 Task: In Heading Arial with underline. Font size of heading  '18'Font style of data Calibri. Font size of data  9Alignment of headline & data Align center. Fill color in heading,  RedFont color of data Black Apply border in Data No BorderIn the sheet  Attendance Tracking Sheetbook
Action: Mouse moved to (174, 276)
Screenshot: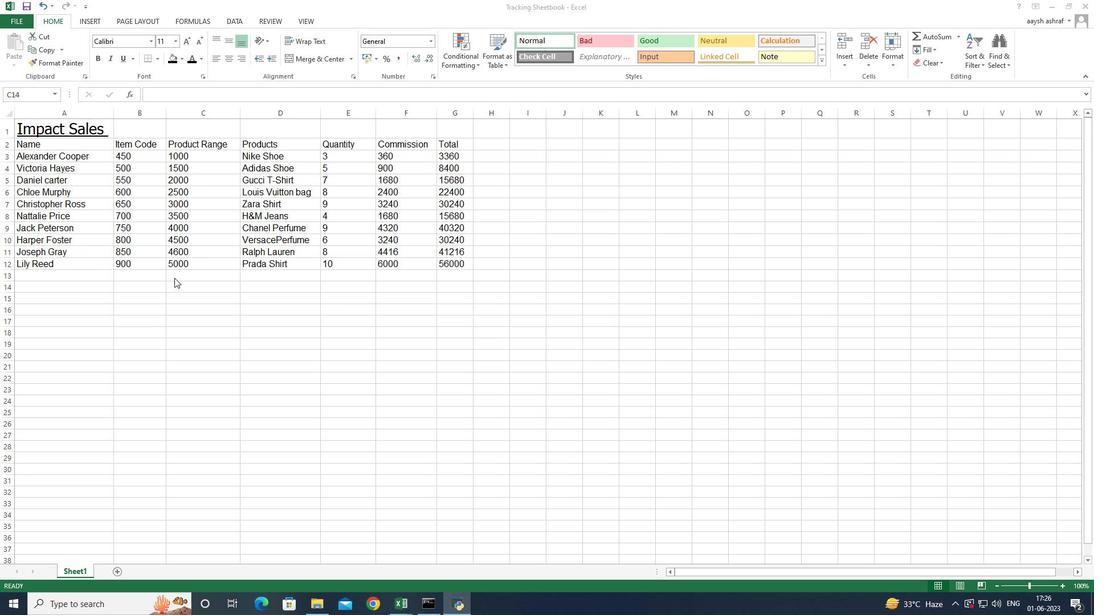 
Action: Mouse scrolled (174, 277) with delta (0, 0)
Screenshot: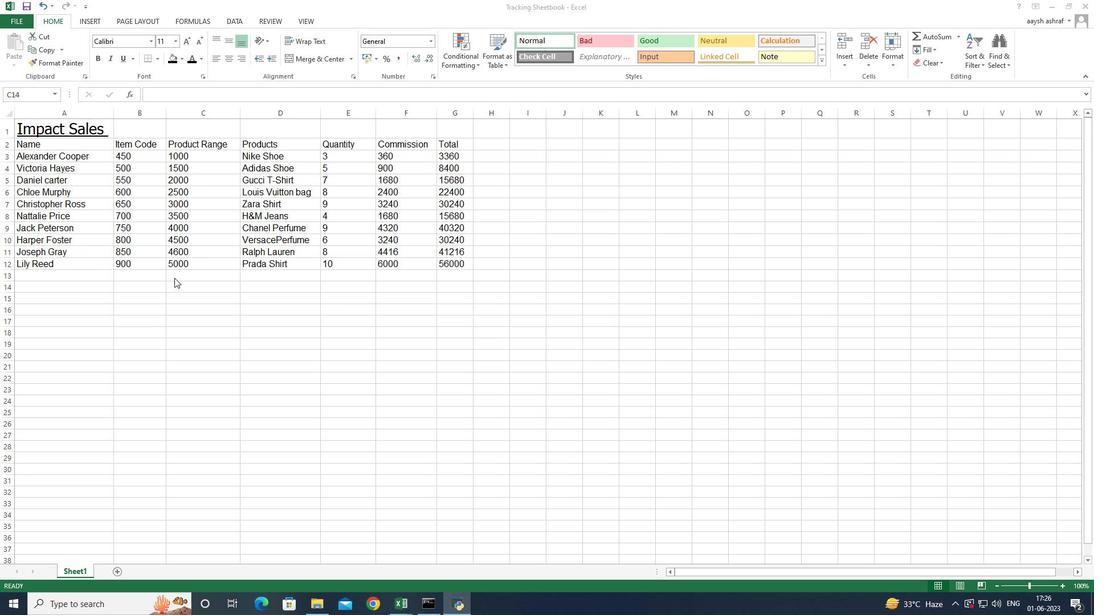 
Action: Mouse moved to (175, 274)
Screenshot: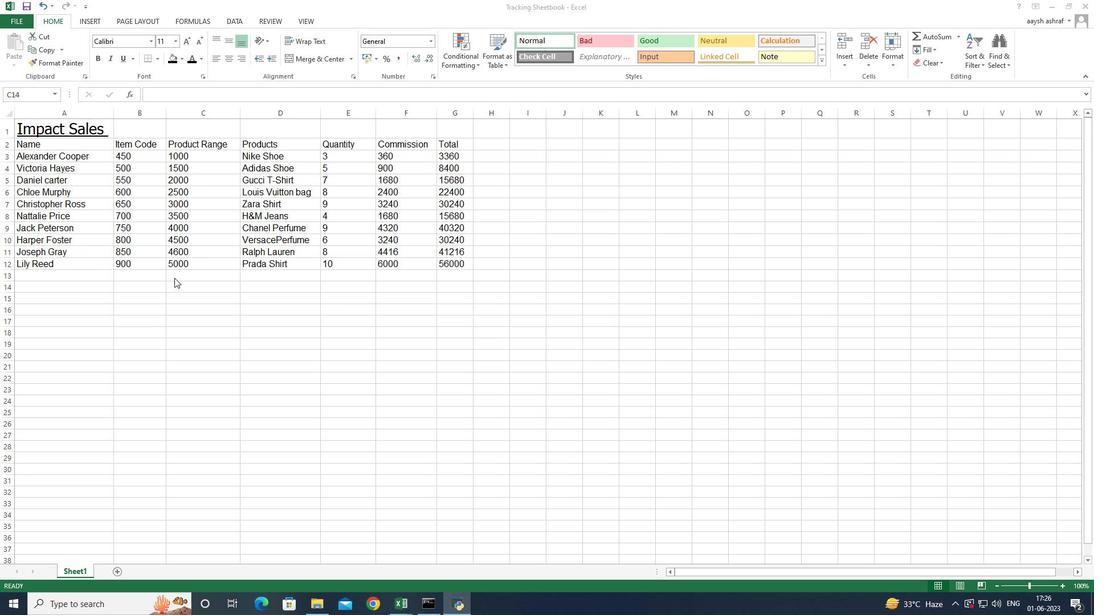 
Action: Mouse scrolled (175, 275) with delta (0, 0)
Screenshot: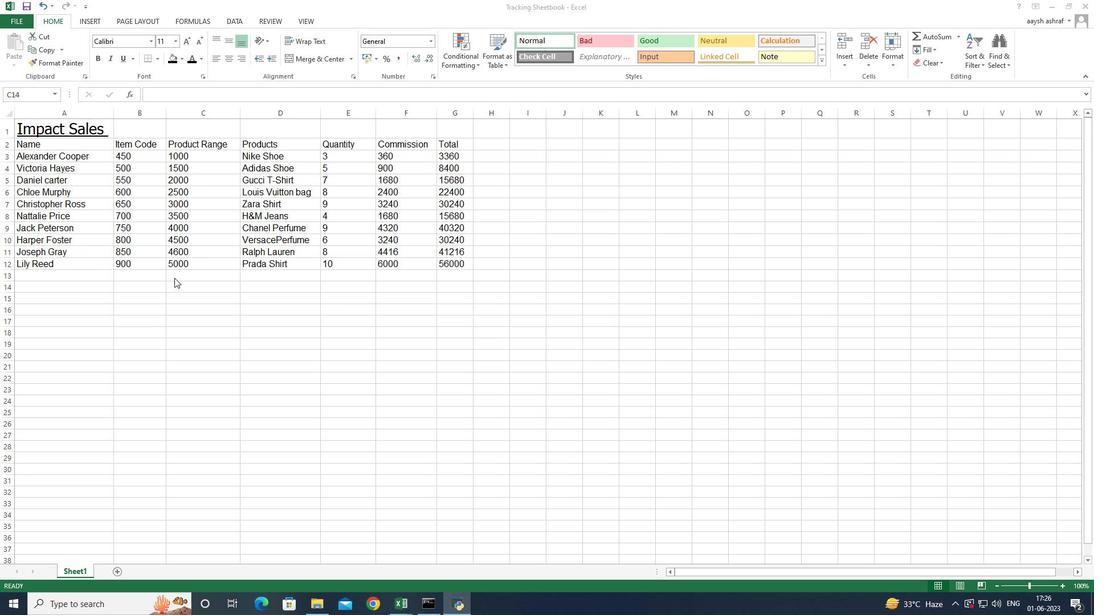 
Action: Mouse moved to (68, 130)
Screenshot: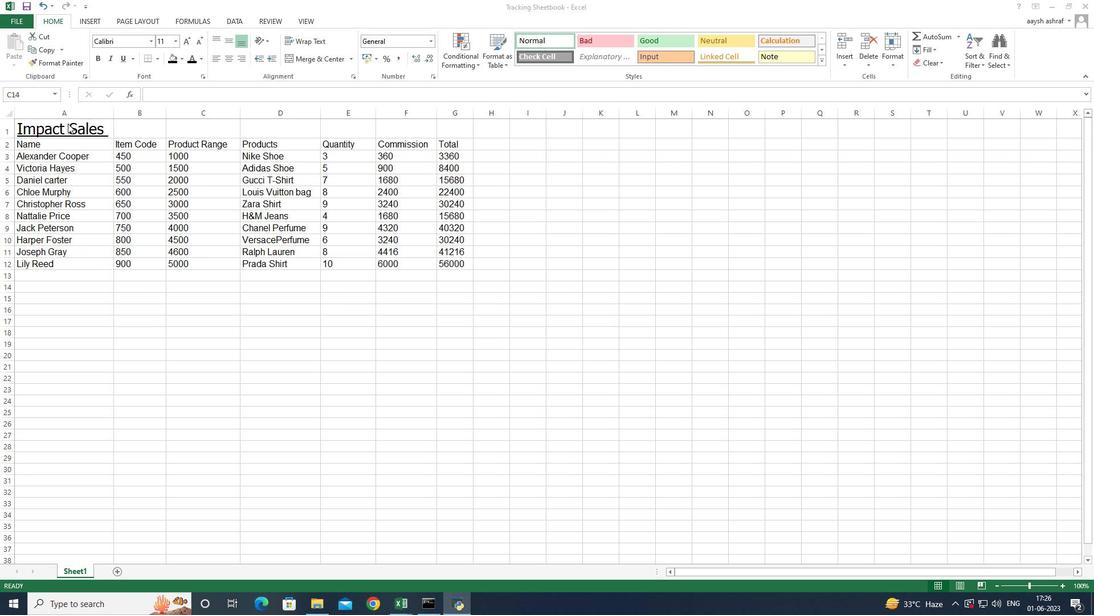 
Action: Mouse pressed left at (68, 130)
Screenshot: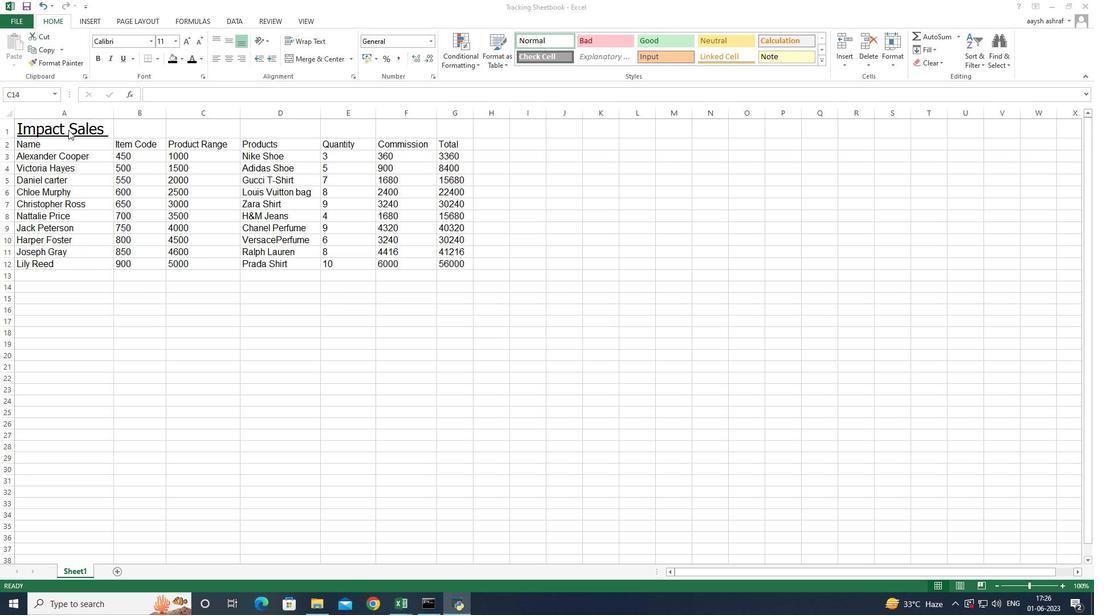 
Action: Mouse moved to (69, 130)
Screenshot: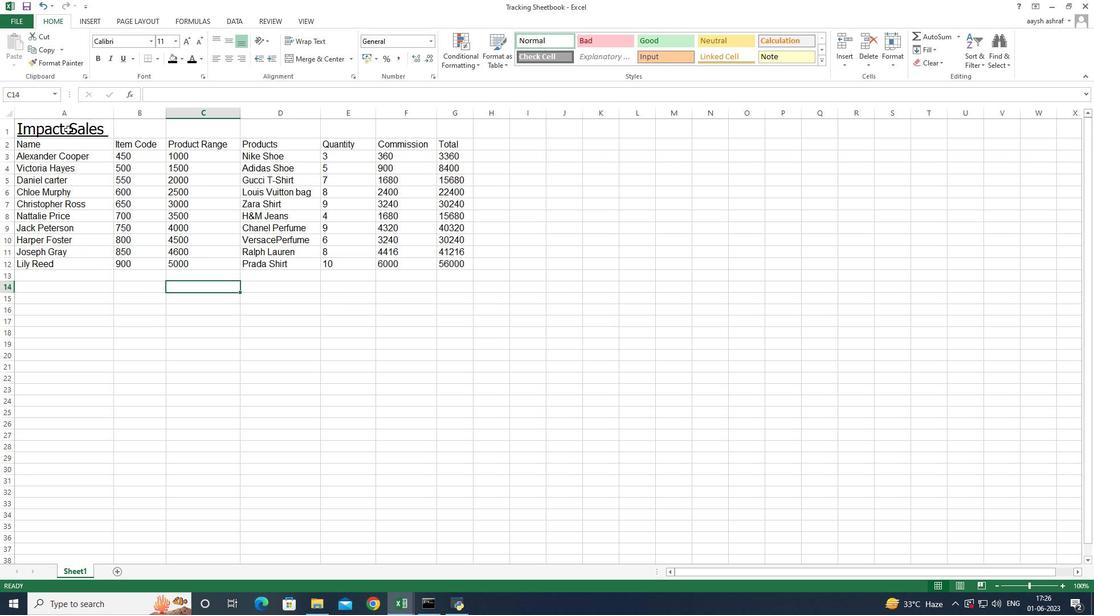 
Action: Mouse pressed left at (69, 130)
Screenshot: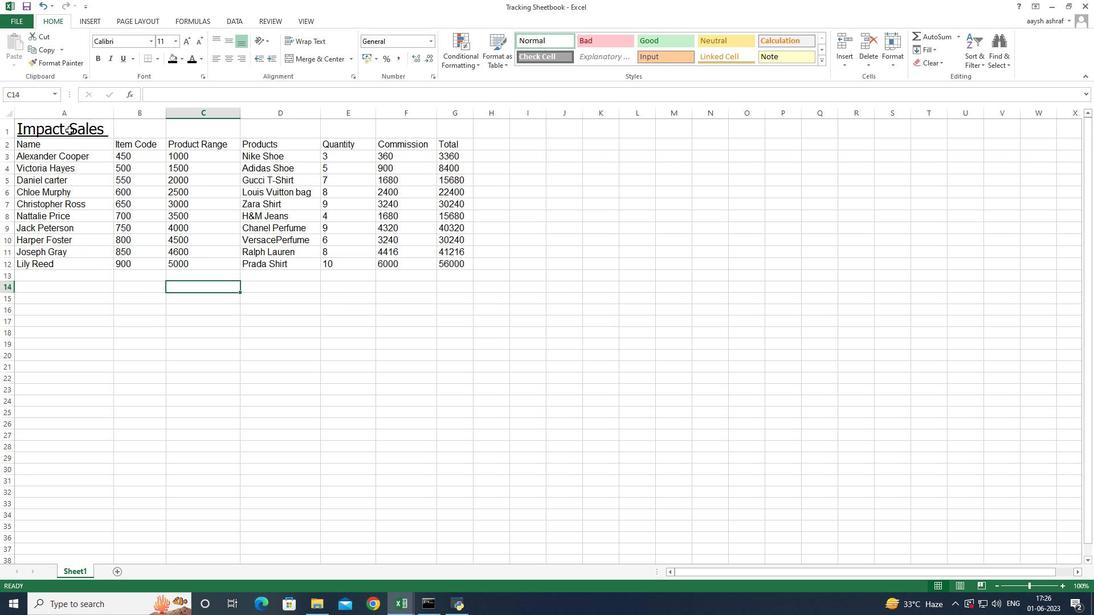 
Action: Mouse moved to (153, 41)
Screenshot: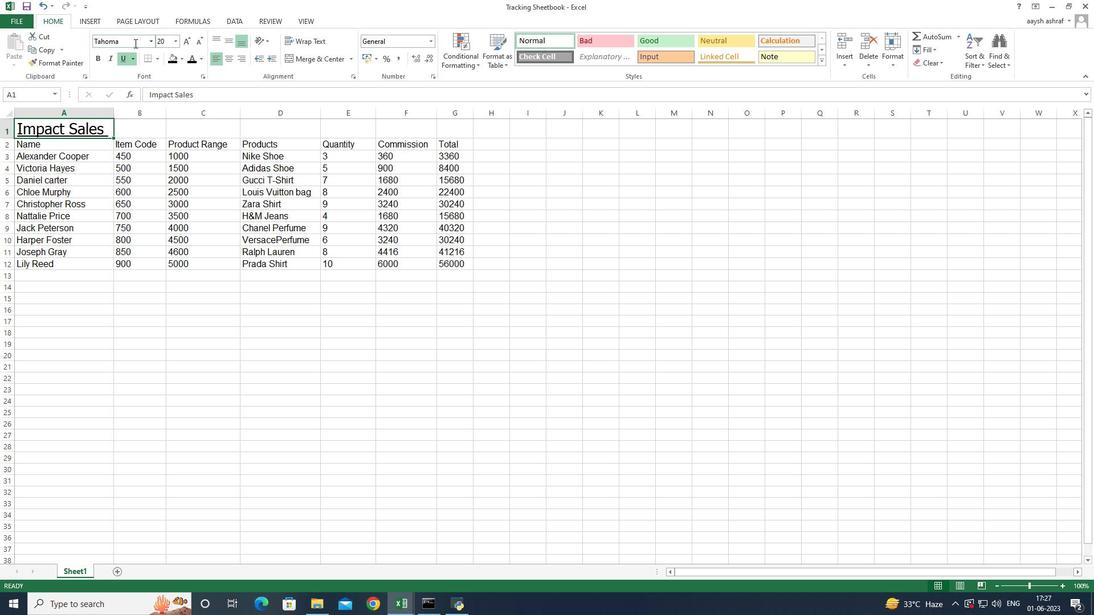 
Action: Mouse pressed left at (153, 41)
Screenshot: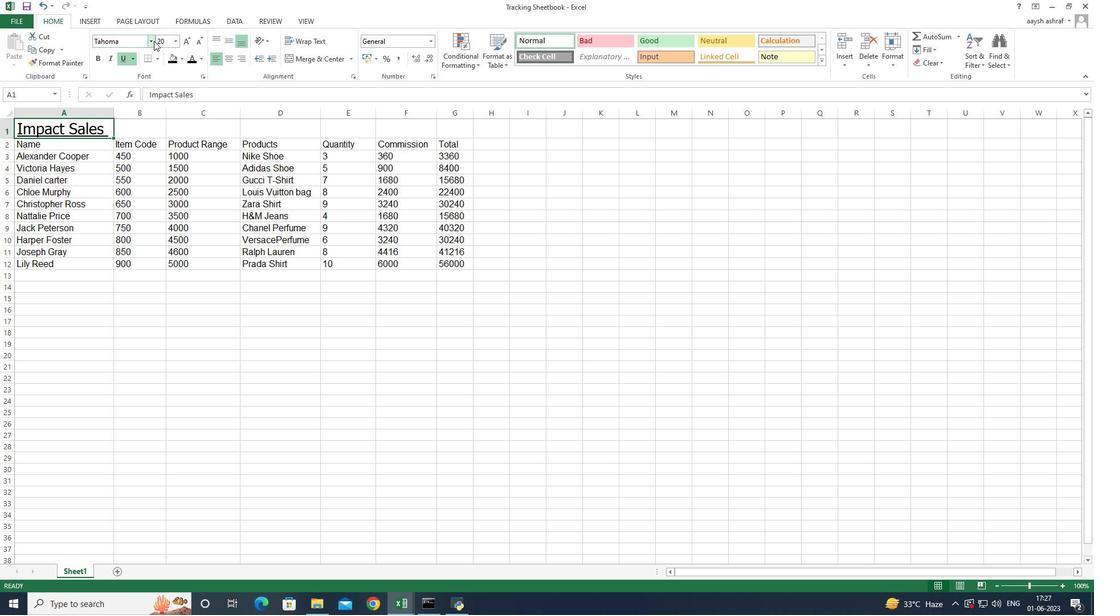
Action: Mouse moved to (135, 181)
Screenshot: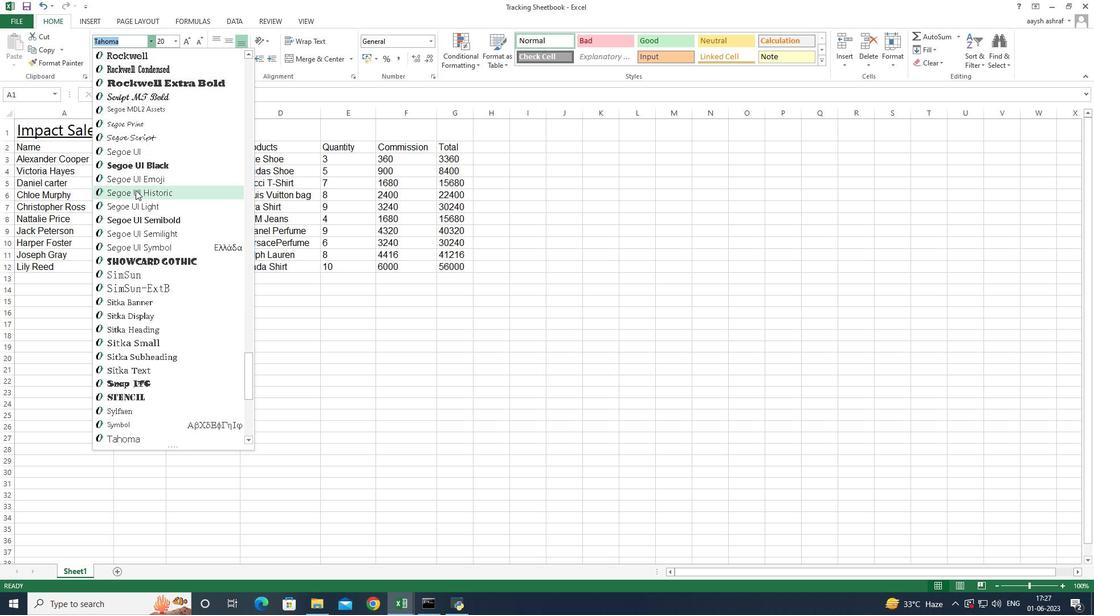 
Action: Mouse scrolled (135, 181) with delta (0, 0)
Screenshot: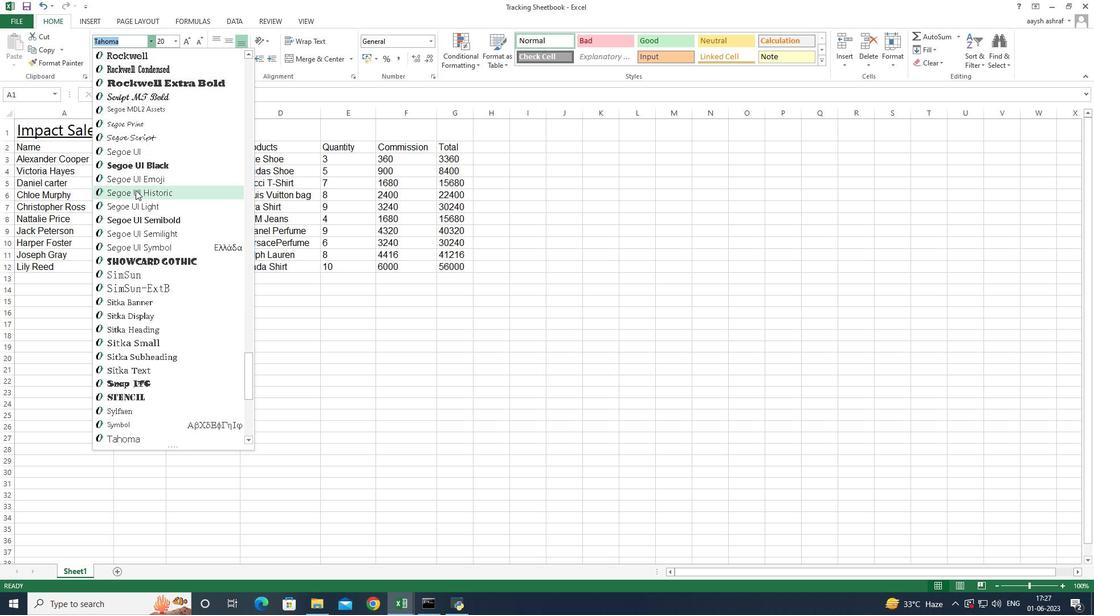 
Action: Mouse scrolled (135, 181) with delta (0, 0)
Screenshot: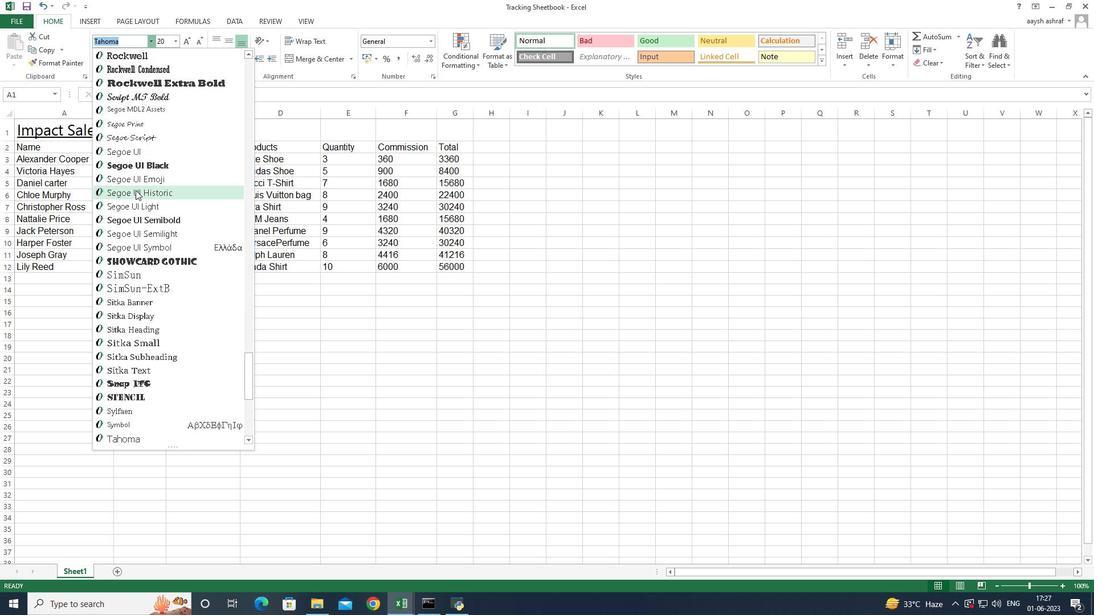 
Action: Mouse moved to (135, 180)
Screenshot: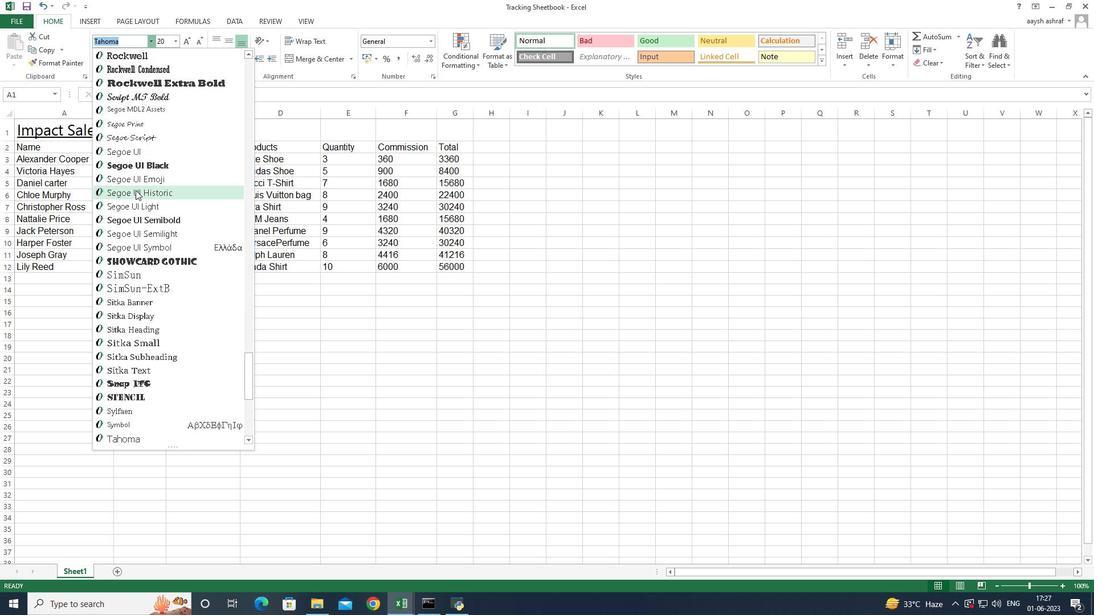
Action: Mouse scrolled (135, 181) with delta (0, 0)
Screenshot: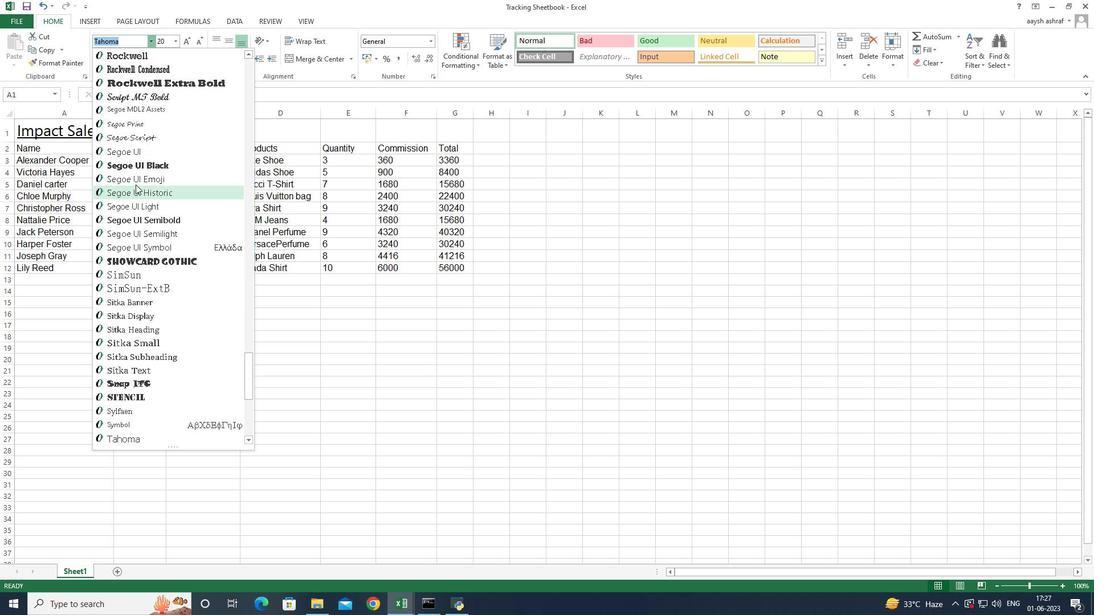 
Action: Mouse scrolled (135, 181) with delta (0, 0)
Screenshot: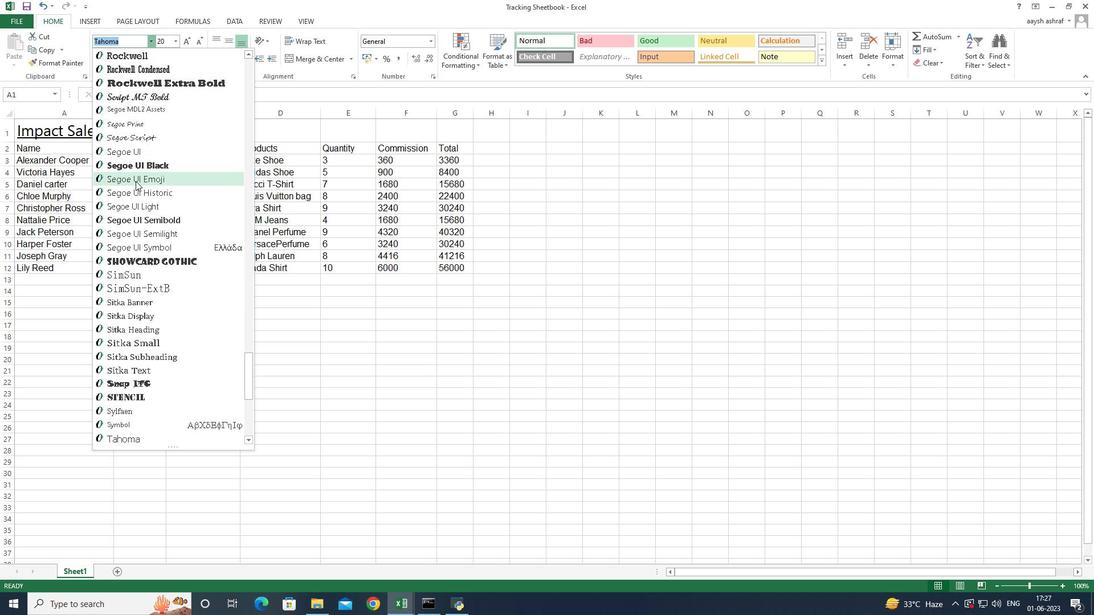 
Action: Mouse moved to (136, 178)
Screenshot: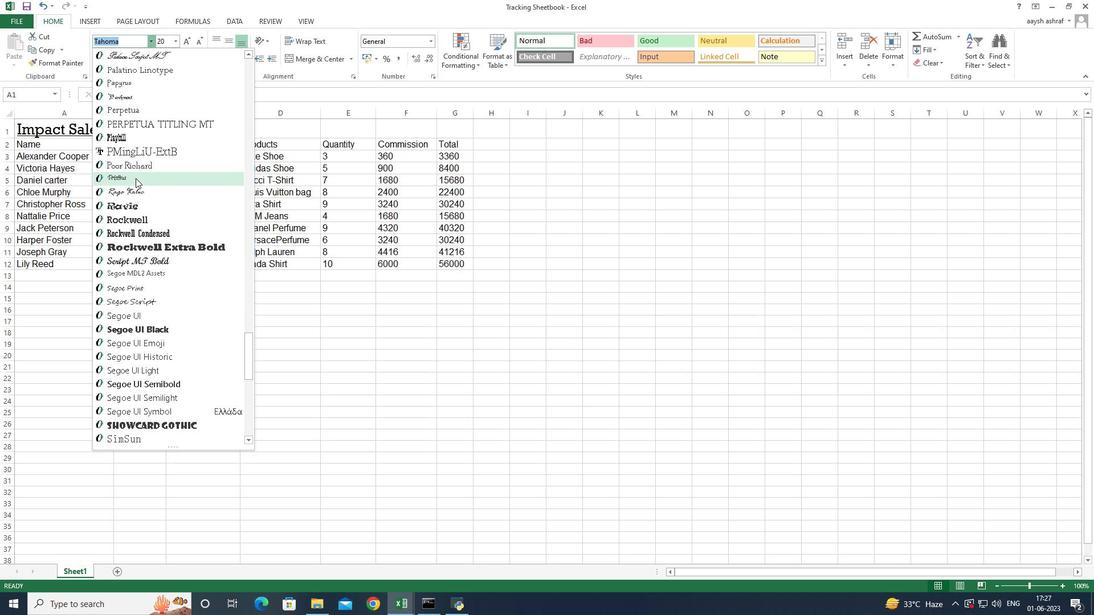 
Action: Mouse scrolled (136, 179) with delta (0, 0)
Screenshot: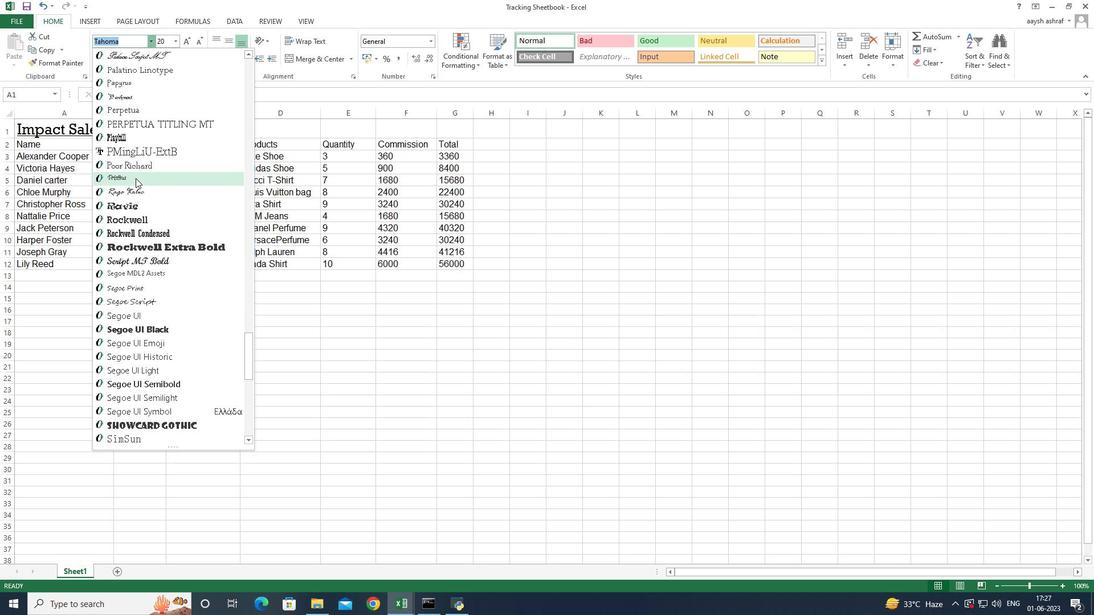 
Action: Mouse scrolled (136, 179) with delta (0, 0)
Screenshot: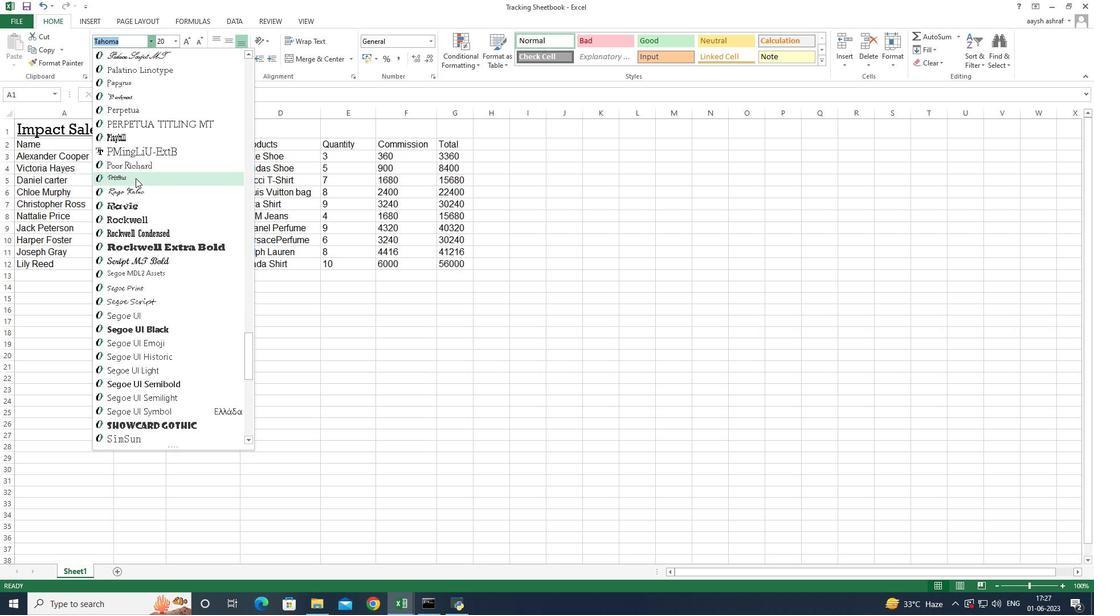 
Action: Mouse scrolled (136, 179) with delta (0, 0)
Screenshot: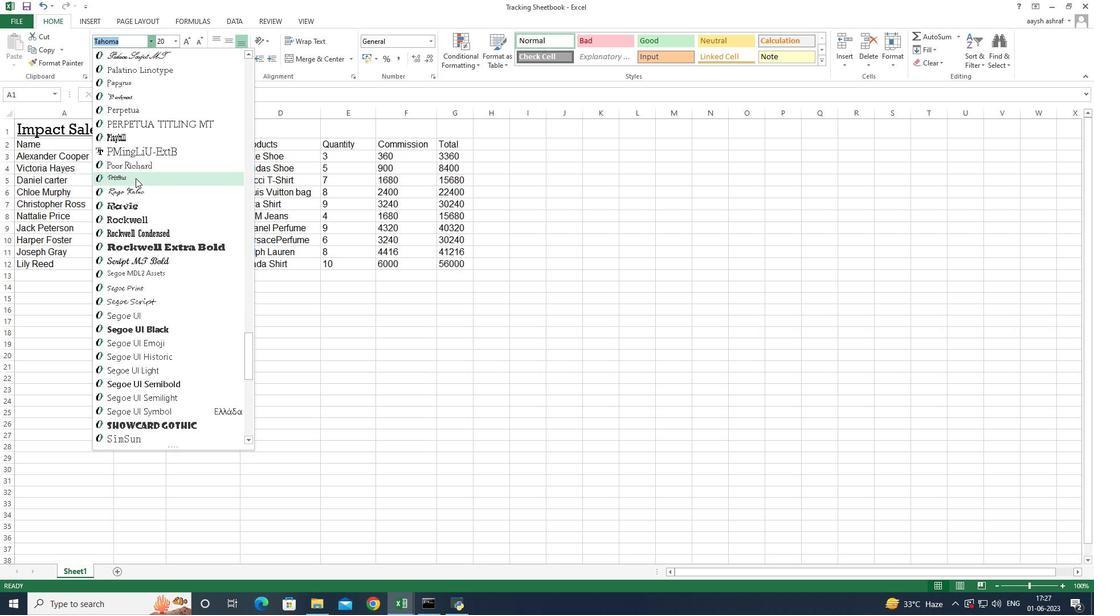 
Action: Mouse scrolled (136, 179) with delta (0, 0)
Screenshot: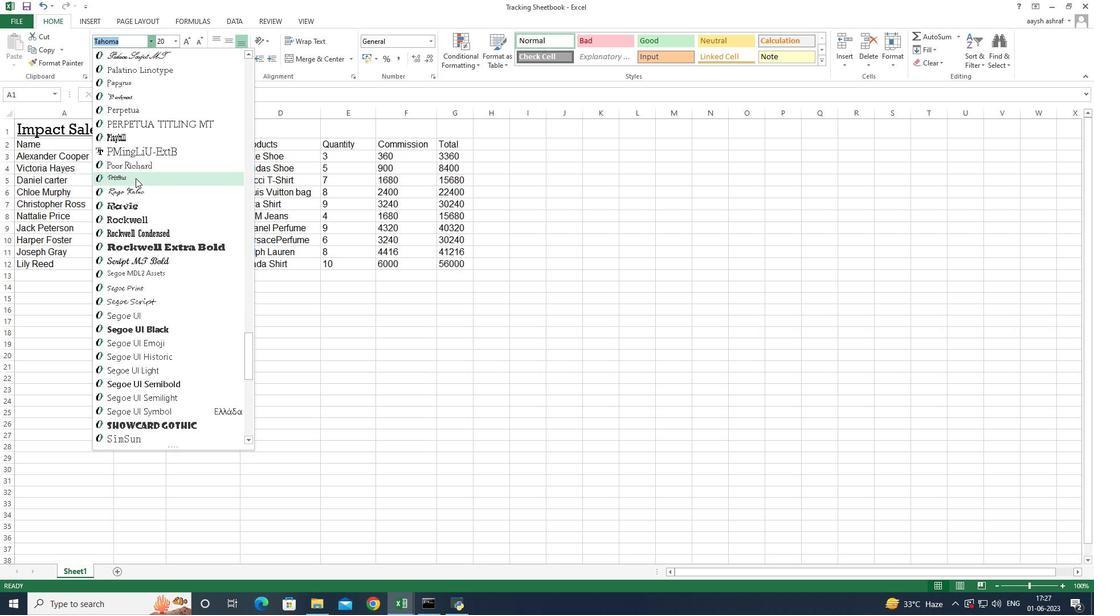 
Action: Mouse scrolled (136, 179) with delta (0, 0)
Screenshot: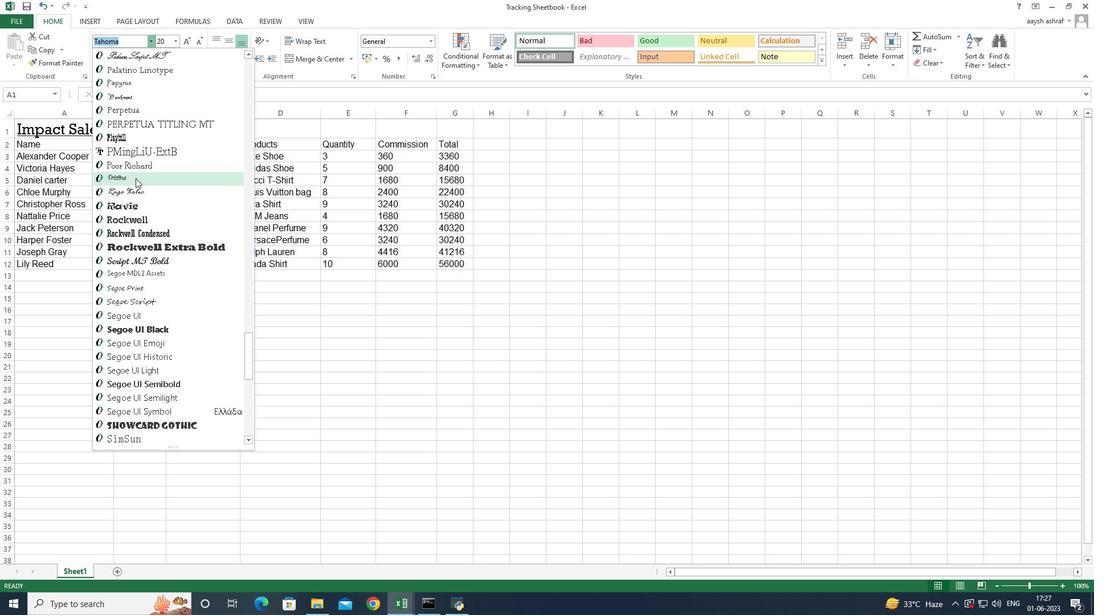 
Action: Mouse moved to (139, 187)
Screenshot: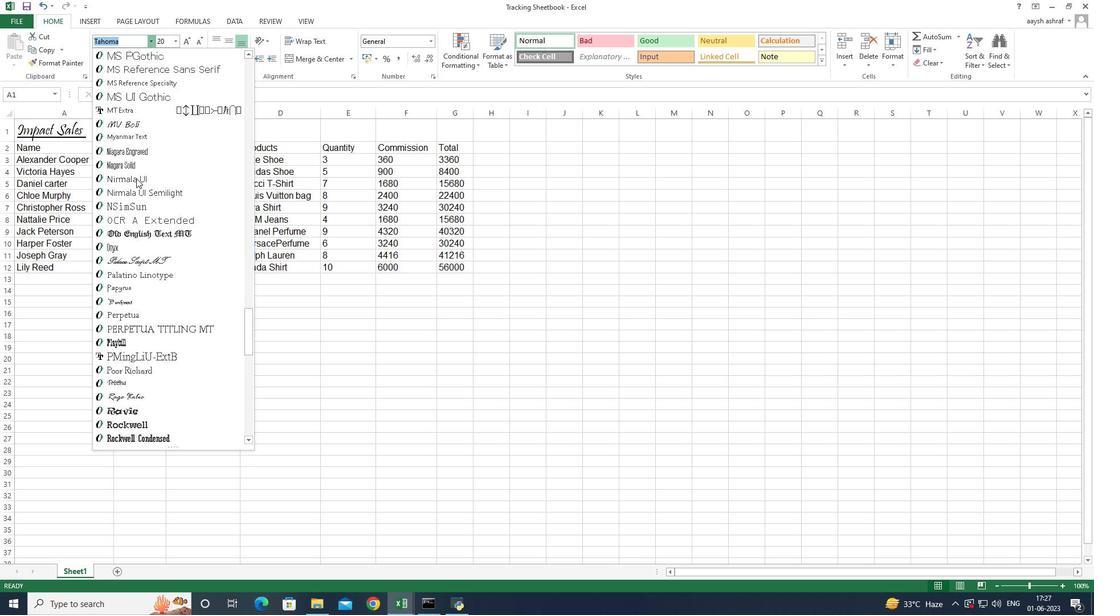 
Action: Mouse scrolled (139, 187) with delta (0, 0)
Screenshot: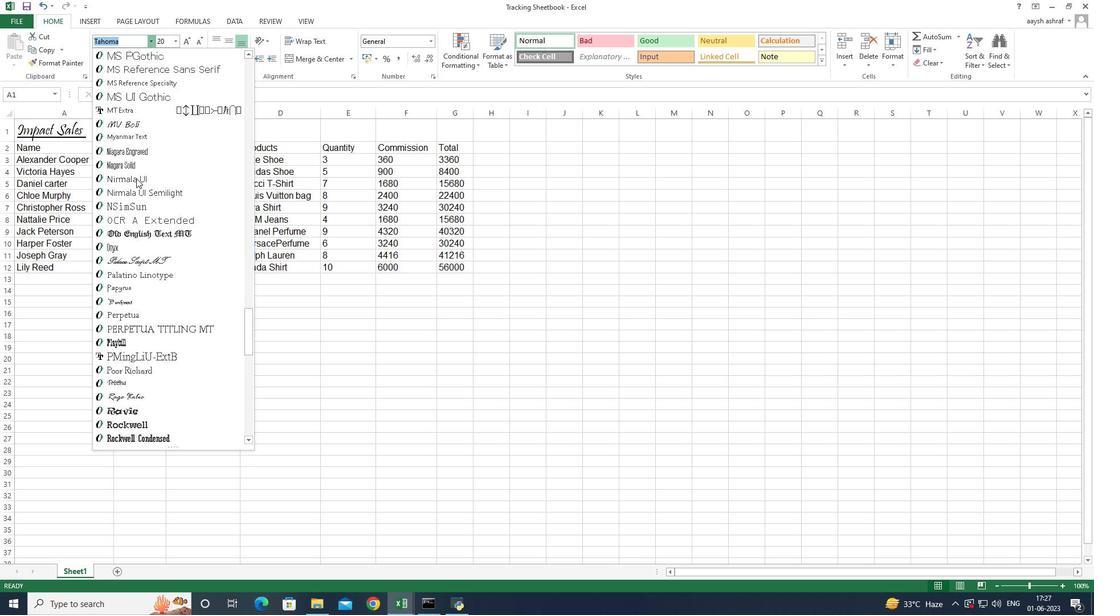 
Action: Mouse scrolled (139, 187) with delta (0, 0)
Screenshot: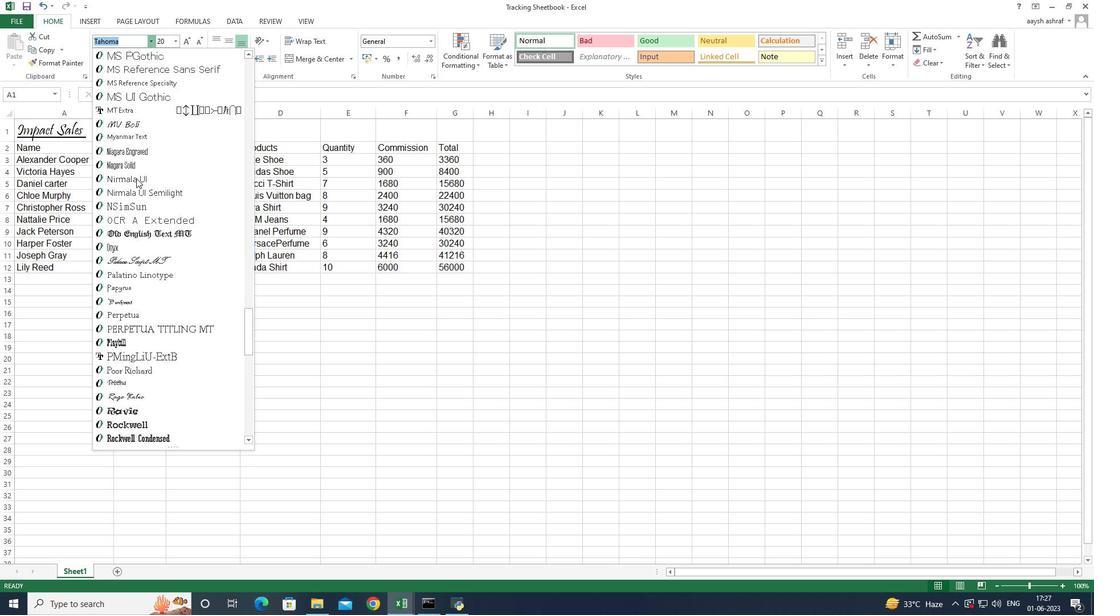 
Action: Mouse moved to (139, 187)
Screenshot: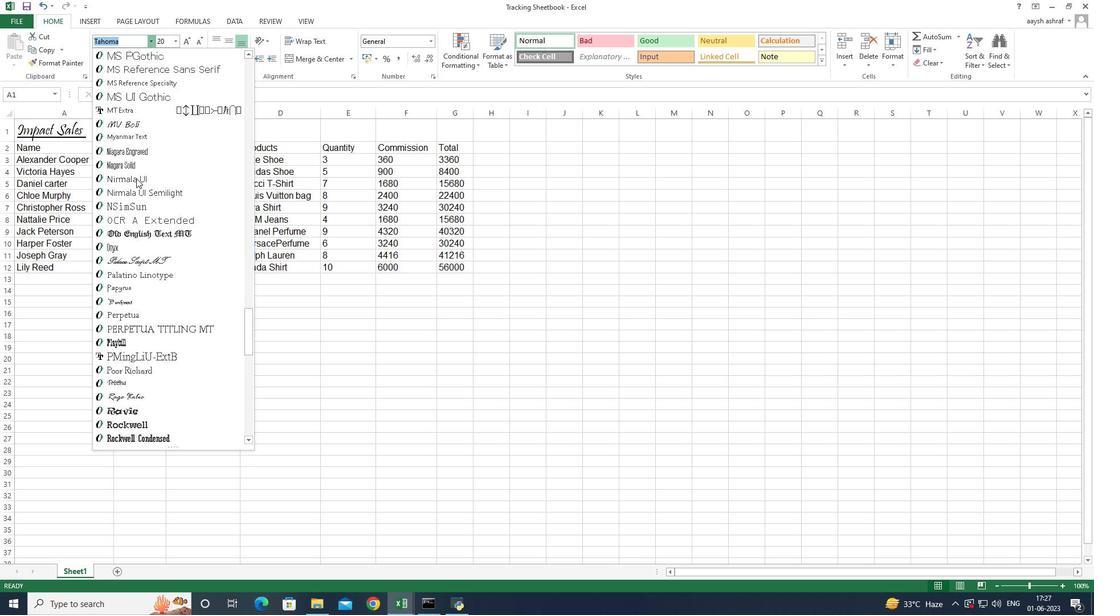 
Action: Mouse scrolled (139, 187) with delta (0, 0)
Screenshot: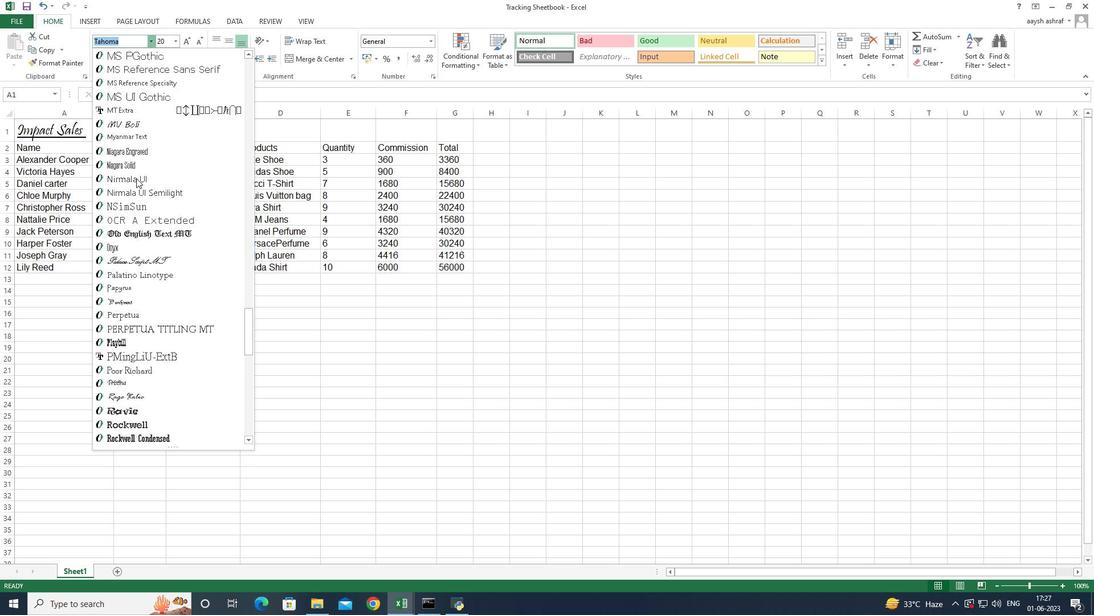 
Action: Mouse scrolled (139, 187) with delta (0, 0)
Screenshot: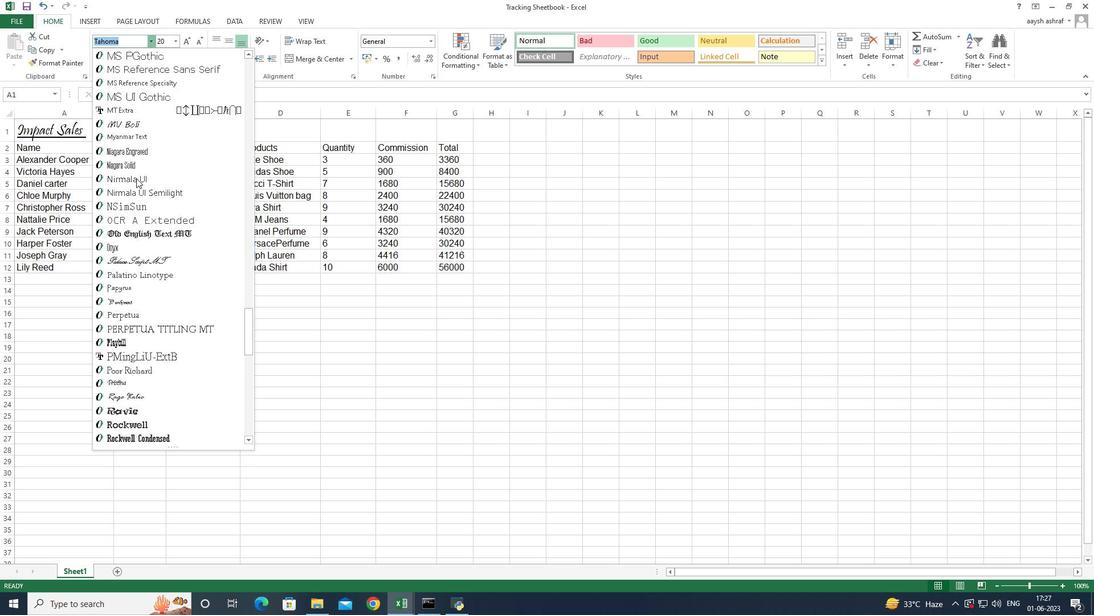 
Action: Mouse scrolled (139, 187) with delta (0, 0)
Screenshot: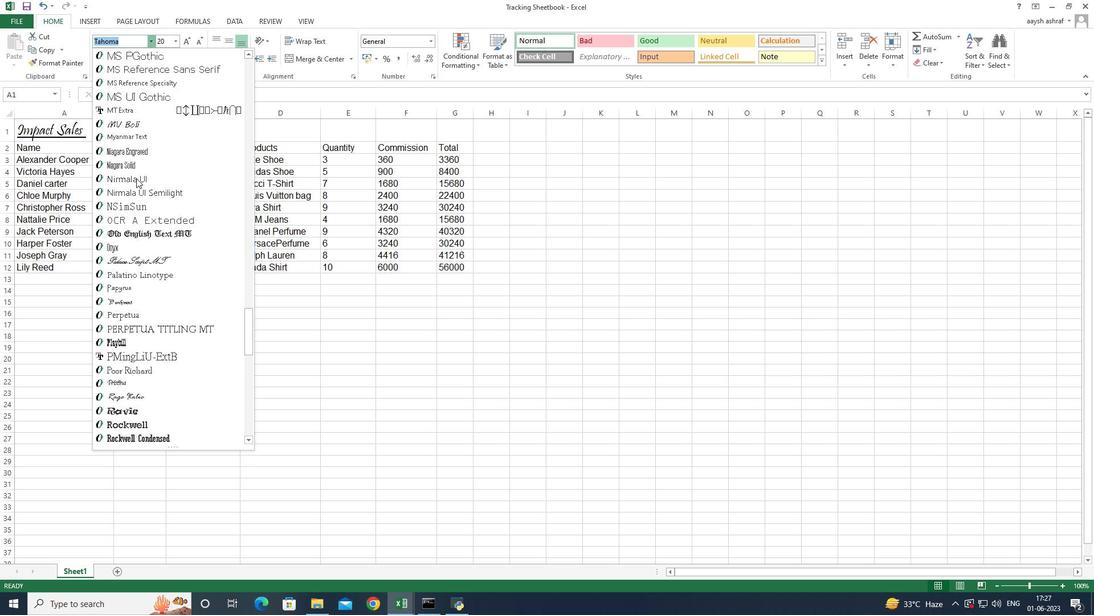 
Action: Mouse scrolled (139, 187) with delta (0, 0)
Screenshot: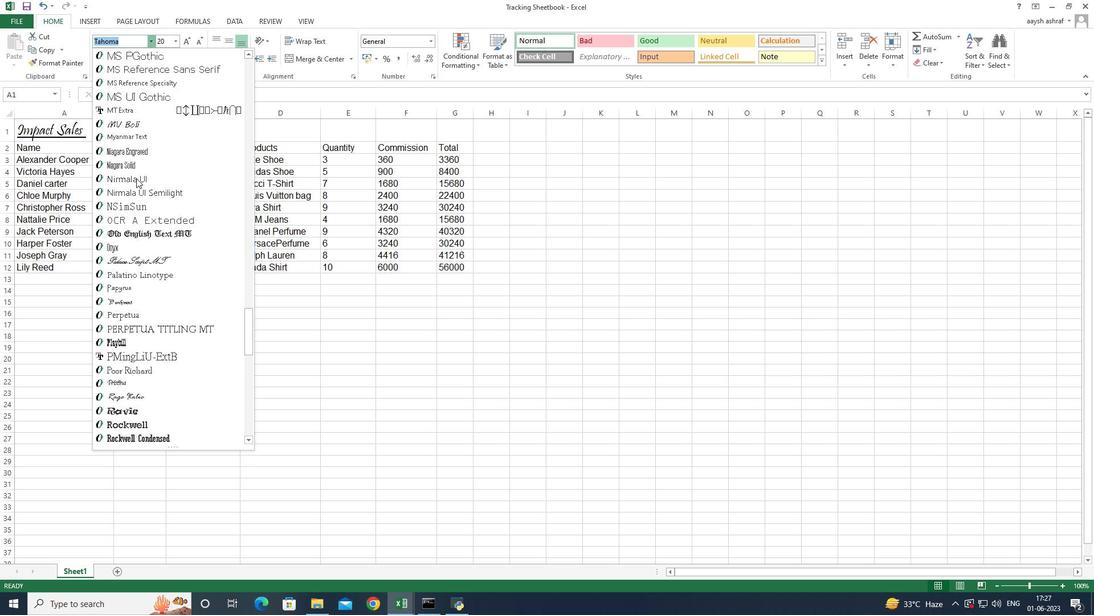 
Action: Mouse moved to (143, 189)
Screenshot: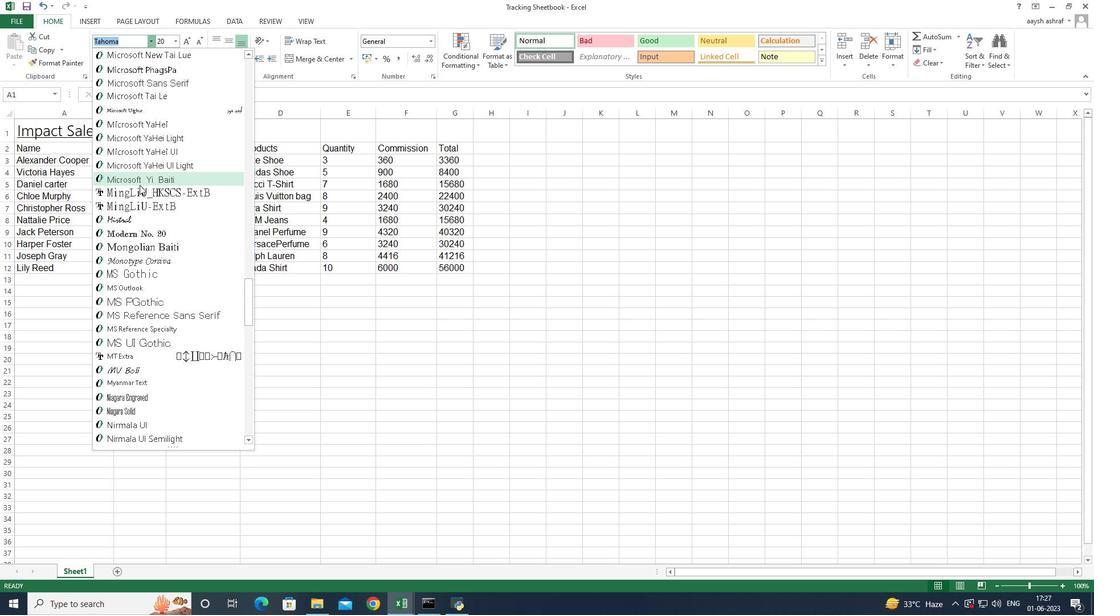 
Action: Mouse scrolled (143, 190) with delta (0, 0)
Screenshot: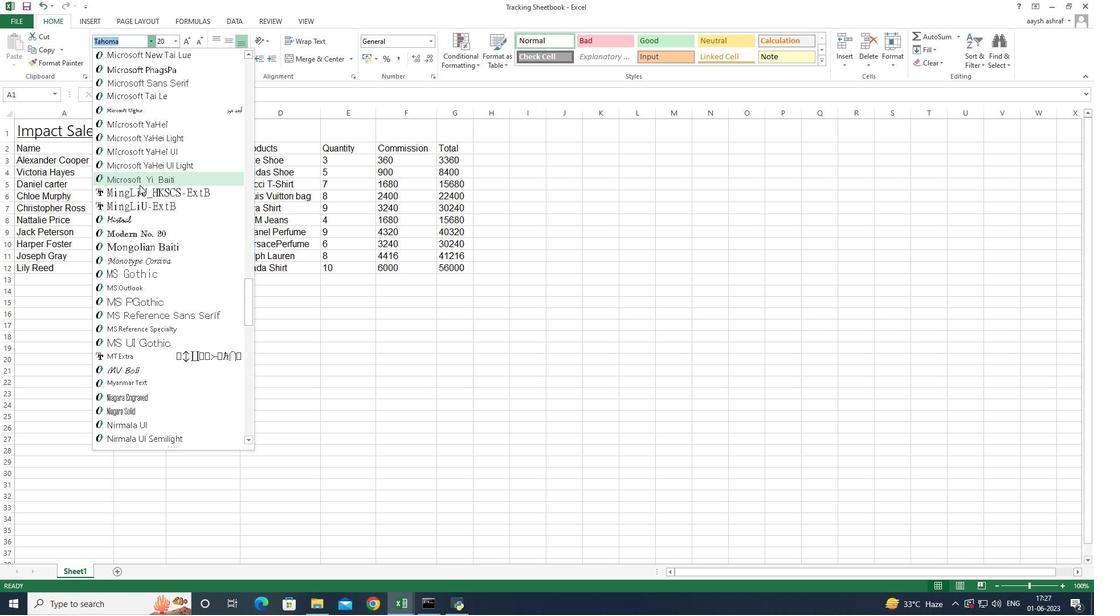 
Action: Mouse scrolled (143, 190) with delta (0, 0)
Screenshot: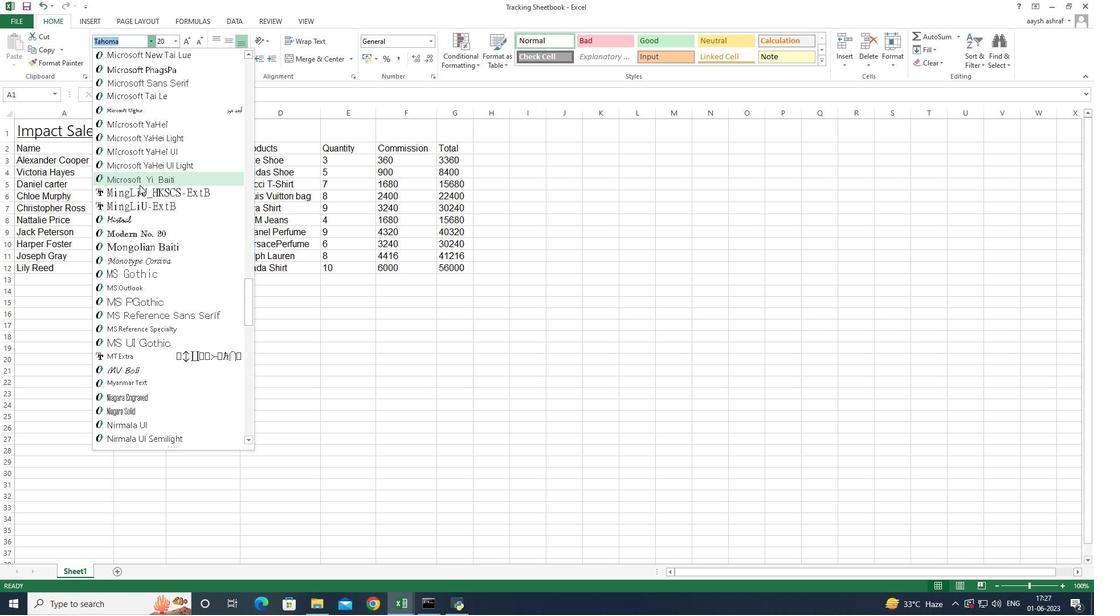 
Action: Mouse scrolled (143, 190) with delta (0, 0)
Screenshot: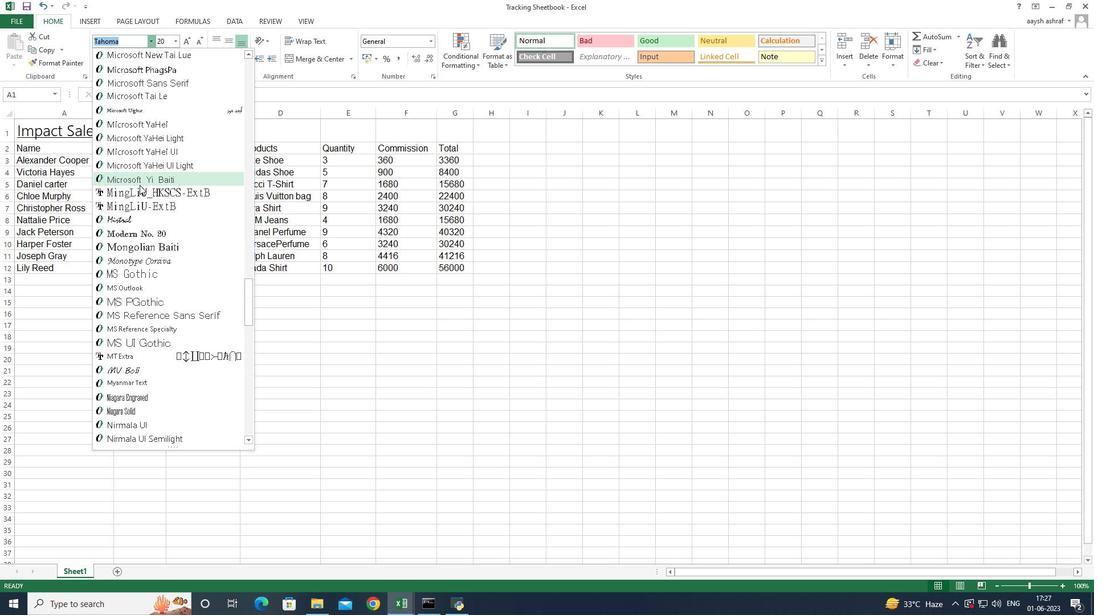 
Action: Mouse scrolled (143, 190) with delta (0, 0)
Screenshot: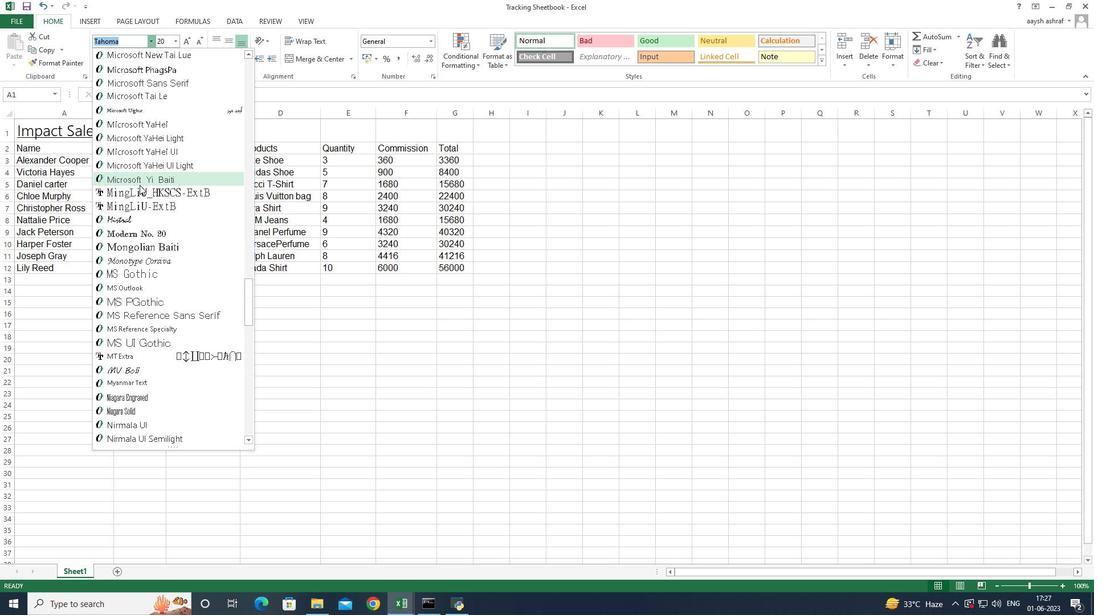 
Action: Mouse scrolled (143, 190) with delta (0, 0)
Screenshot: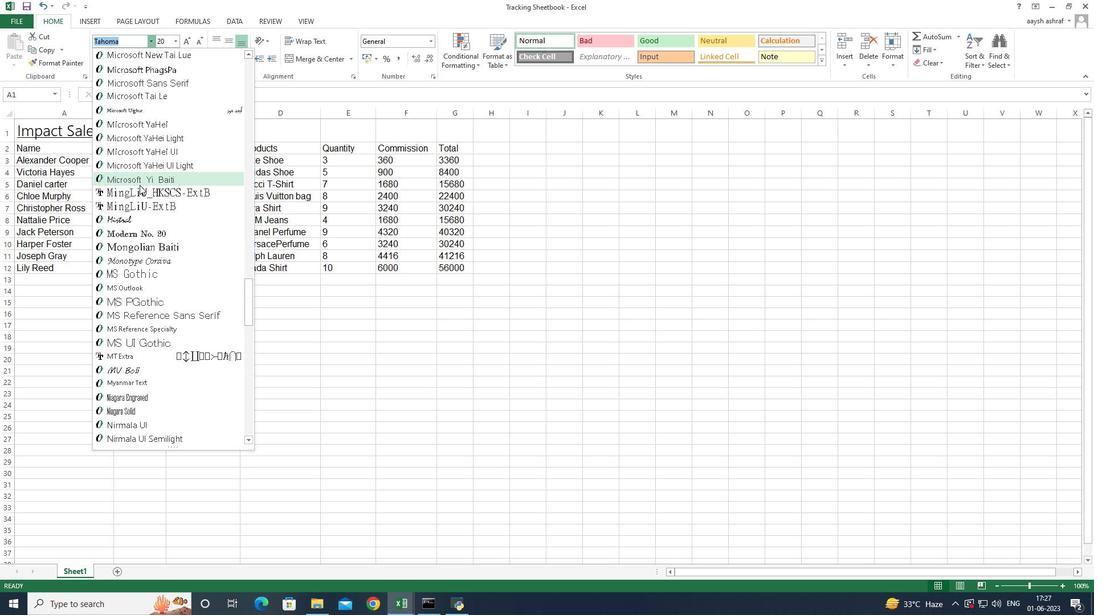 
Action: Mouse moved to (143, 188)
Screenshot: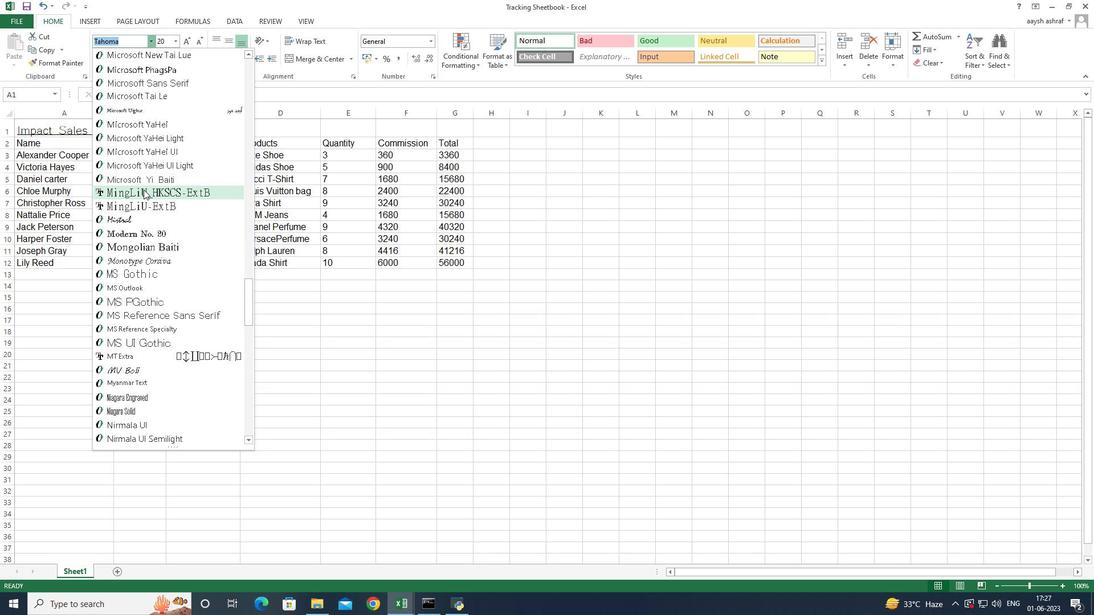 
Action: Mouse scrolled (143, 188) with delta (0, 0)
Screenshot: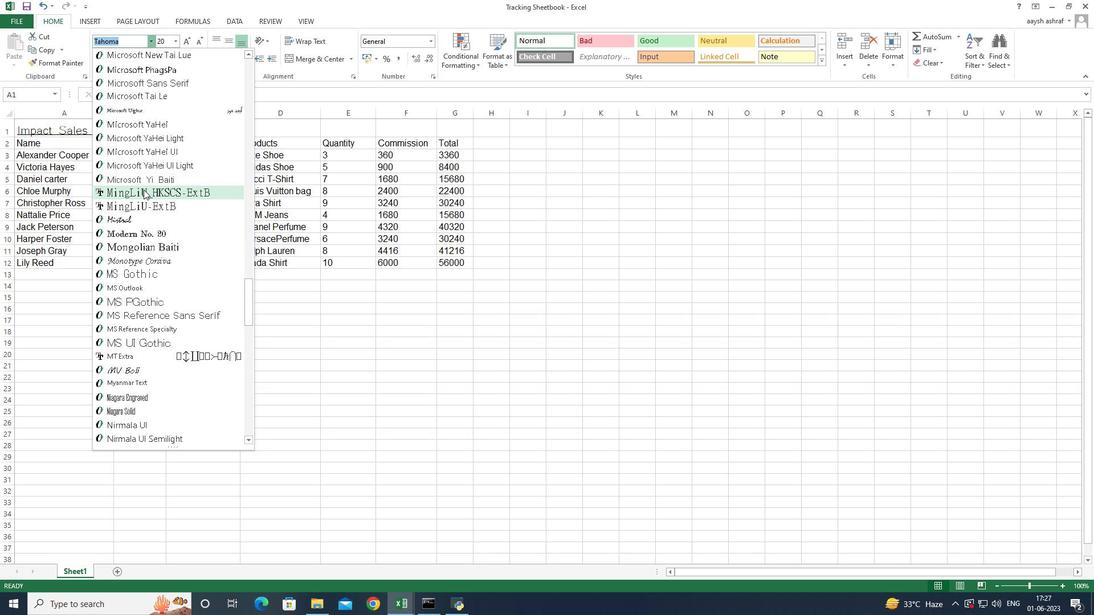 
Action: Mouse moved to (142, 187)
Screenshot: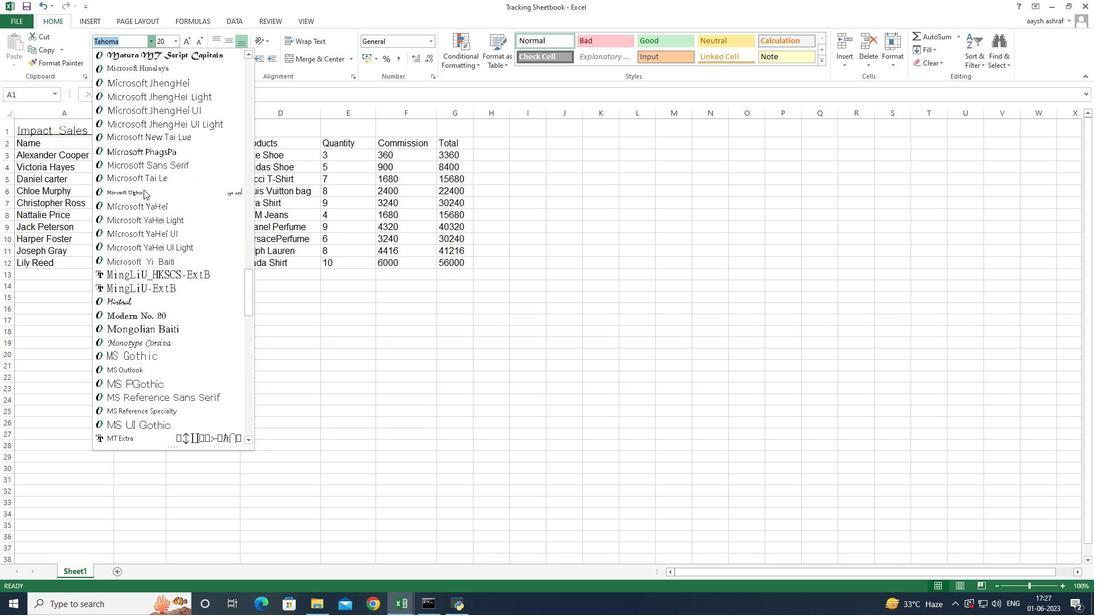 
Action: Mouse scrolled (142, 188) with delta (0, 0)
Screenshot: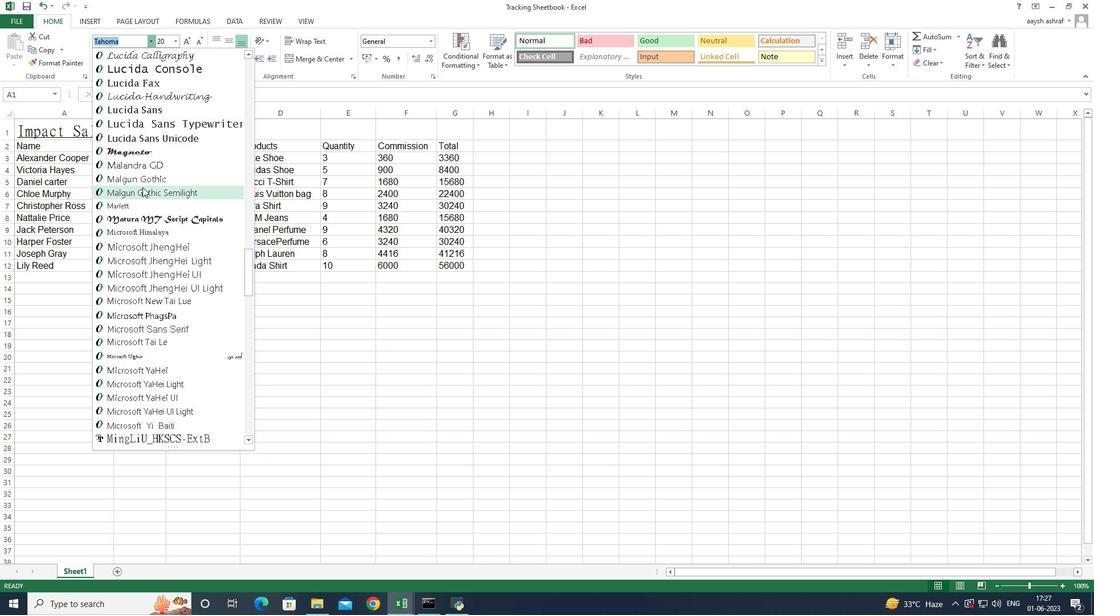 
Action: Mouse scrolled (142, 188) with delta (0, 0)
Screenshot: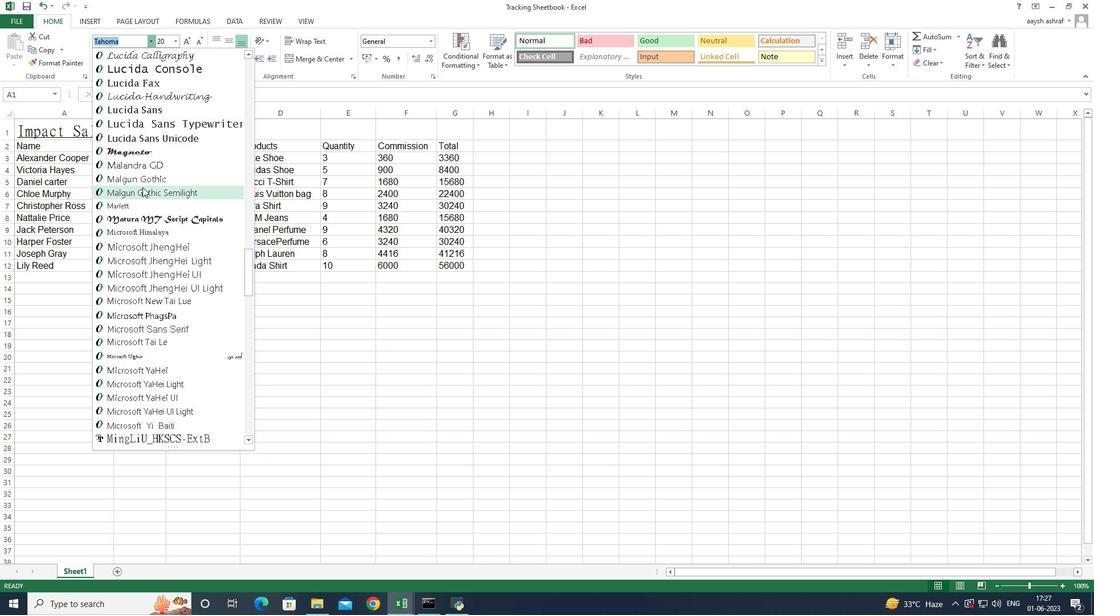 
Action: Mouse scrolled (142, 188) with delta (0, 0)
Screenshot: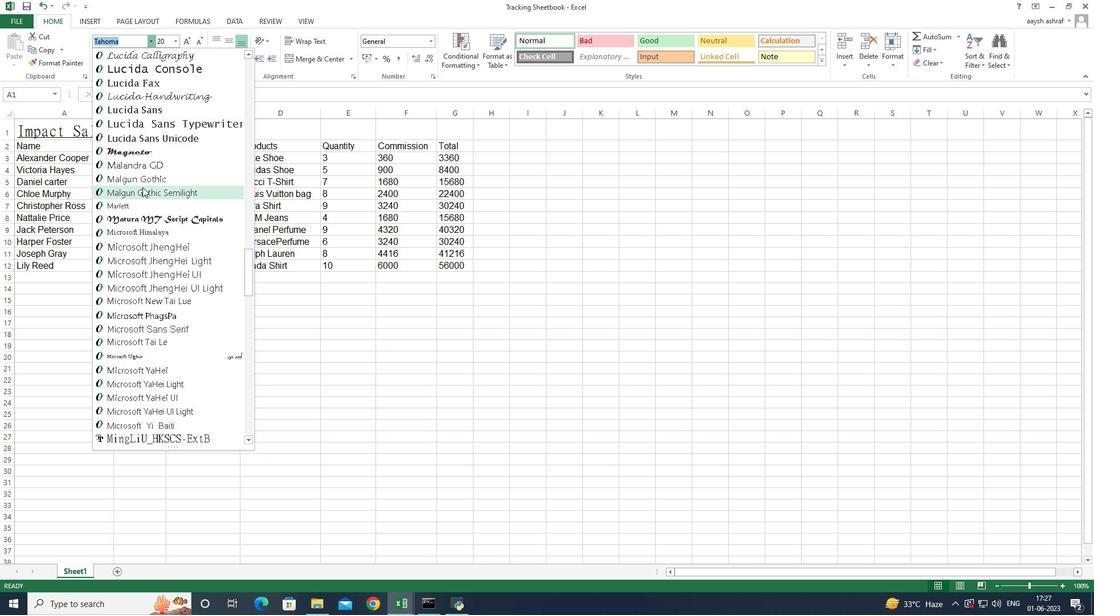 
Action: Mouse scrolled (142, 188) with delta (0, 0)
Screenshot: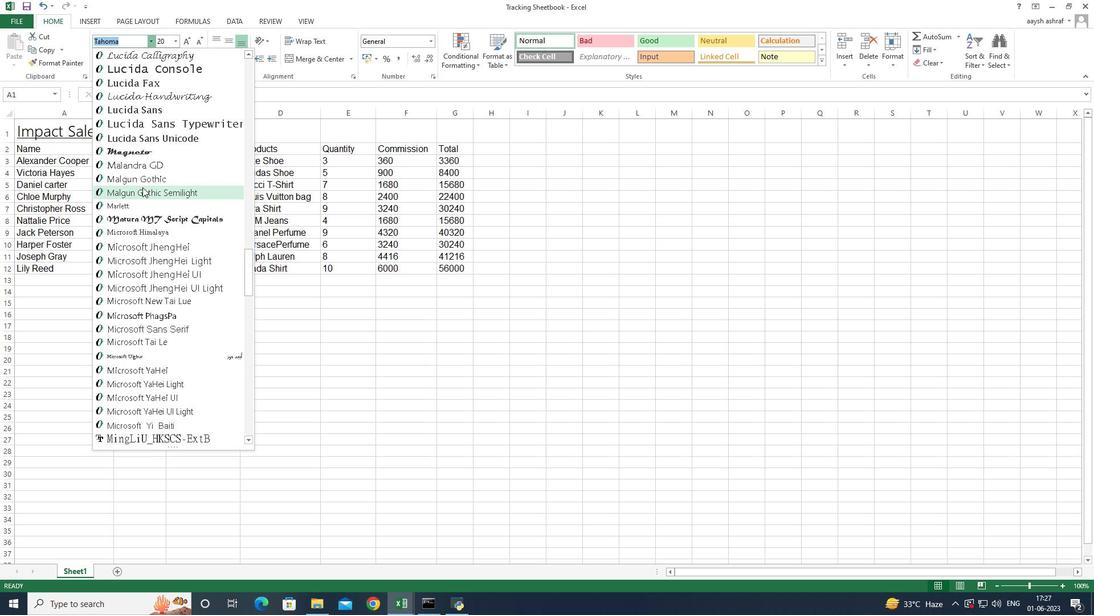 
Action: Mouse scrolled (142, 188) with delta (0, 0)
Screenshot: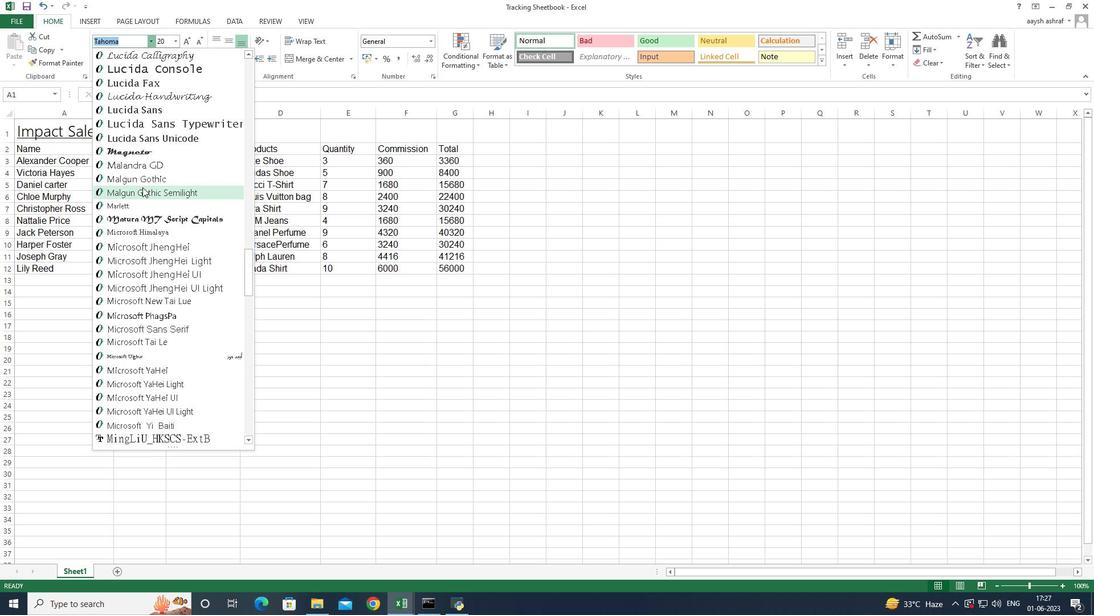 
Action: Mouse moved to (142, 187)
Screenshot: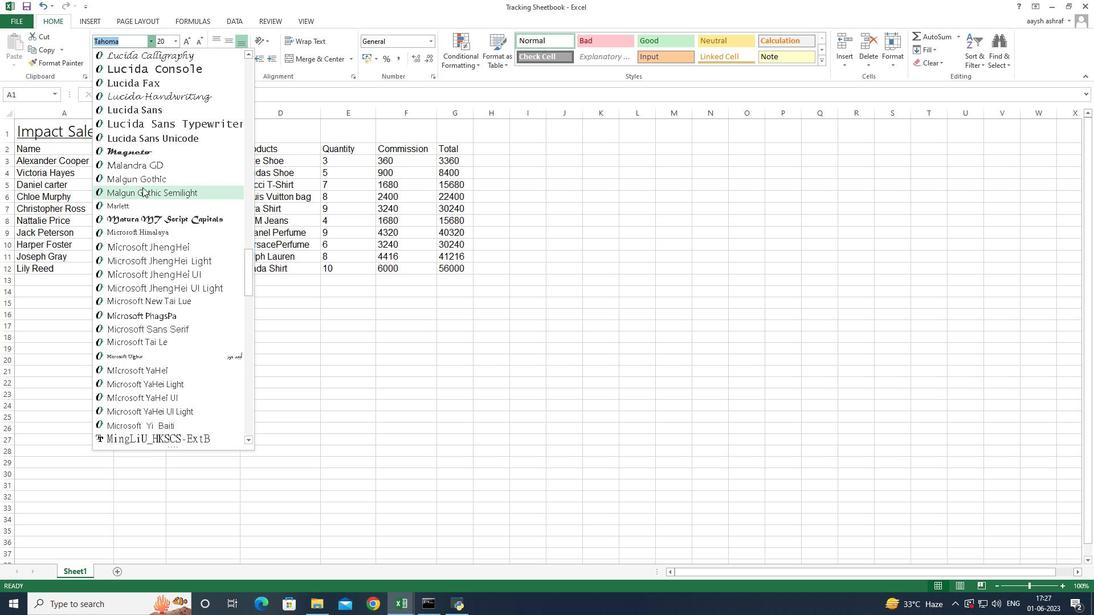 
Action: Mouse scrolled (142, 188) with delta (0, 0)
Screenshot: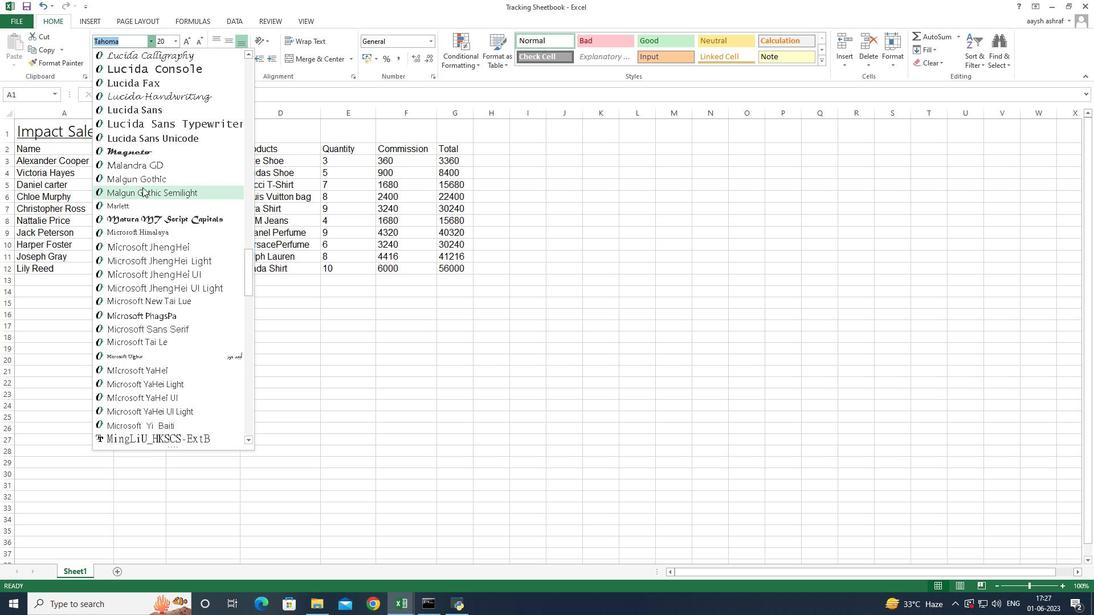 
Action: Mouse scrolled (142, 188) with delta (0, 0)
Screenshot: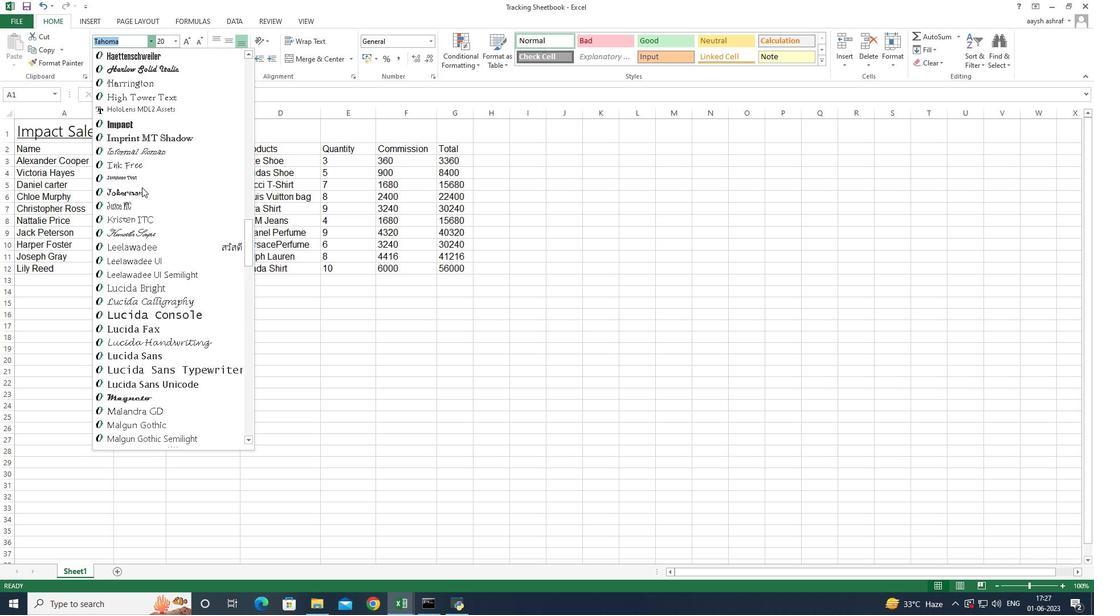 
Action: Mouse scrolled (142, 188) with delta (0, 0)
Screenshot: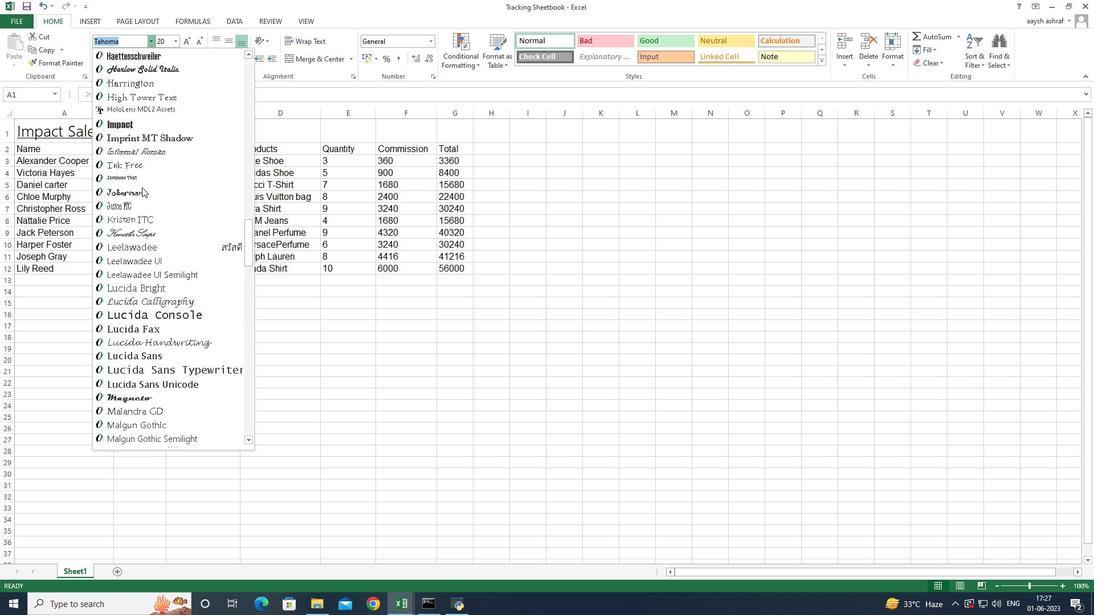 
Action: Mouse scrolled (142, 188) with delta (0, 0)
Screenshot: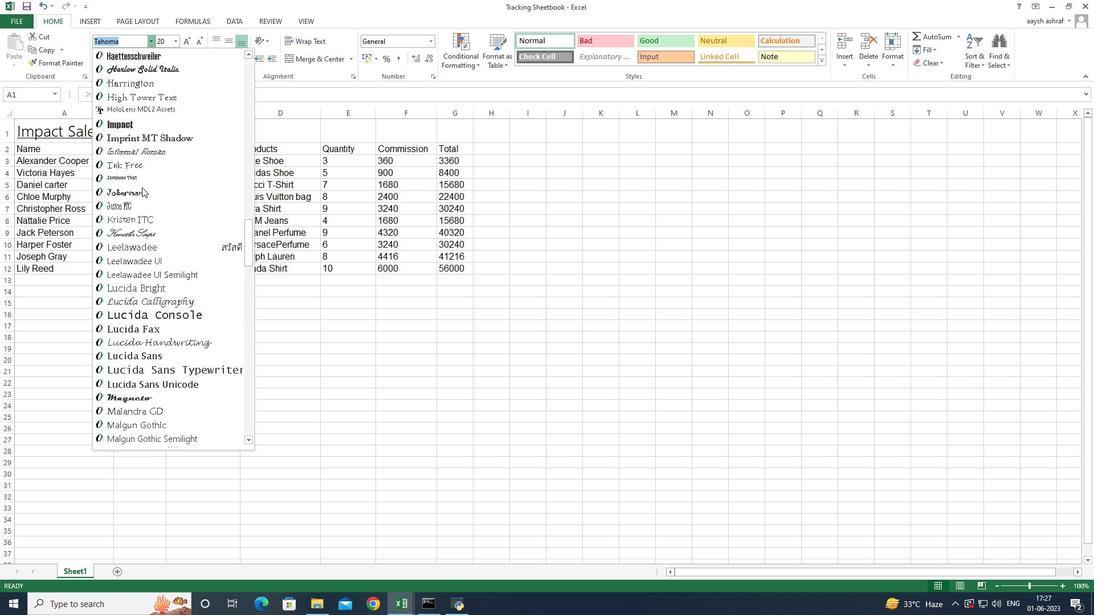 
Action: Mouse scrolled (142, 188) with delta (0, 0)
Screenshot: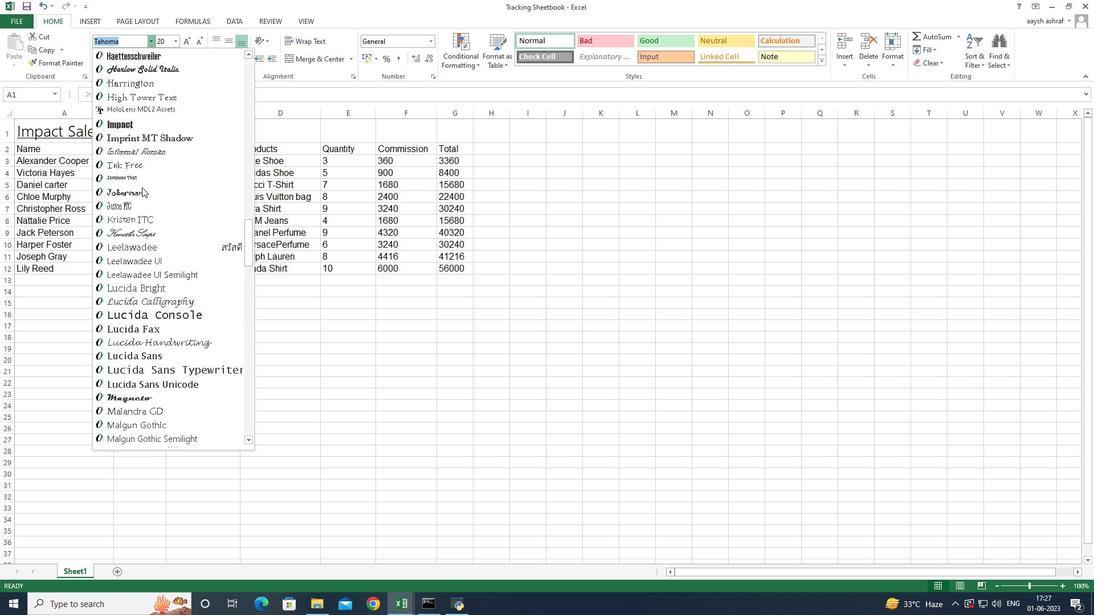
Action: Mouse scrolled (142, 188) with delta (0, 0)
Screenshot: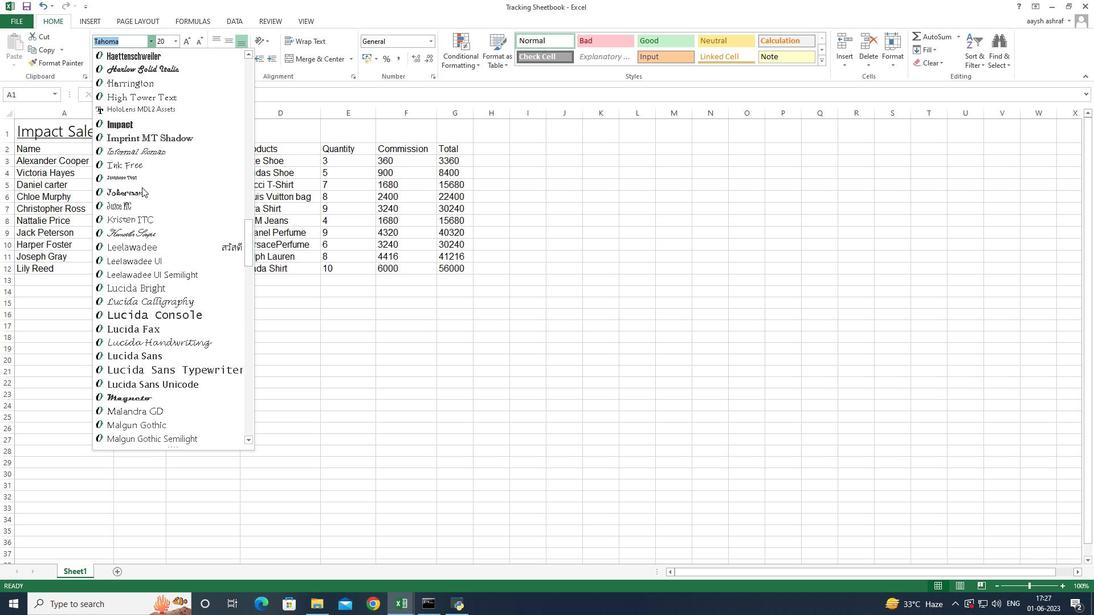 
Action: Mouse moved to (140, 185)
Screenshot: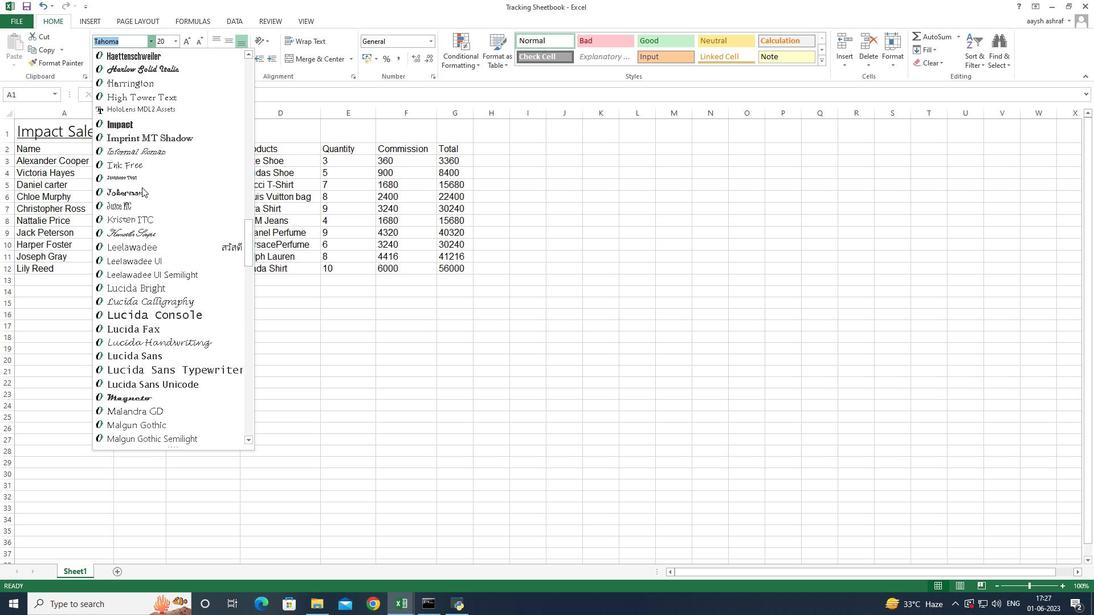 
Action: Mouse scrolled (140, 185) with delta (0, 0)
Screenshot: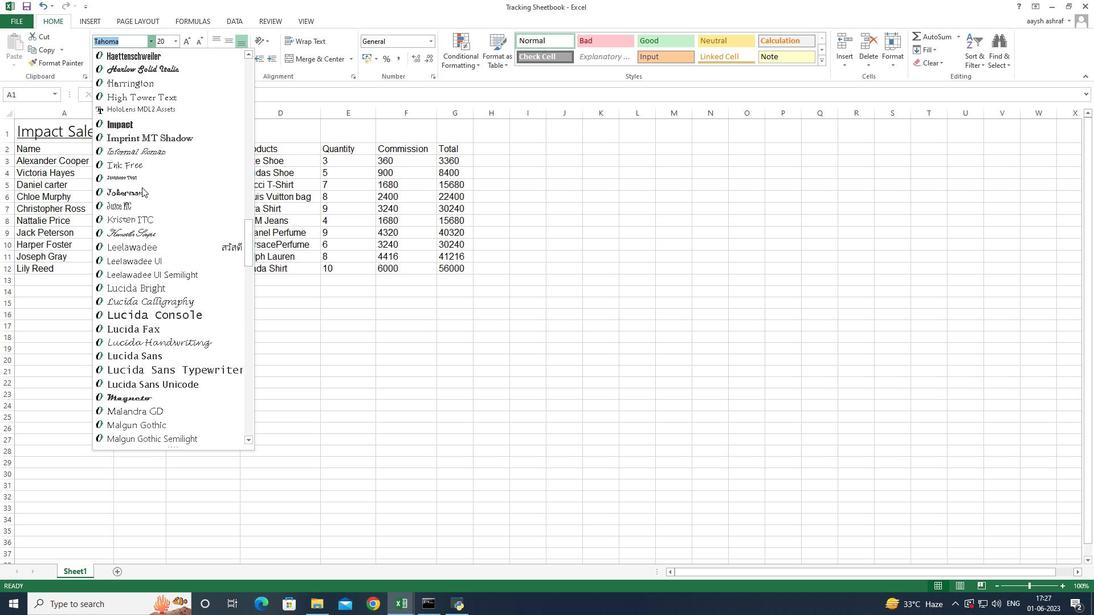 
Action: Mouse moved to (140, 186)
Screenshot: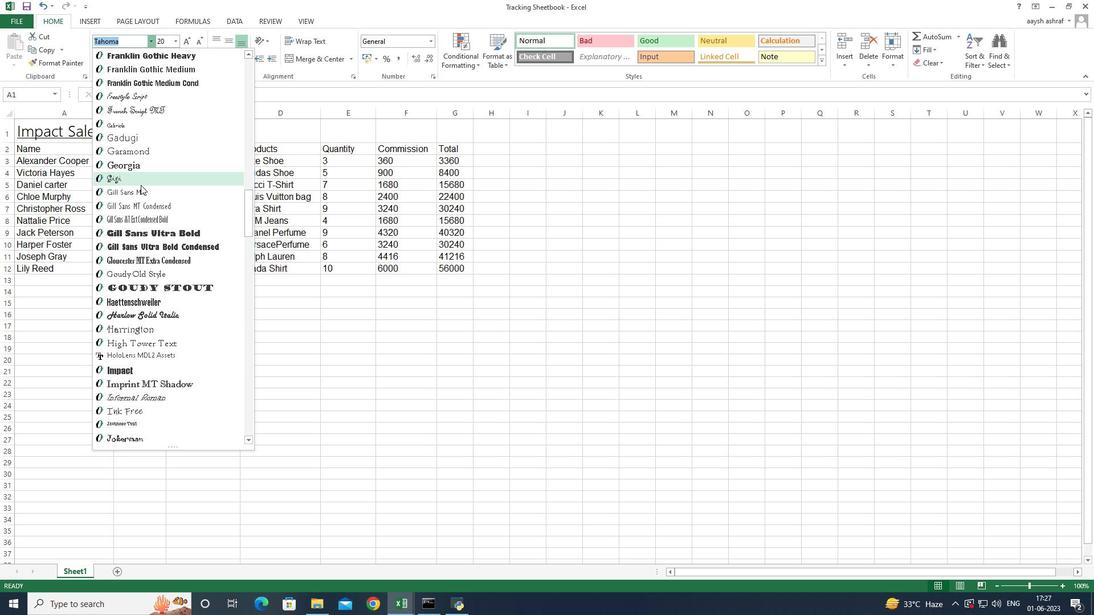
Action: Mouse scrolled (140, 187) with delta (0, 0)
Screenshot: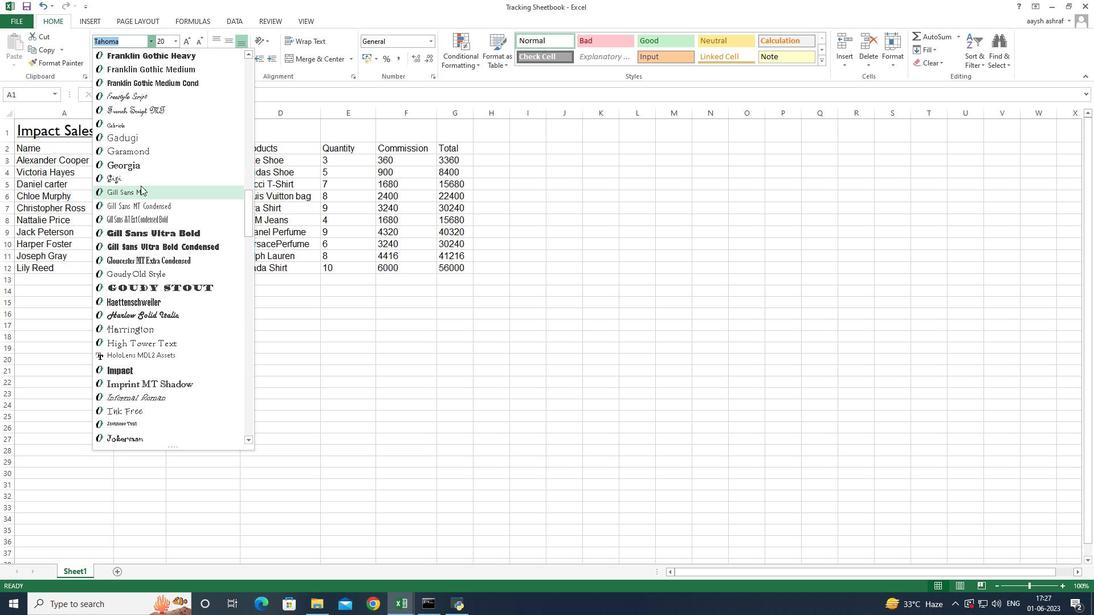 
Action: Mouse moved to (140, 186)
Screenshot: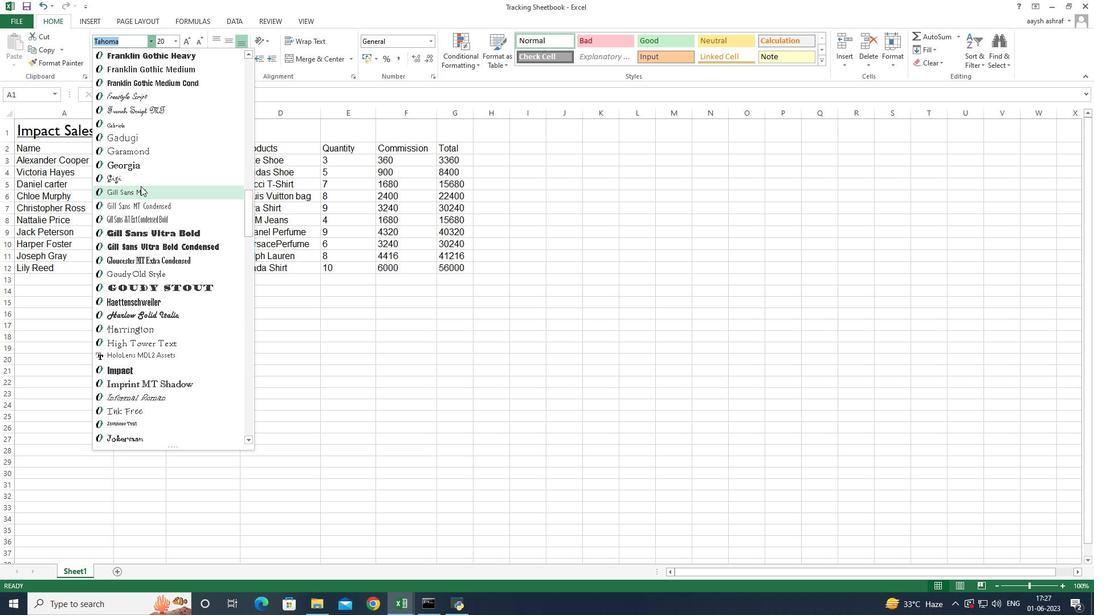 
Action: Mouse scrolled (140, 187) with delta (0, 0)
Screenshot: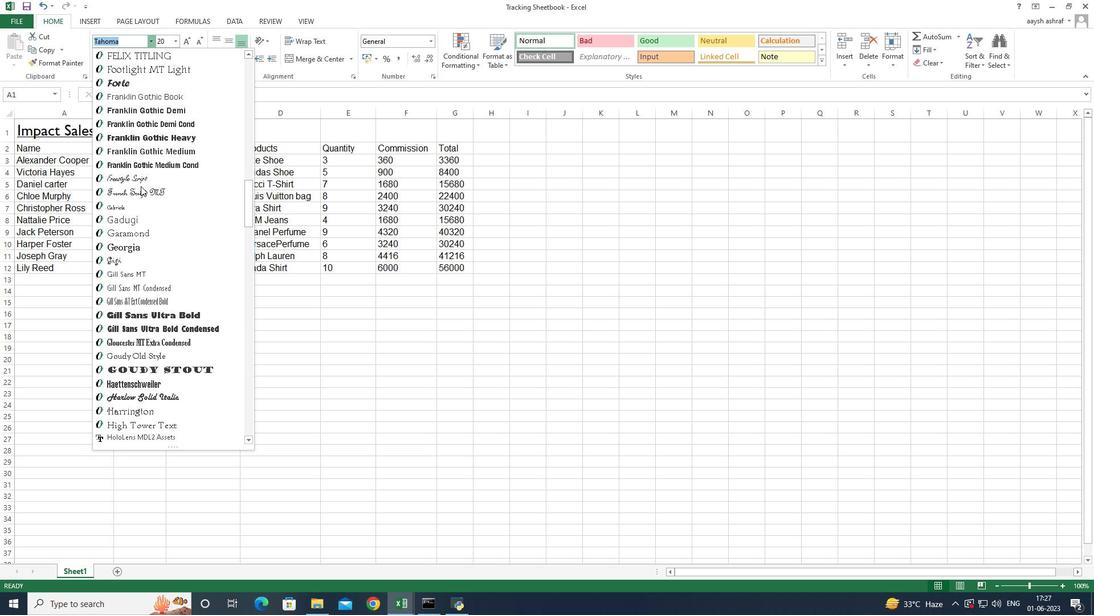 
Action: Mouse moved to (139, 192)
Screenshot: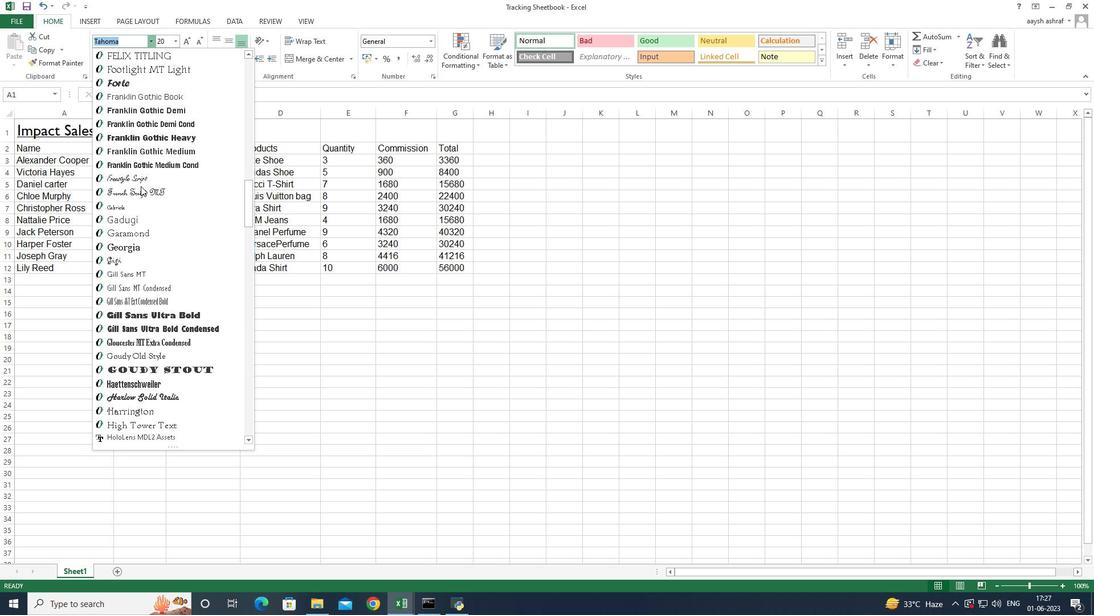 
Action: Mouse scrolled (140, 187) with delta (0, 0)
Screenshot: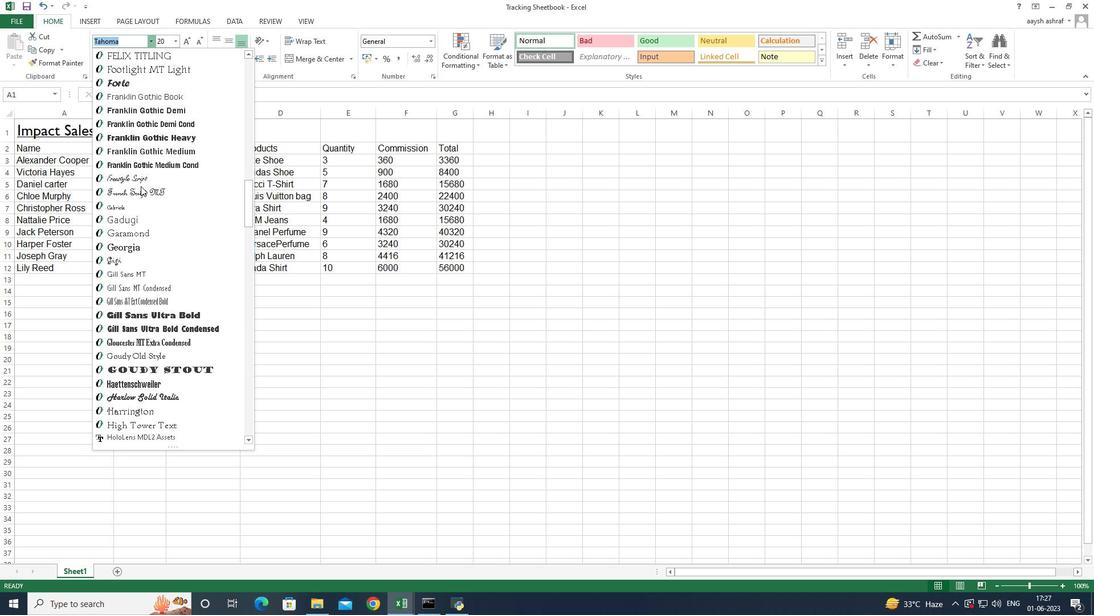 
Action: Mouse scrolled (140, 187) with delta (0, 0)
Screenshot: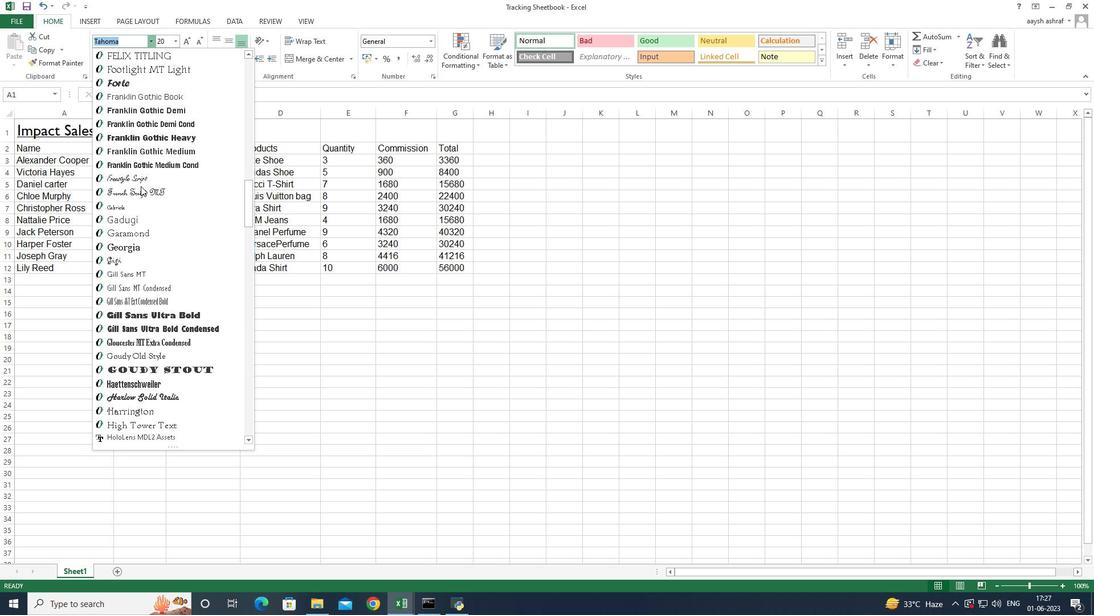 
Action: Mouse scrolled (140, 187) with delta (0, 0)
Screenshot: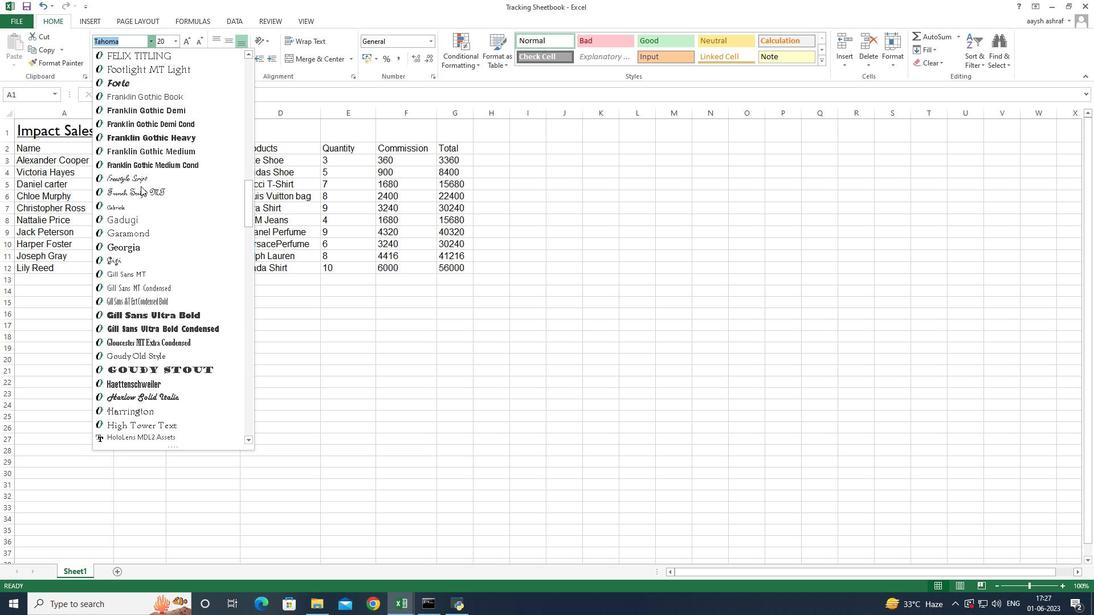 
Action: Mouse scrolled (140, 187) with delta (0, 0)
Screenshot: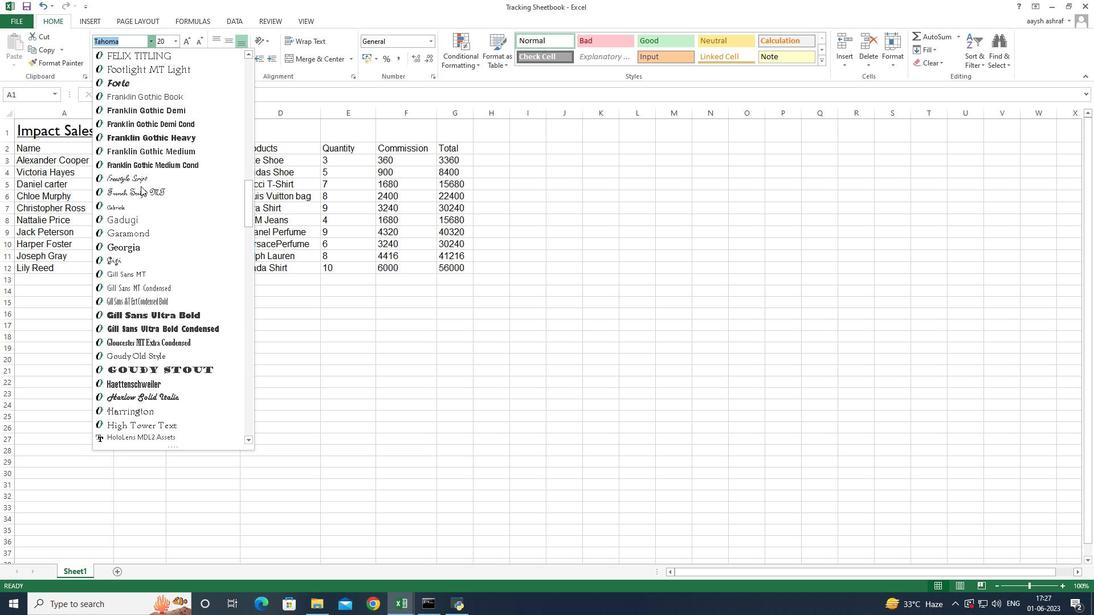 
Action: Mouse scrolled (140, 187) with delta (0, 0)
Screenshot: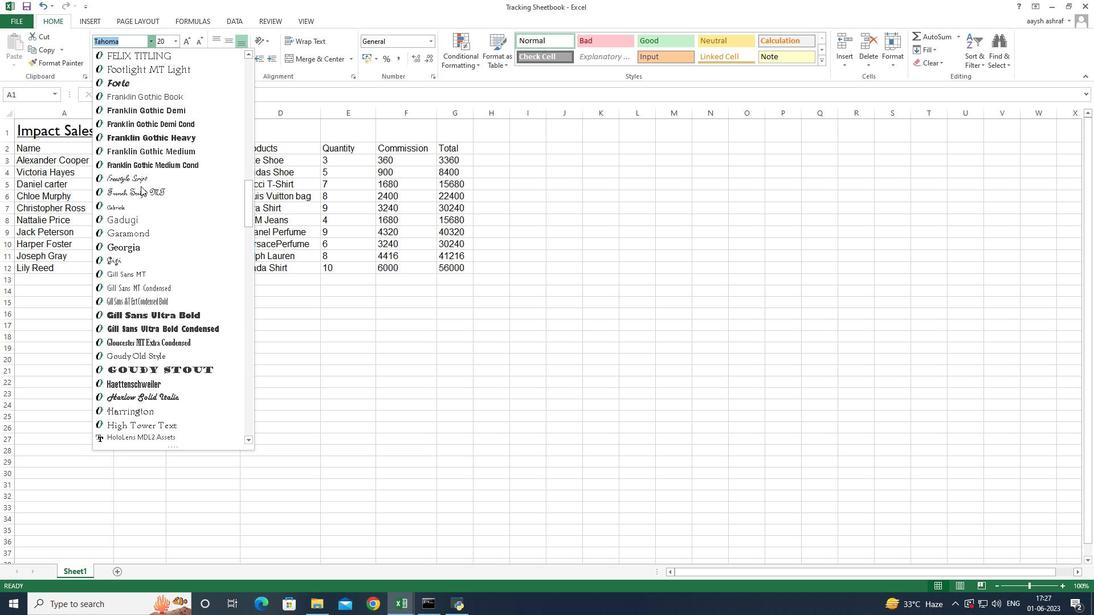 
Action: Mouse scrolled (140, 187) with delta (0, 0)
Screenshot: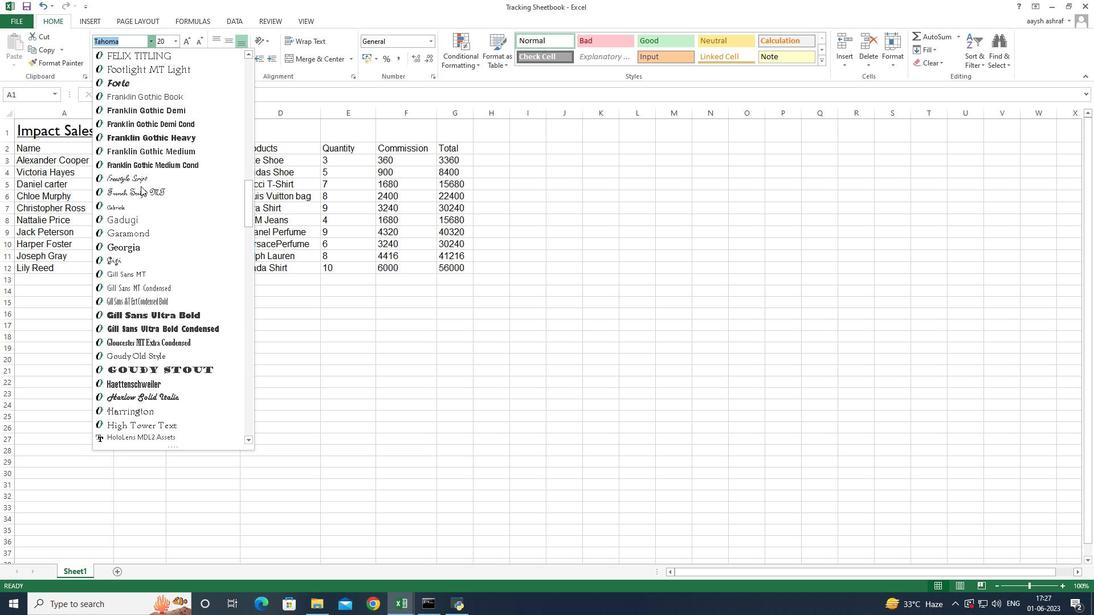 
Action: Mouse scrolled (140, 187) with delta (0, 0)
Screenshot: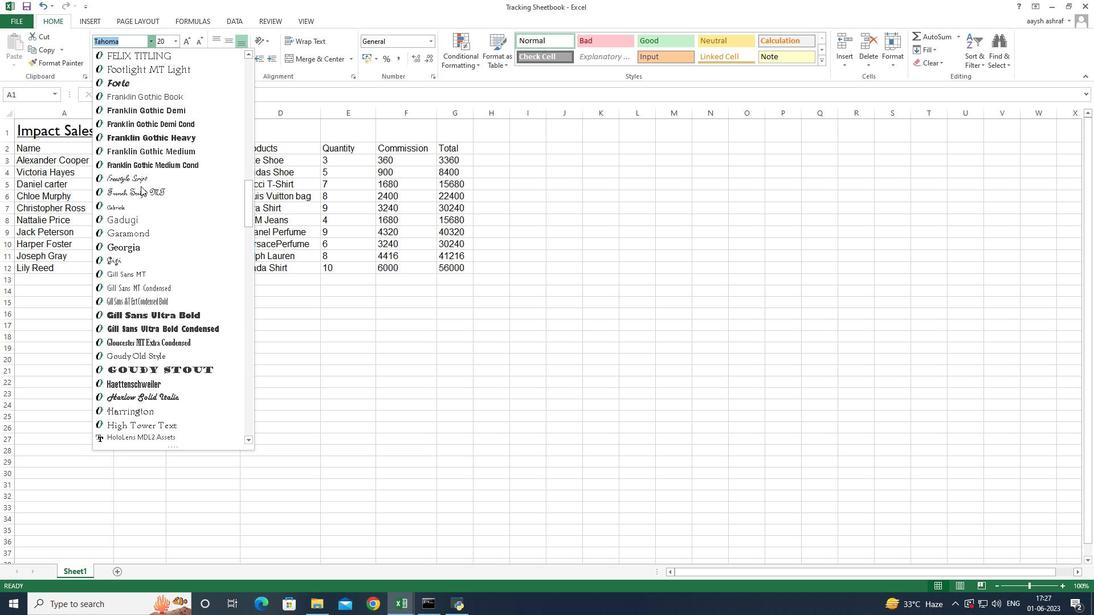 
Action: Mouse scrolled (140, 187) with delta (0, 0)
Screenshot: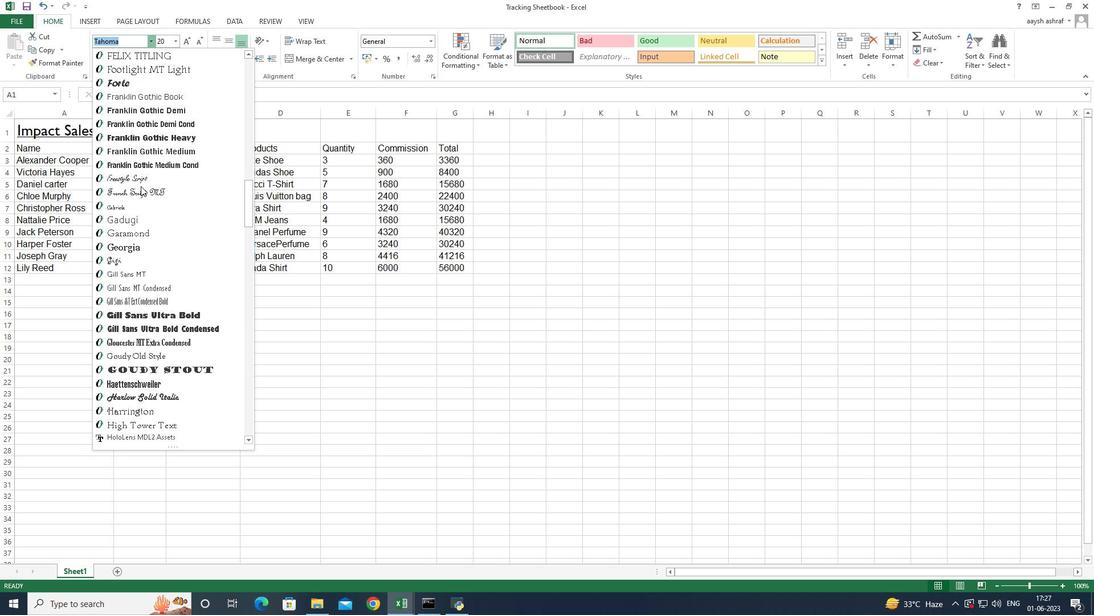 
Action: Mouse scrolled (140, 188) with delta (0, 0)
Screenshot: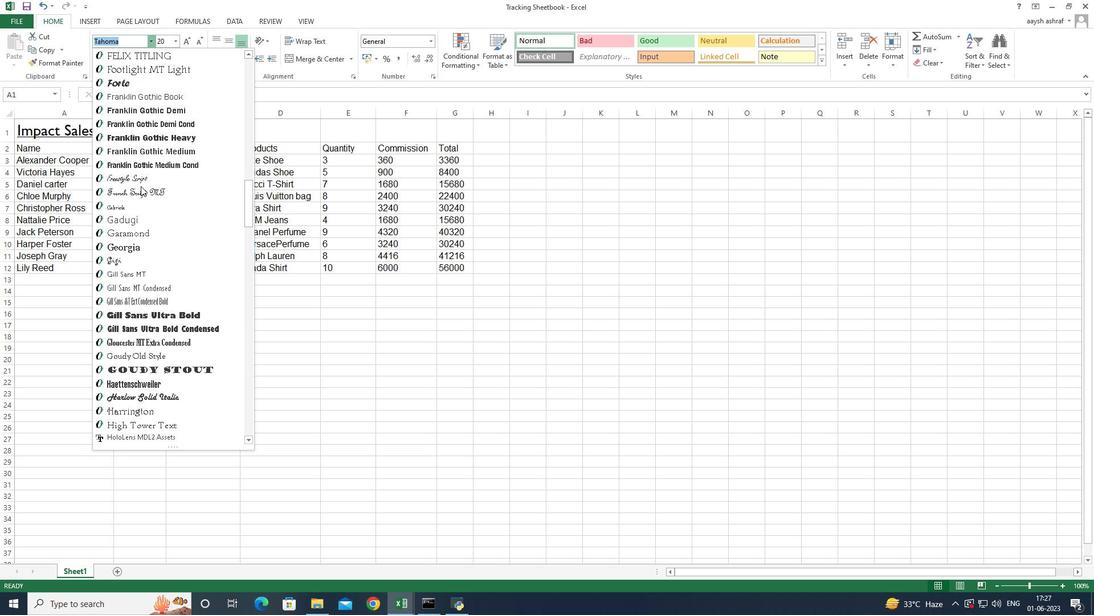 
Action: Mouse scrolled (140, 188) with delta (0, 0)
Screenshot: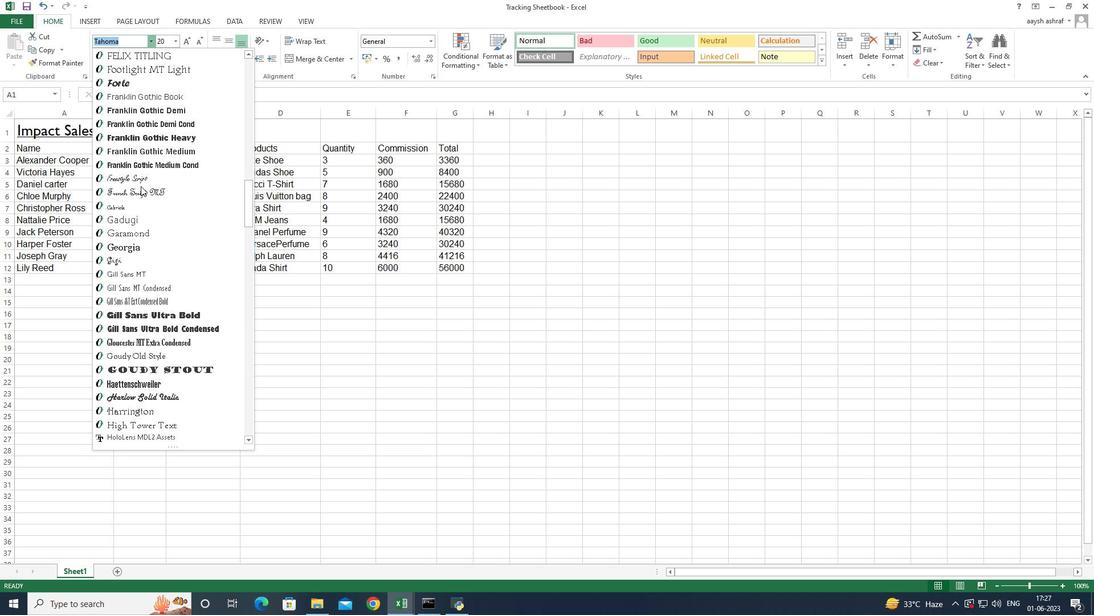 
Action: Mouse scrolled (140, 188) with delta (0, 0)
Screenshot: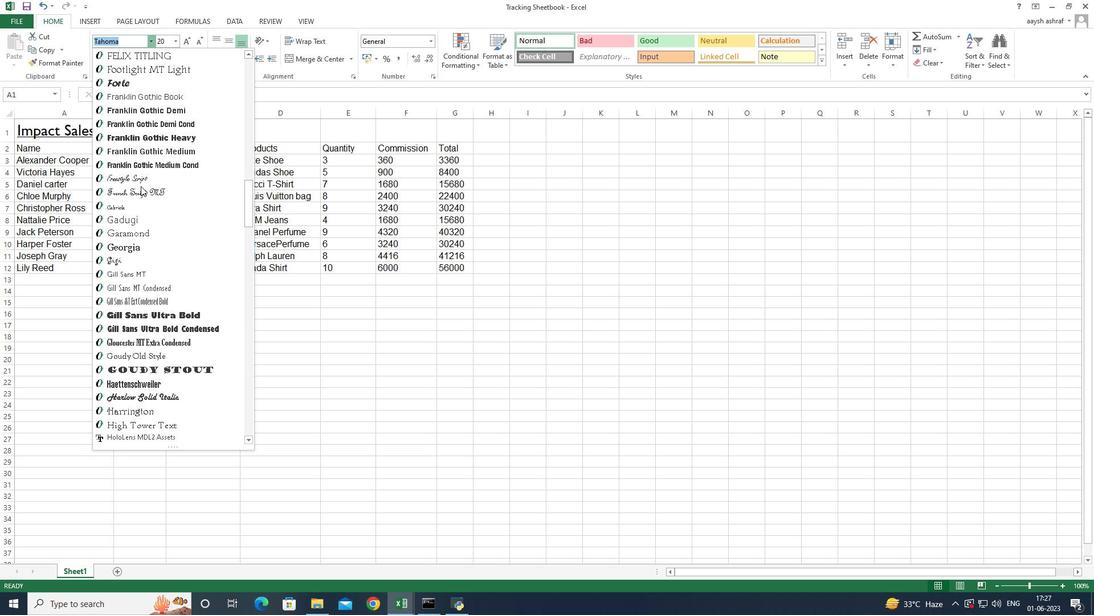 
Action: Mouse scrolled (140, 188) with delta (0, 0)
Screenshot: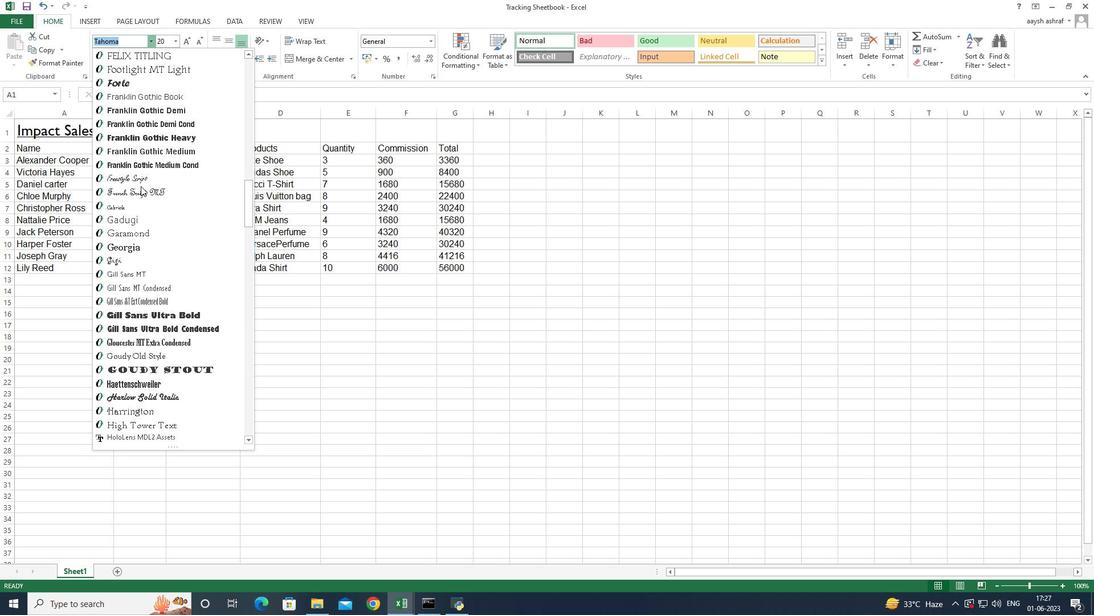 
Action: Mouse scrolled (140, 188) with delta (0, 0)
Screenshot: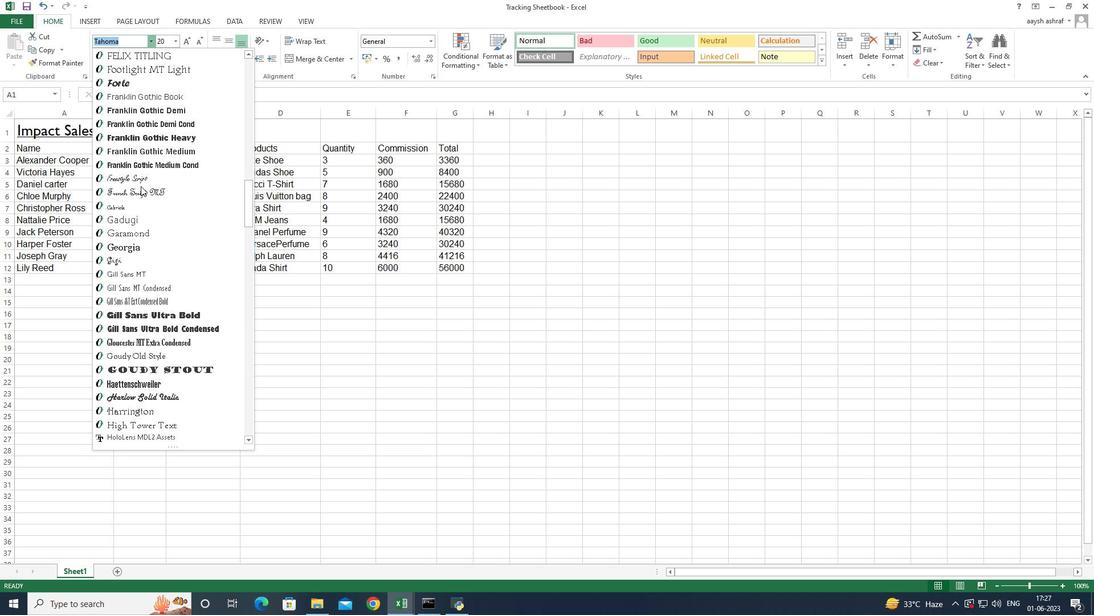 
Action: Mouse scrolled (139, 192) with delta (0, 0)
Screenshot: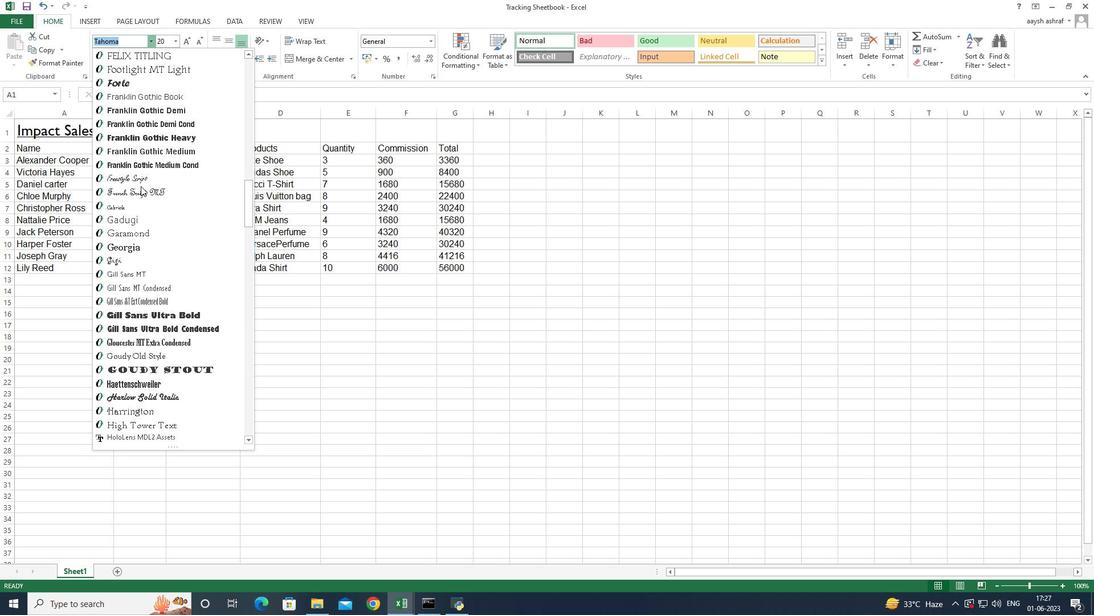 
Action: Mouse scrolled (139, 192) with delta (0, 0)
Screenshot: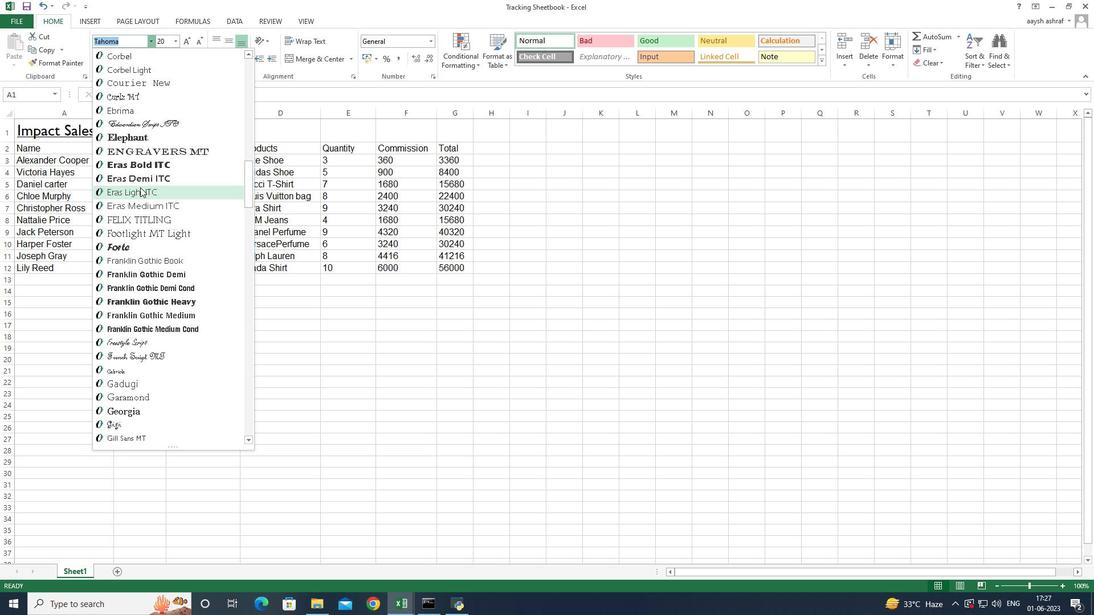 
Action: Mouse scrolled (139, 192) with delta (0, 0)
Screenshot: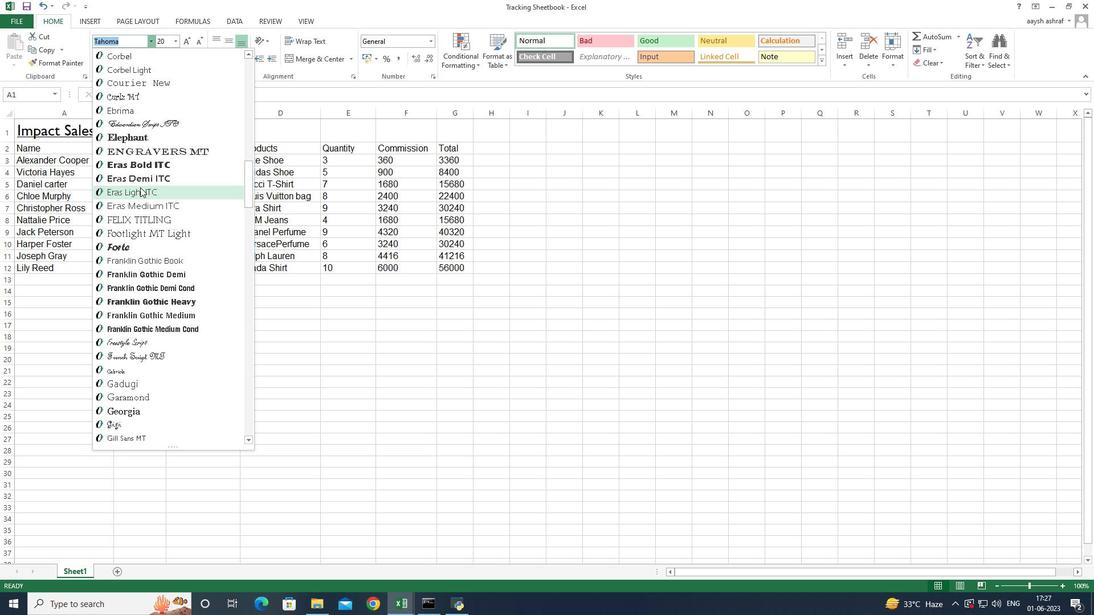 
Action: Mouse scrolled (139, 192) with delta (0, 0)
Screenshot: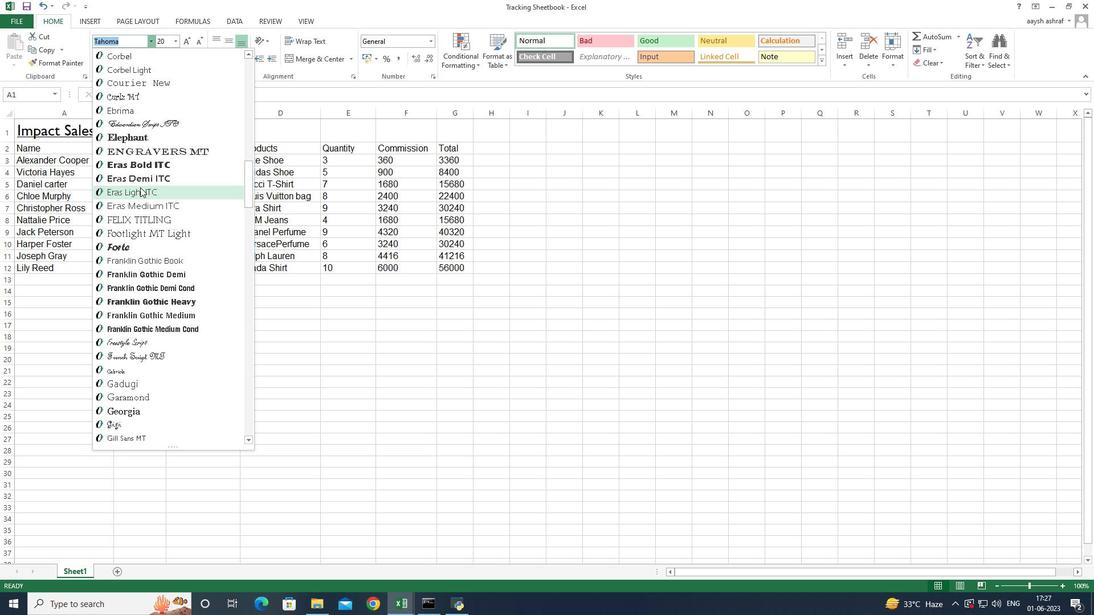 
Action: Mouse scrolled (139, 192) with delta (0, 0)
Screenshot: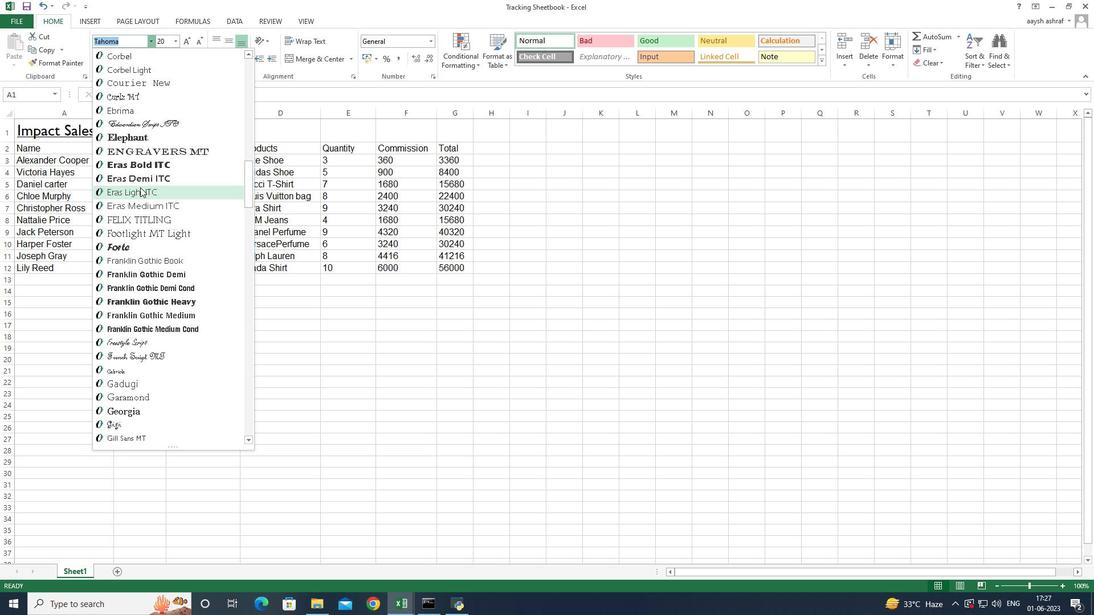 
Action: Mouse scrolled (139, 192) with delta (0, 0)
Screenshot: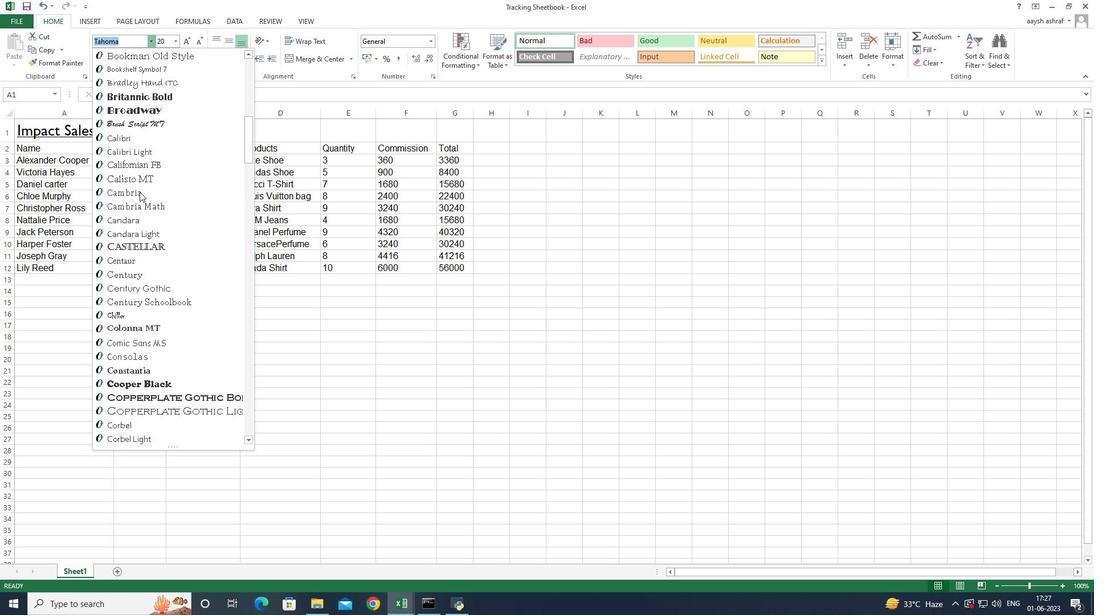 
Action: Mouse scrolled (139, 192) with delta (0, 0)
Screenshot: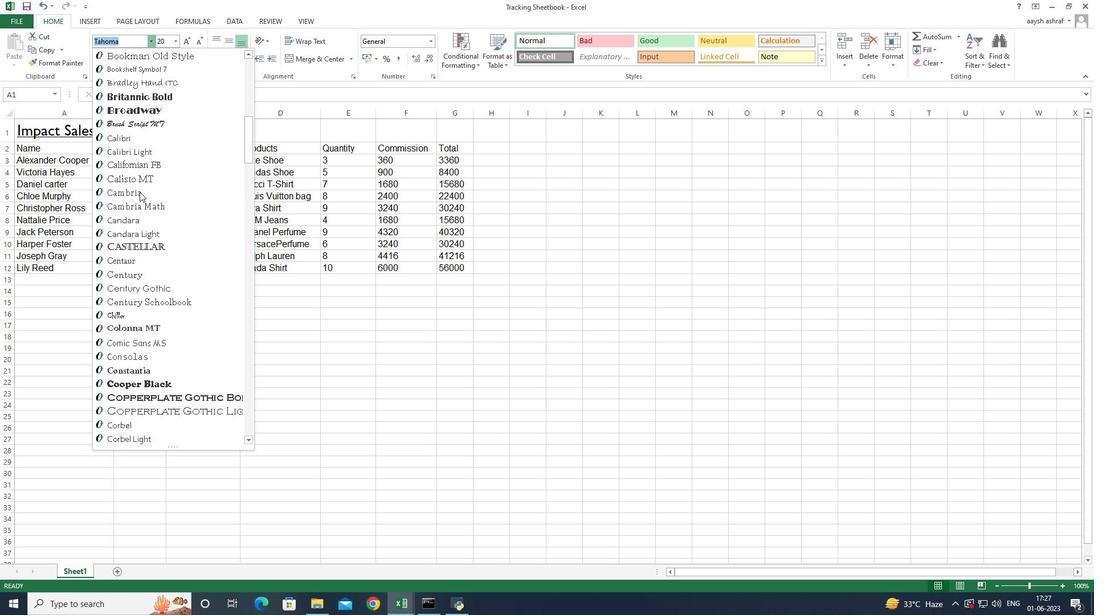 
Action: Mouse scrolled (139, 192) with delta (0, 0)
Screenshot: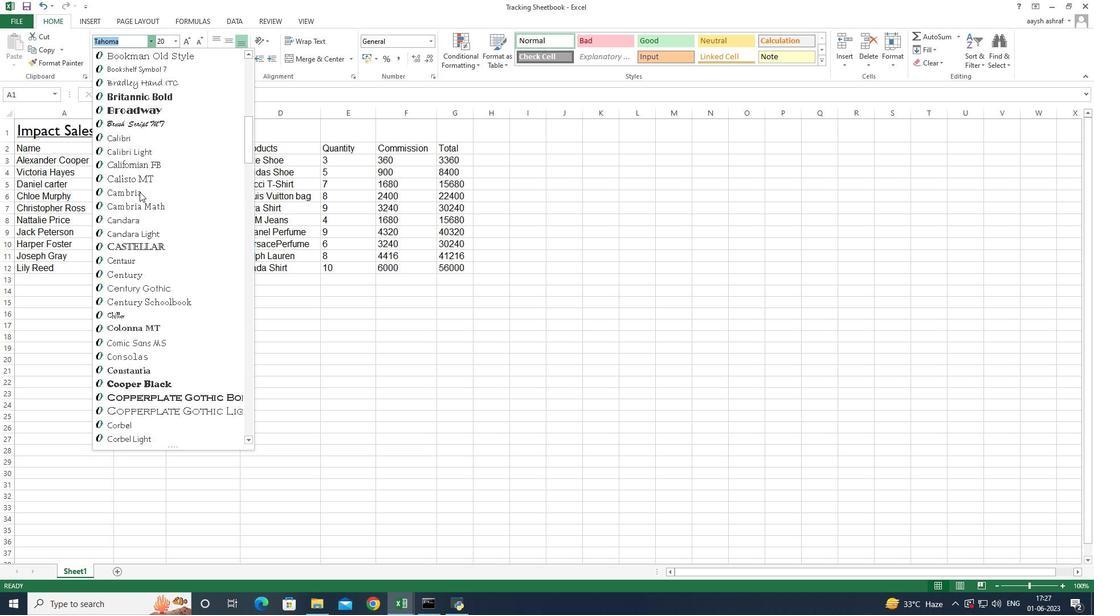 
Action: Mouse scrolled (139, 192) with delta (0, 0)
Screenshot: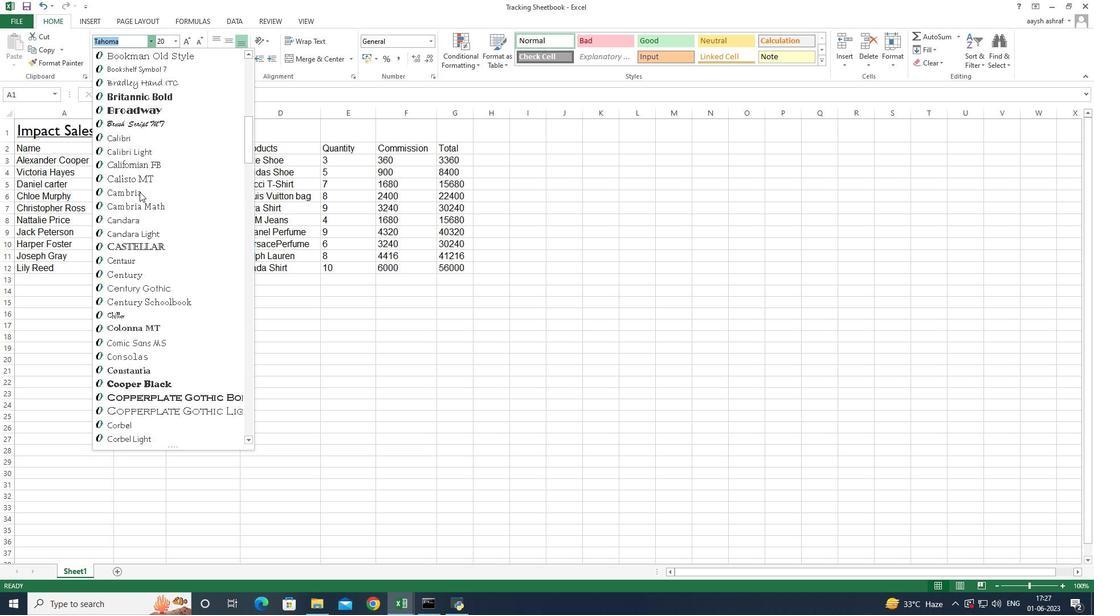 
Action: Mouse scrolled (139, 192) with delta (0, 0)
Screenshot: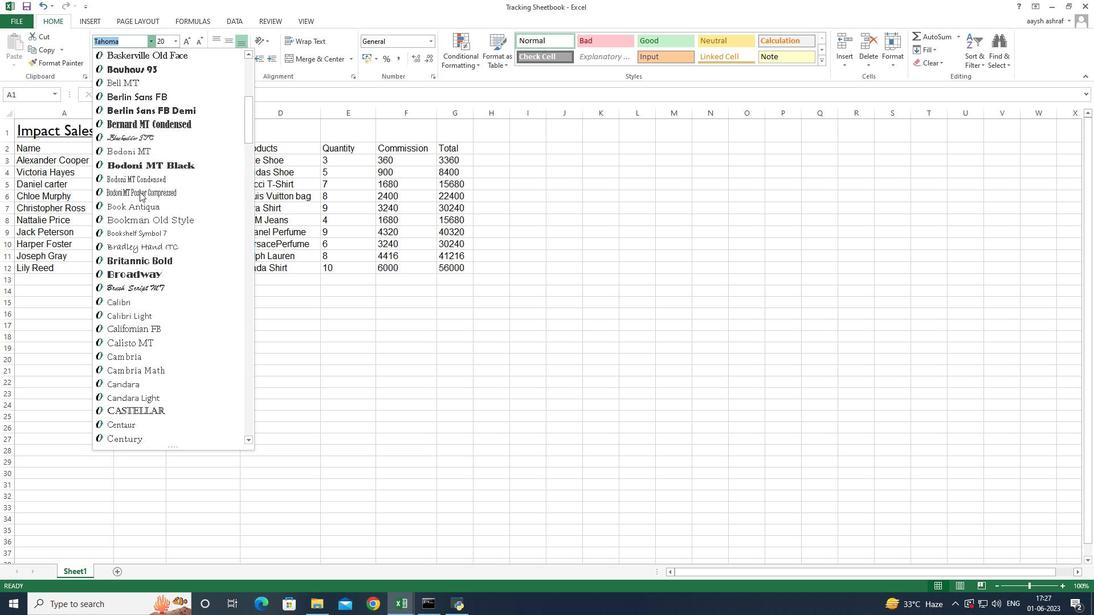 
Action: Mouse moved to (139, 192)
Screenshot: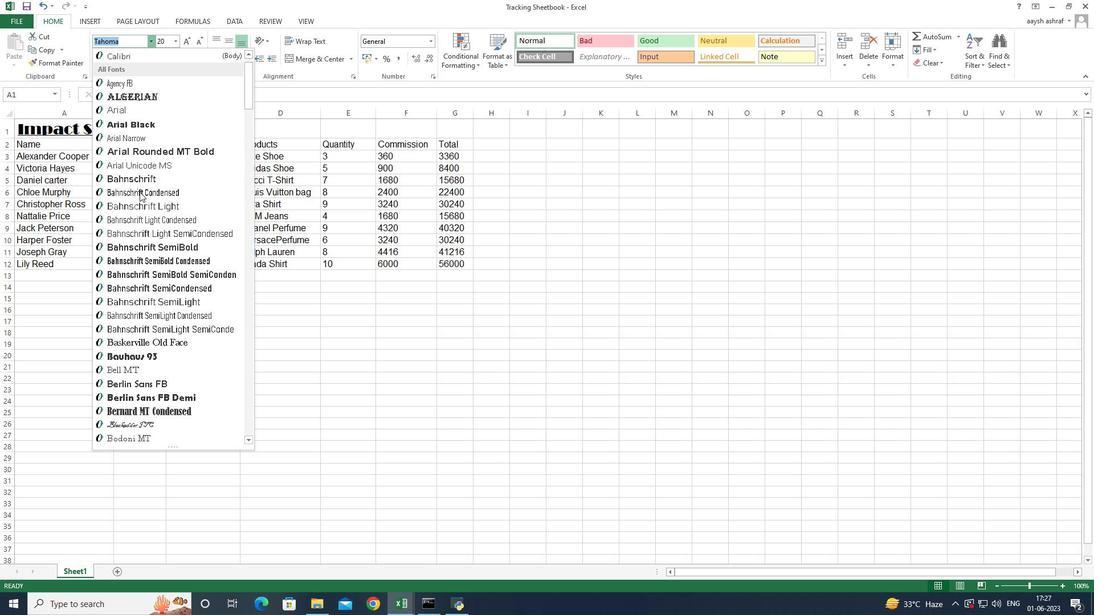 
Action: Mouse scrolled (139, 193) with delta (0, 0)
Screenshot: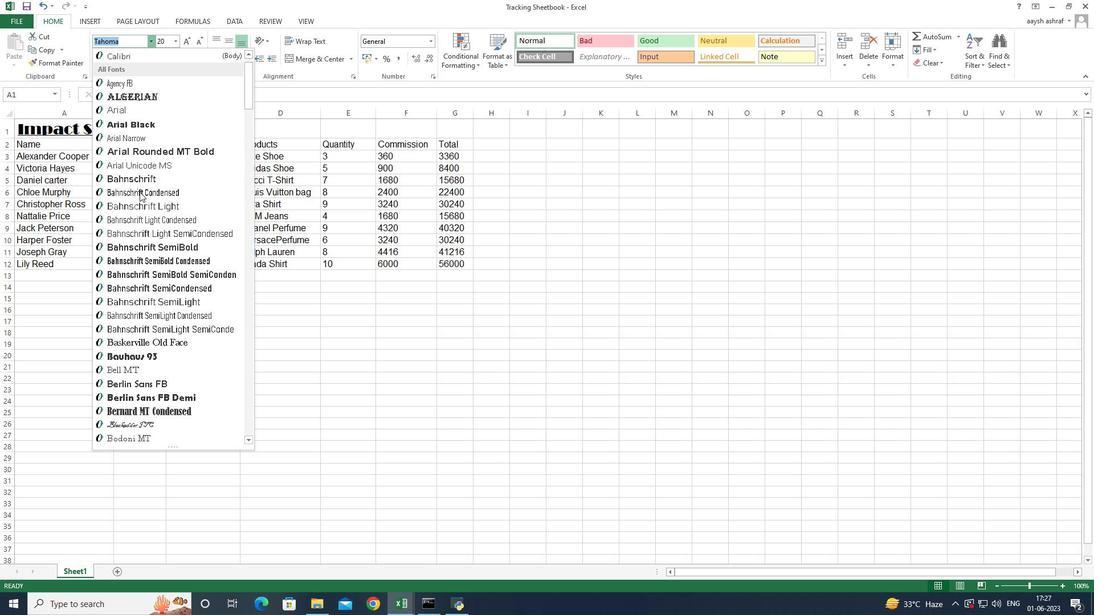 
Action: Mouse scrolled (139, 193) with delta (0, 0)
Screenshot: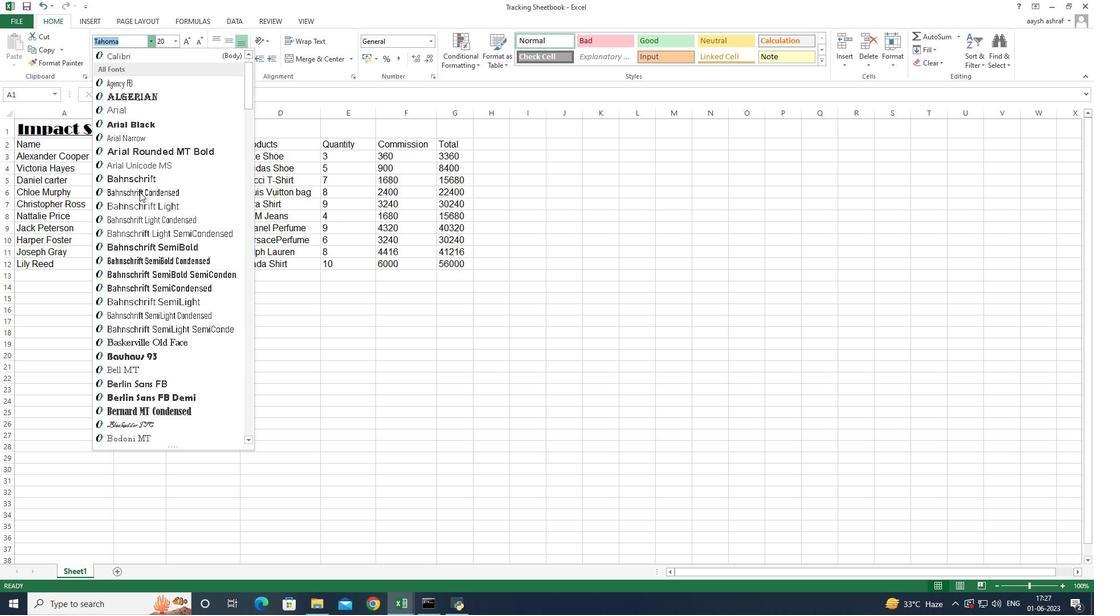 
Action: Mouse scrolled (139, 193) with delta (0, 0)
Screenshot: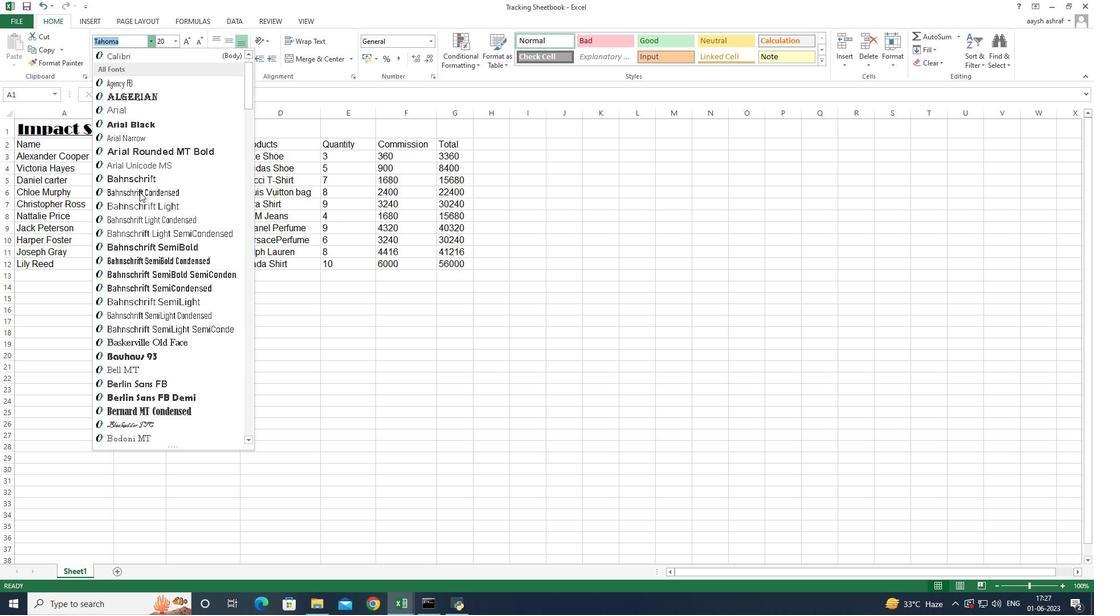 
Action: Mouse scrolled (139, 193) with delta (0, 0)
Screenshot: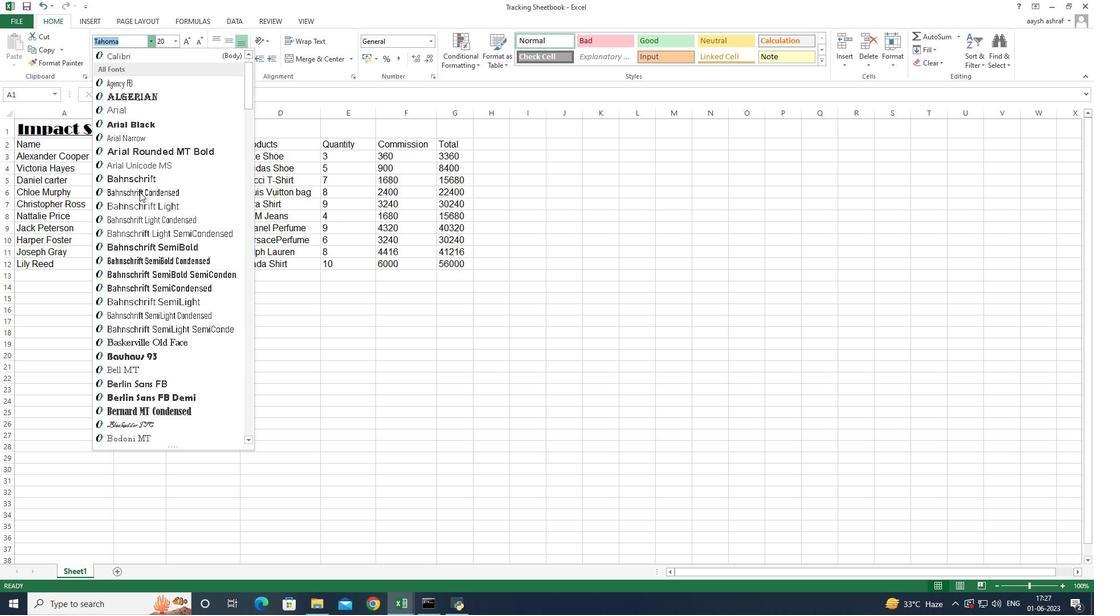 
Action: Mouse scrolled (139, 193) with delta (0, 0)
Screenshot: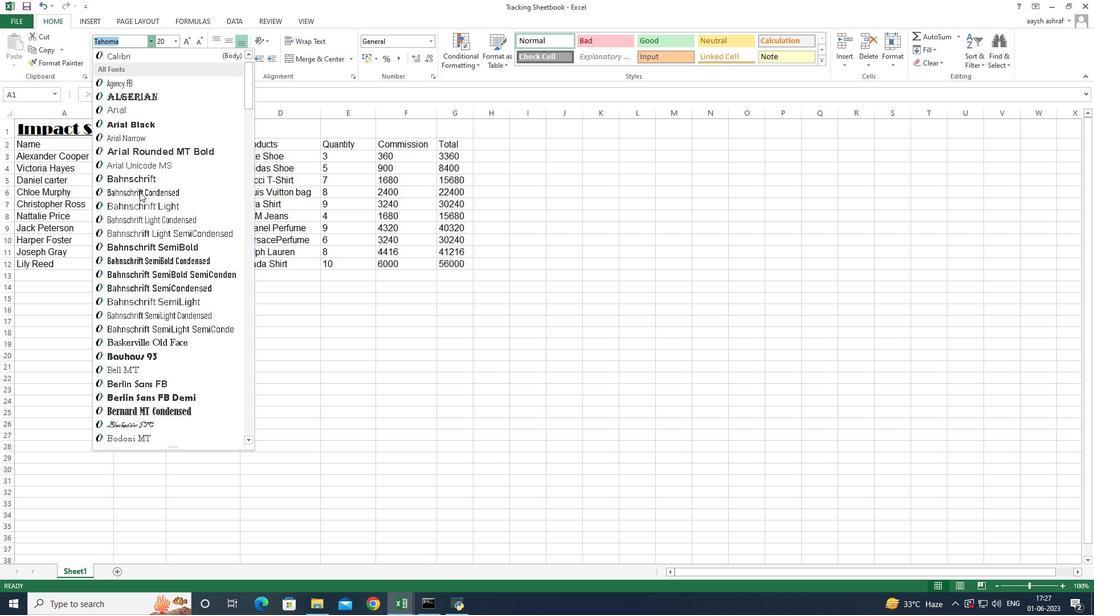 
Action: Mouse scrolled (139, 193) with delta (0, 0)
Screenshot: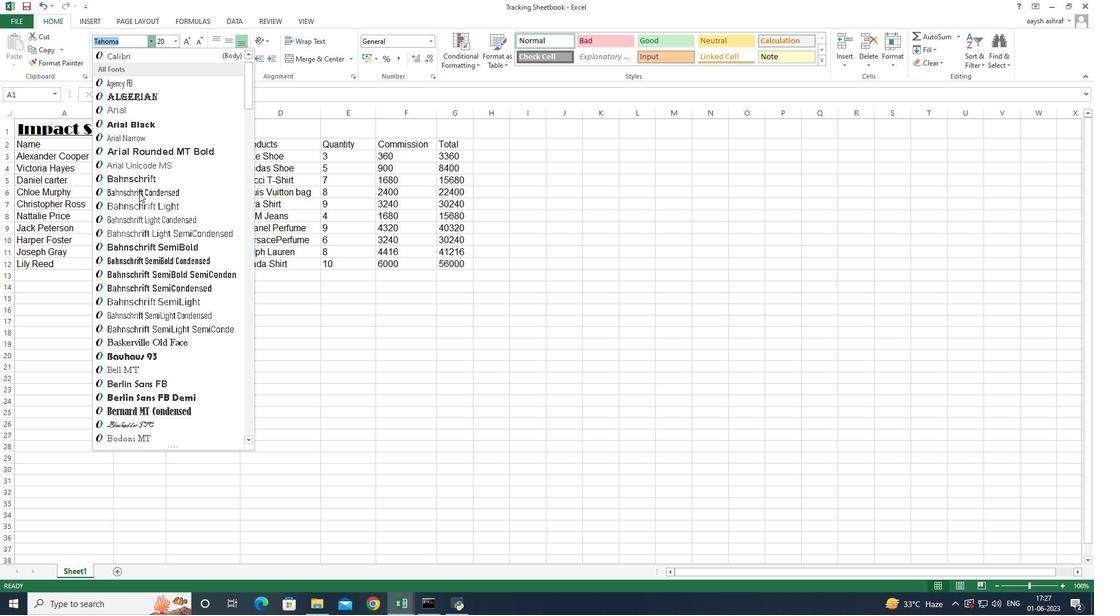 
Action: Mouse moved to (136, 195)
Screenshot: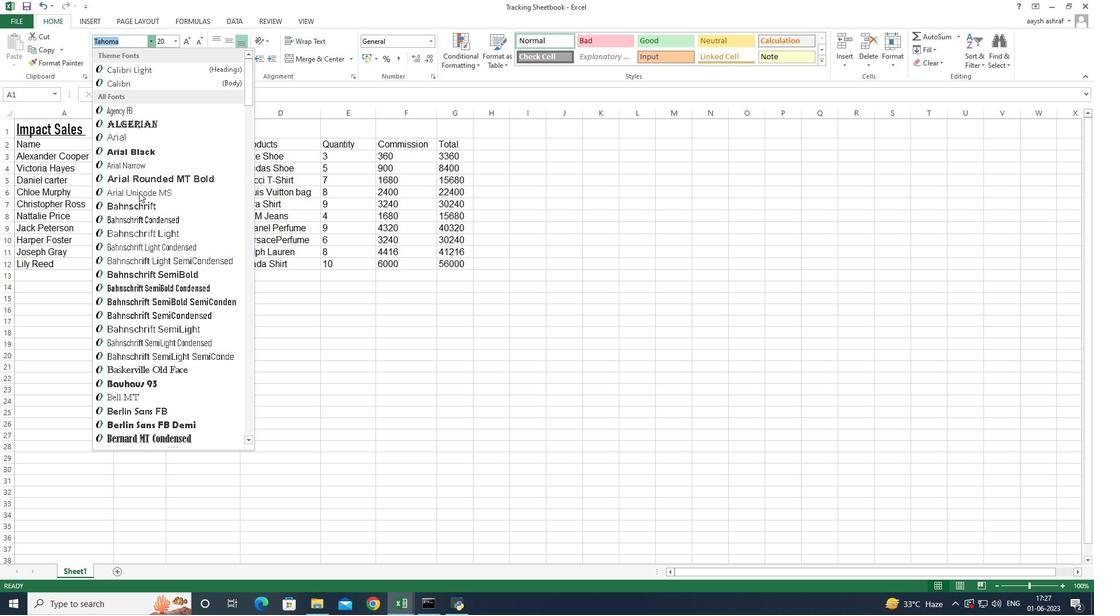 
Action: Mouse scrolled (136, 196) with delta (0, 0)
Screenshot: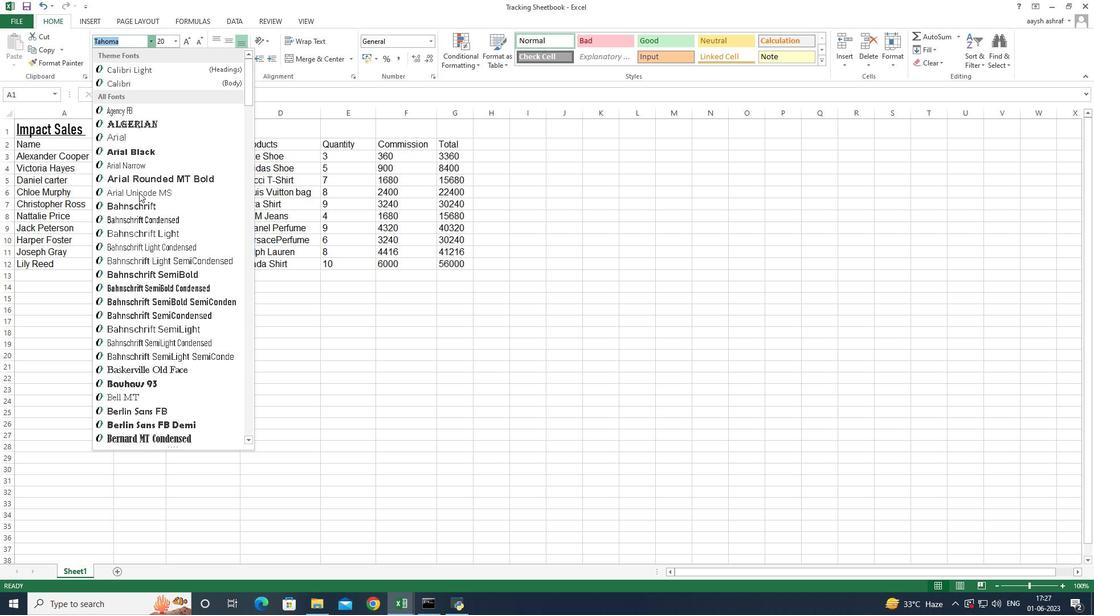 
Action: Mouse scrolled (136, 196) with delta (0, 0)
Screenshot: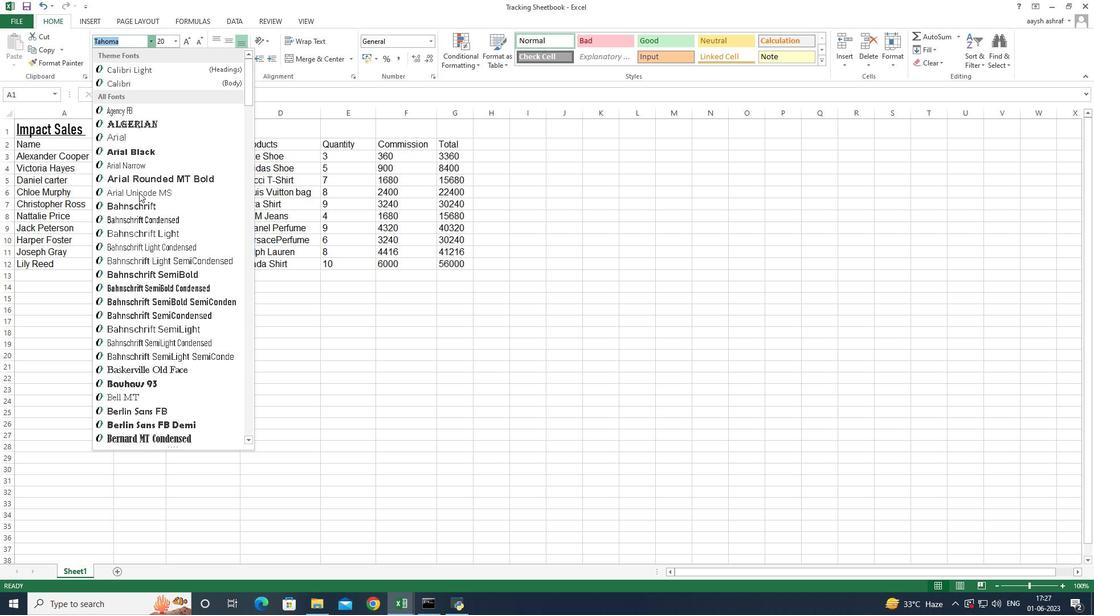
Action: Mouse scrolled (136, 196) with delta (0, 0)
Screenshot: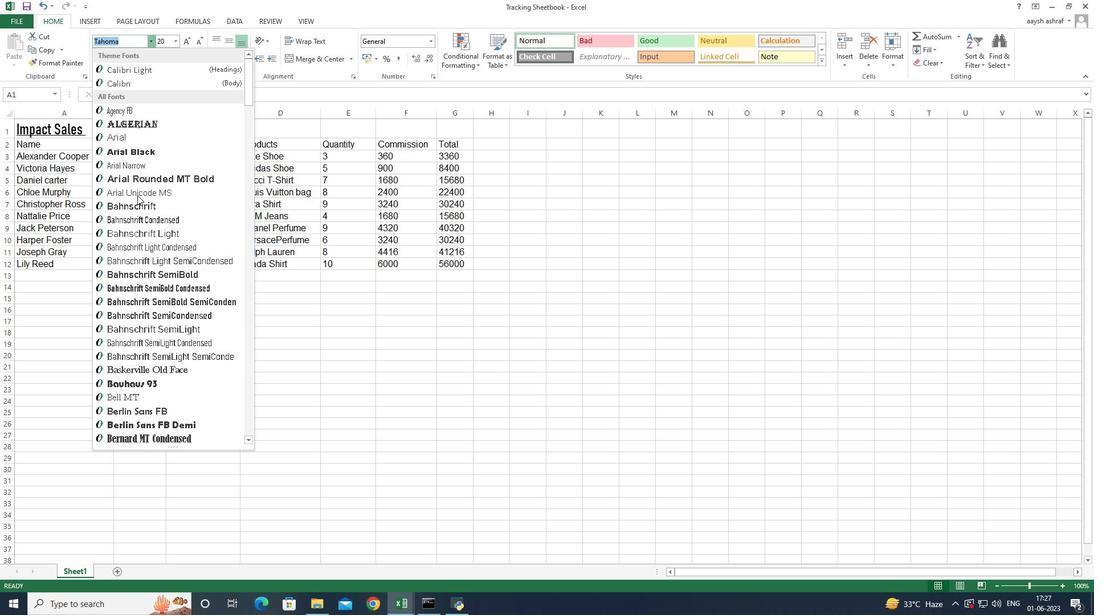 
Action: Mouse scrolled (136, 196) with delta (0, 0)
Screenshot: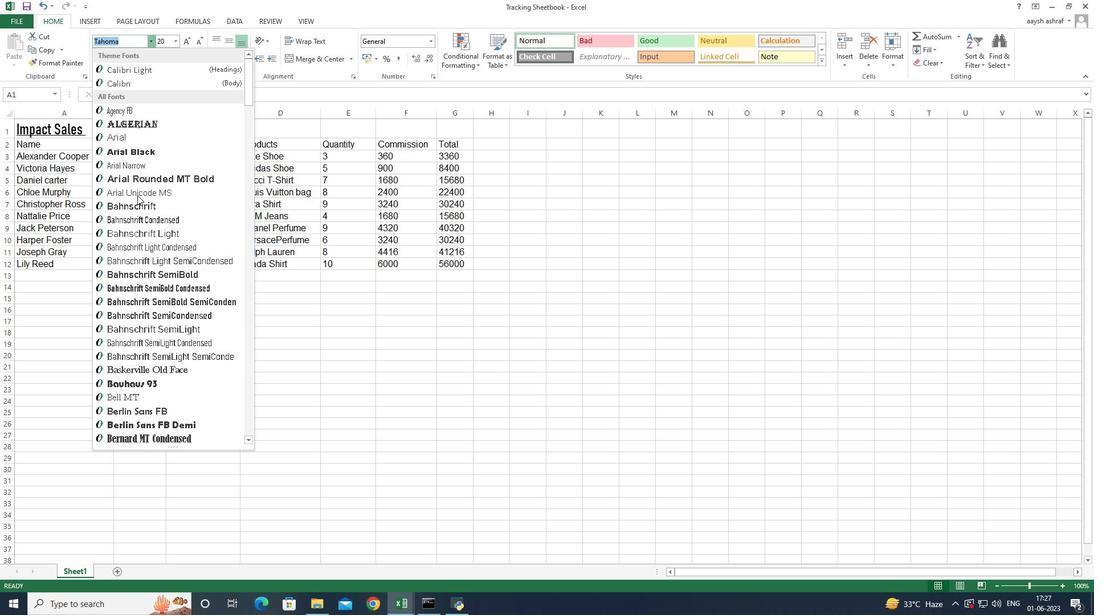 
Action: Mouse scrolled (136, 196) with delta (0, 0)
Screenshot: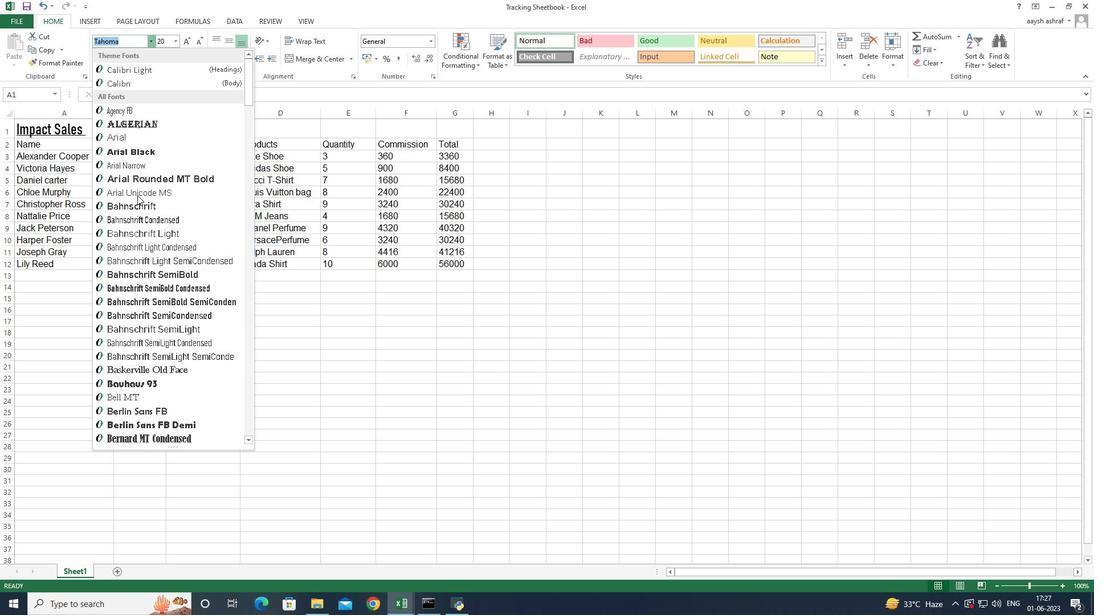 
Action: Mouse moved to (131, 141)
Screenshot: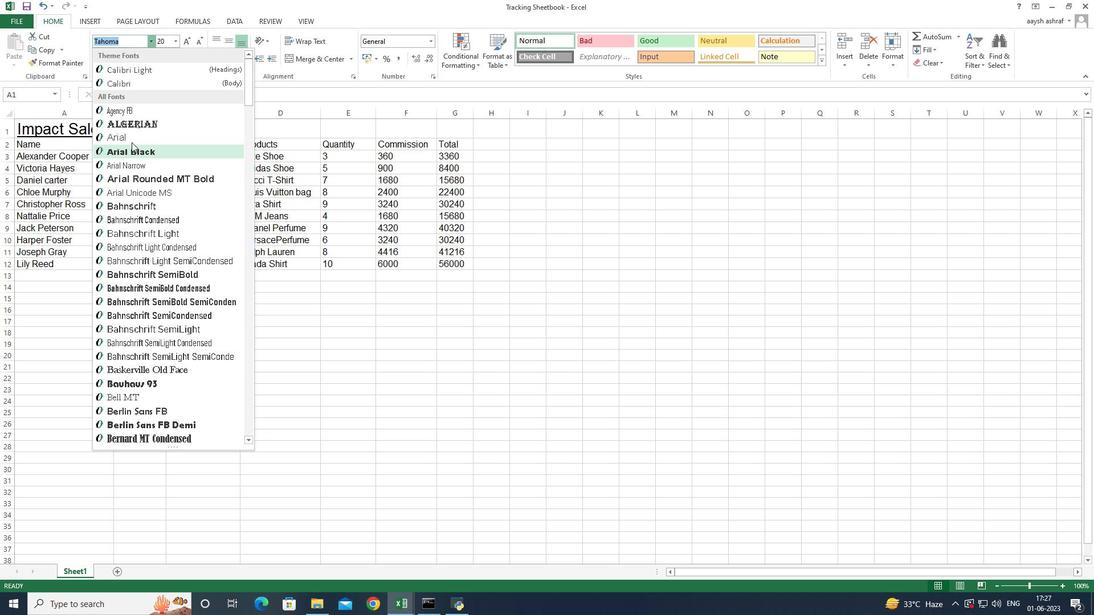 
Action: Mouse pressed left at (131, 141)
Screenshot: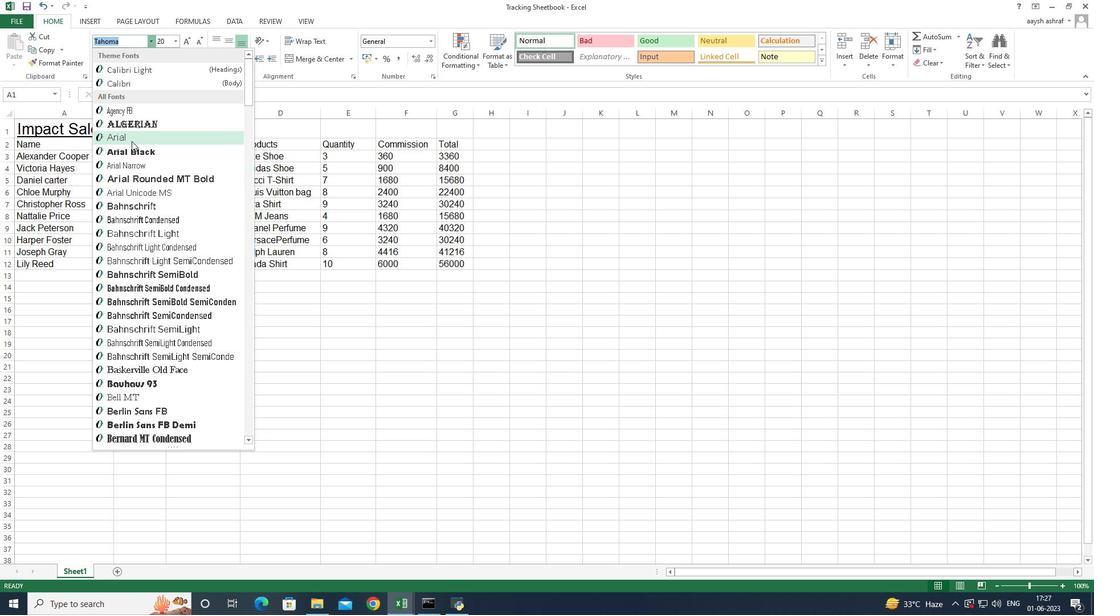 
Action: Mouse moved to (176, 37)
Screenshot: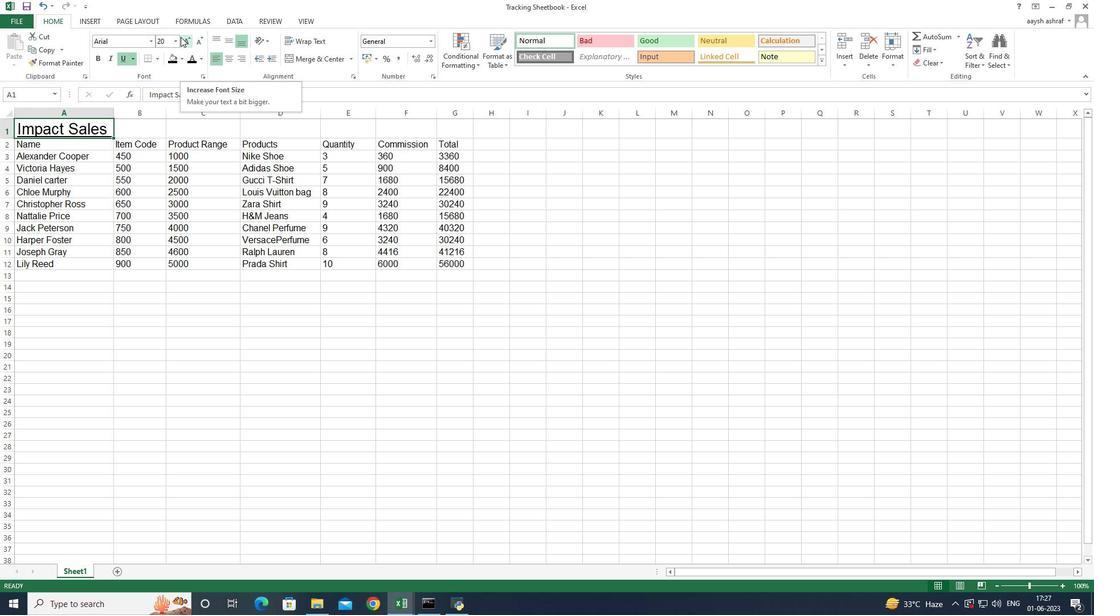 
Action: Mouse pressed left at (176, 37)
Screenshot: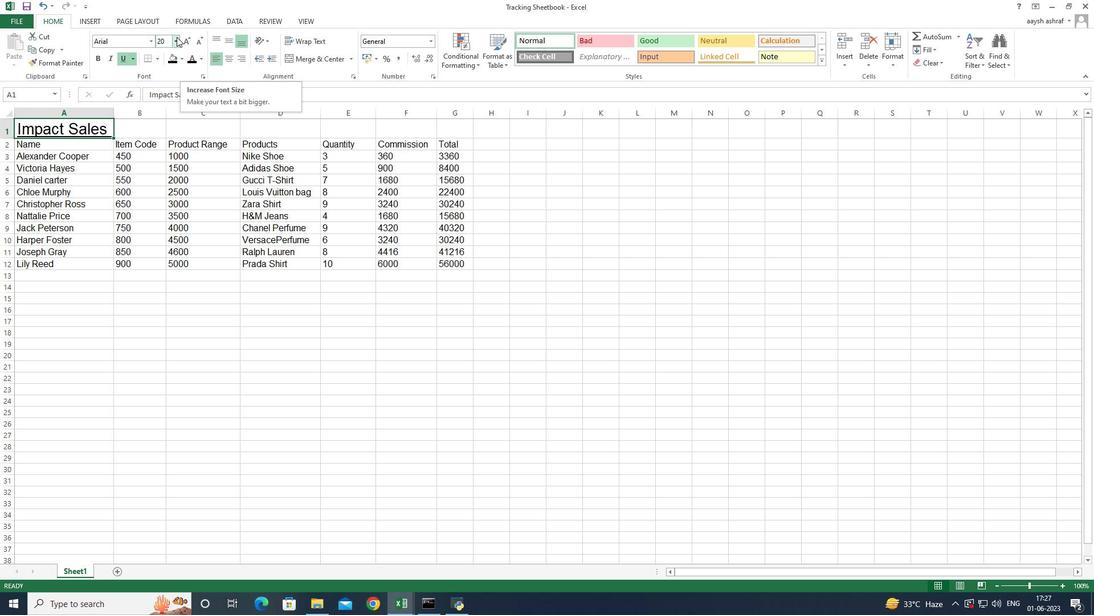 
Action: Mouse moved to (163, 132)
Screenshot: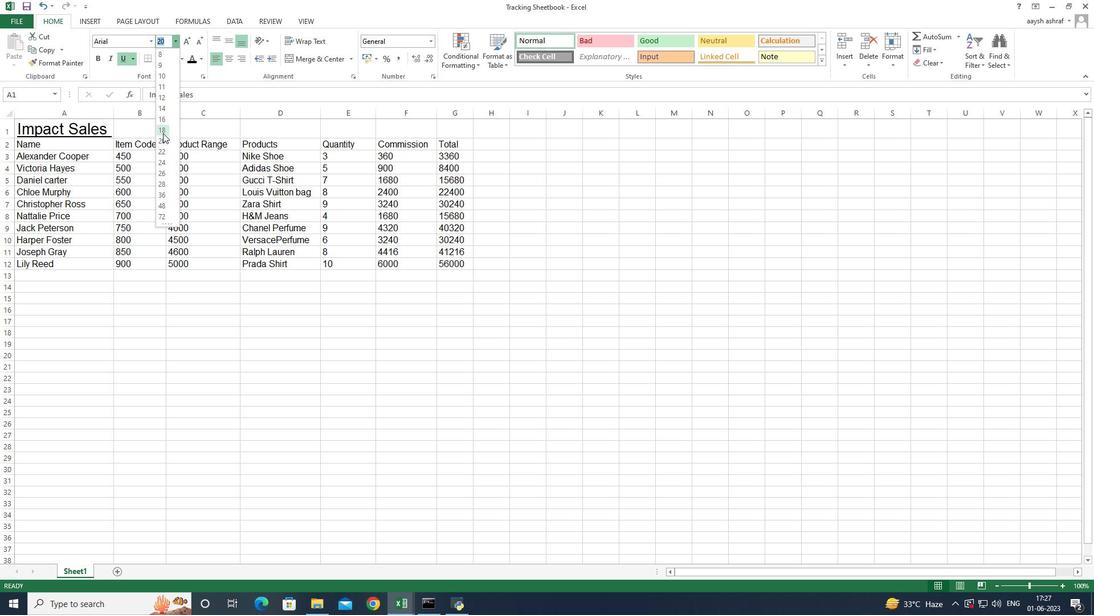 
Action: Mouse pressed left at (163, 132)
Screenshot: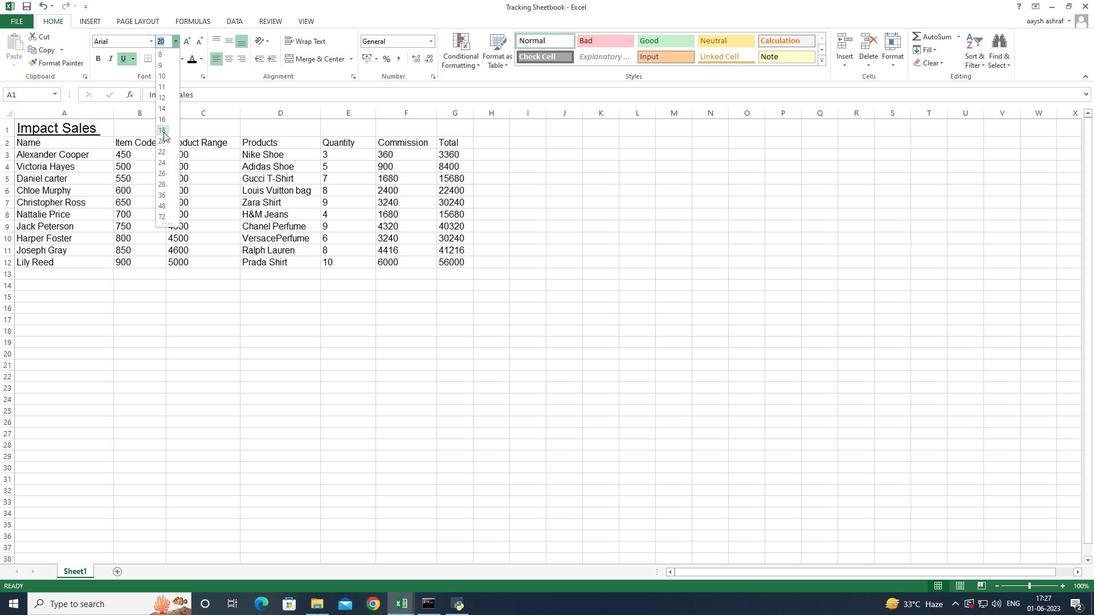 
Action: Mouse moved to (35, 144)
Screenshot: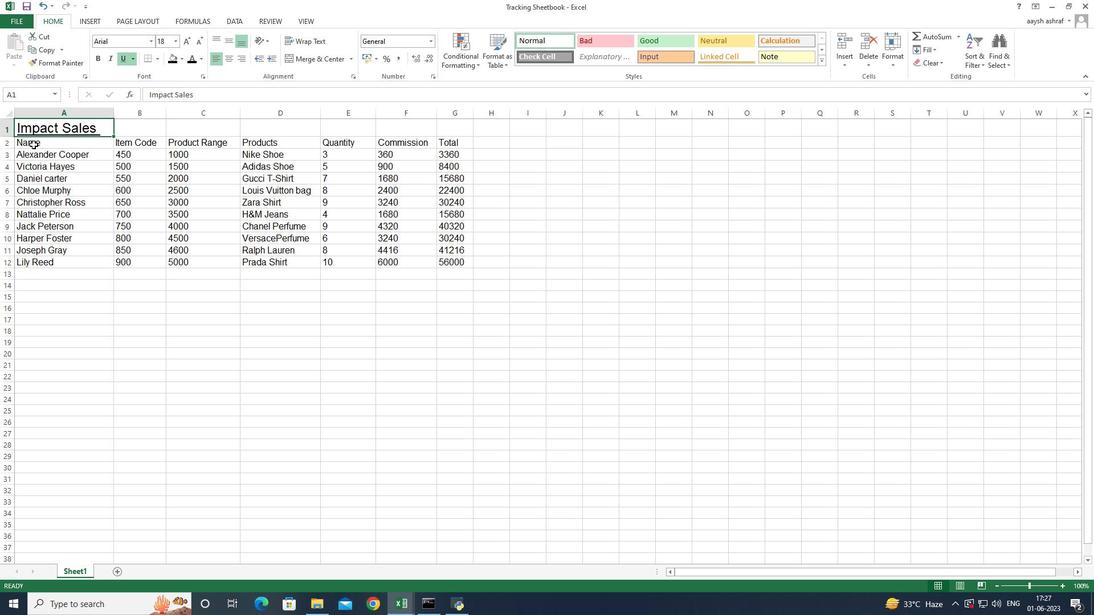 
Action: Mouse pressed left at (35, 144)
Screenshot: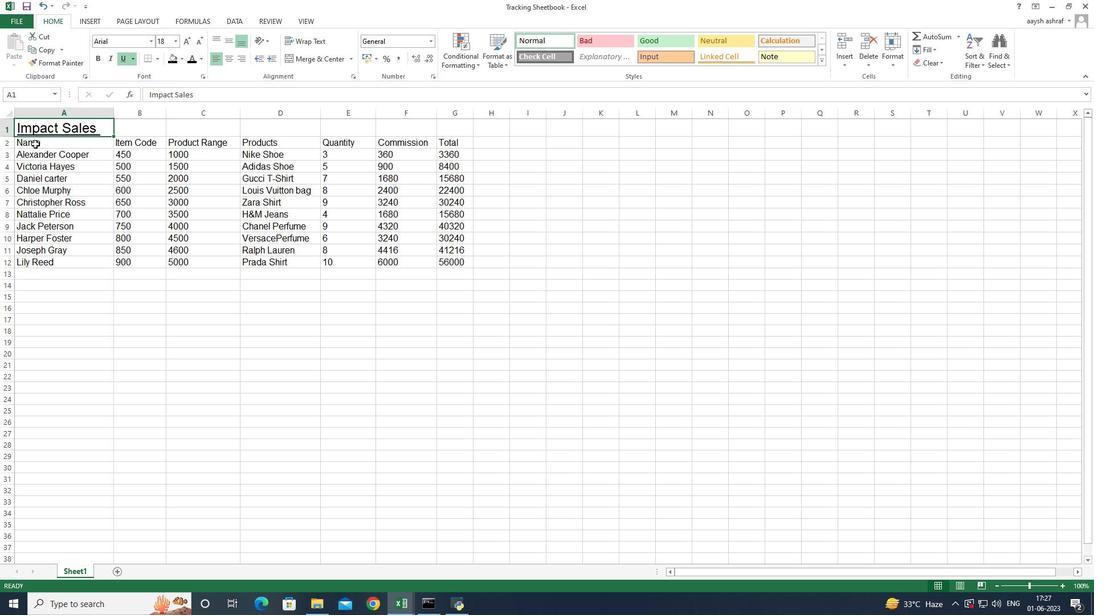 
Action: Mouse moved to (36, 142)
Screenshot: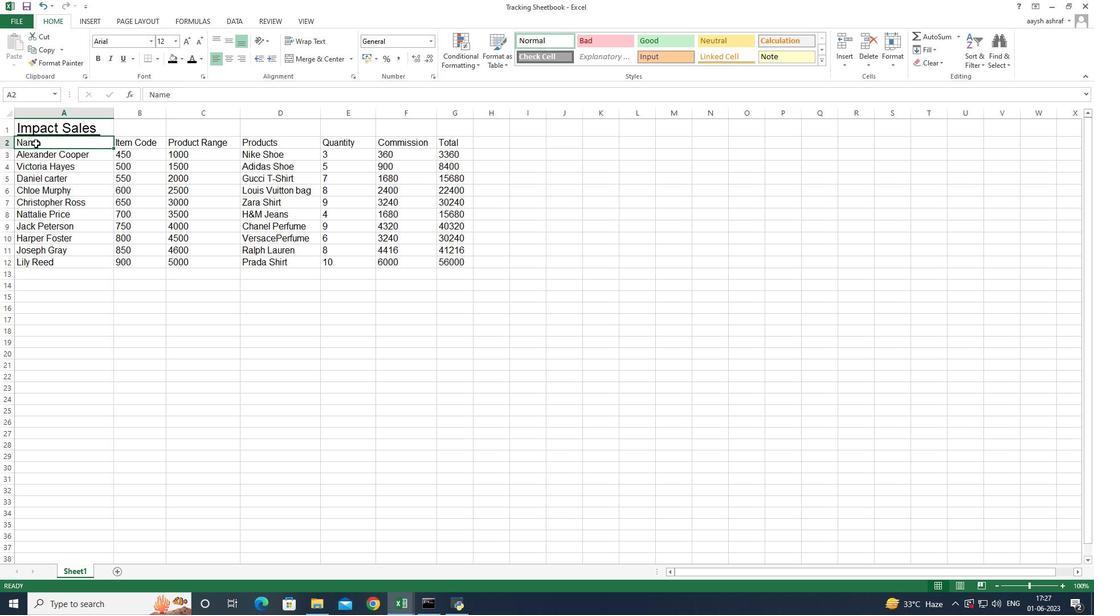 
Action: Key pressed <Key.shift_r><Key.right><Key.right><Key.right><Key.right><Key.right><Key.shift_r>
Screenshot: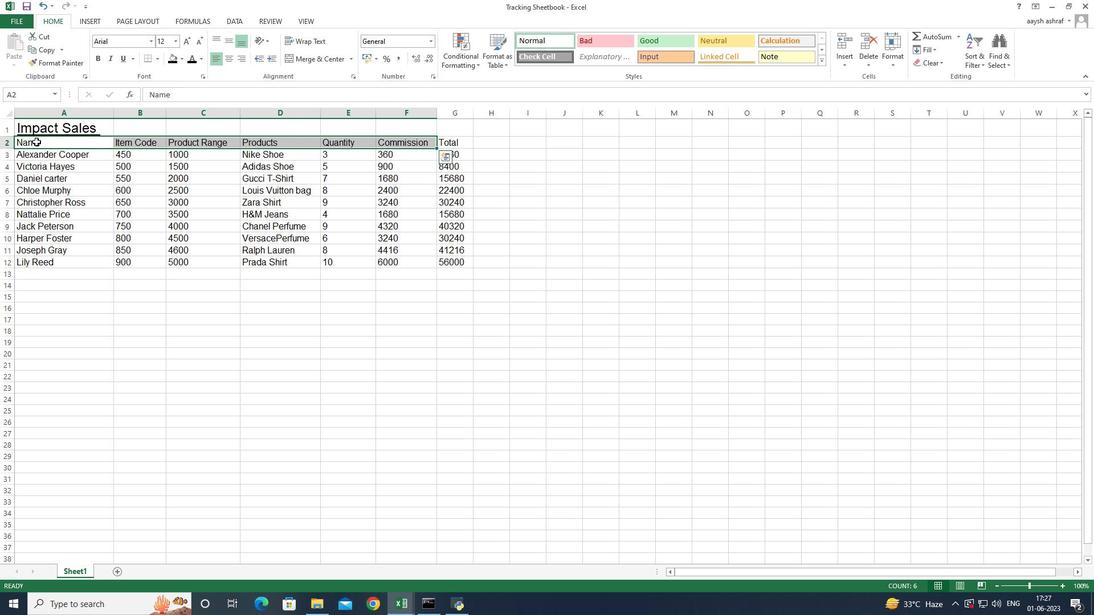 
Action: Mouse moved to (36, 141)
Screenshot: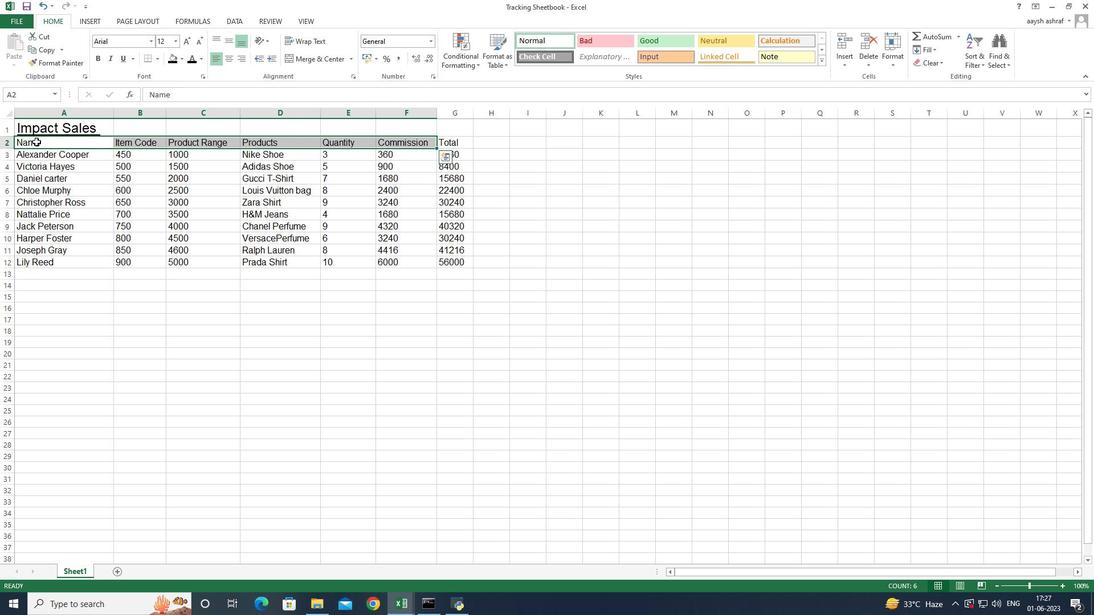 
Action: Key pressed <Key.right>
Screenshot: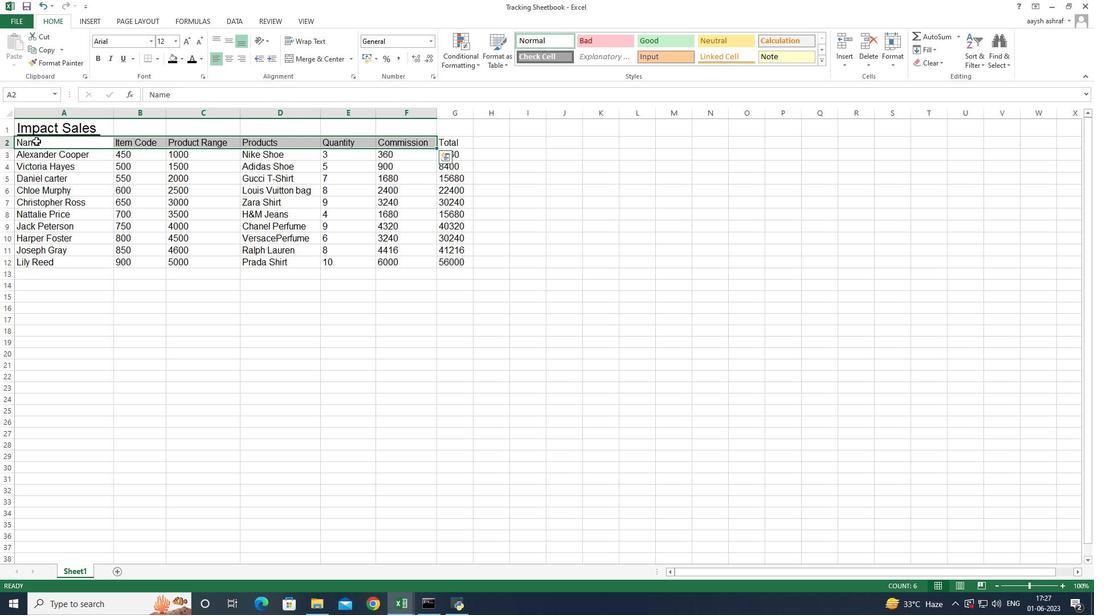 
Action: Mouse moved to (177, 42)
Screenshot: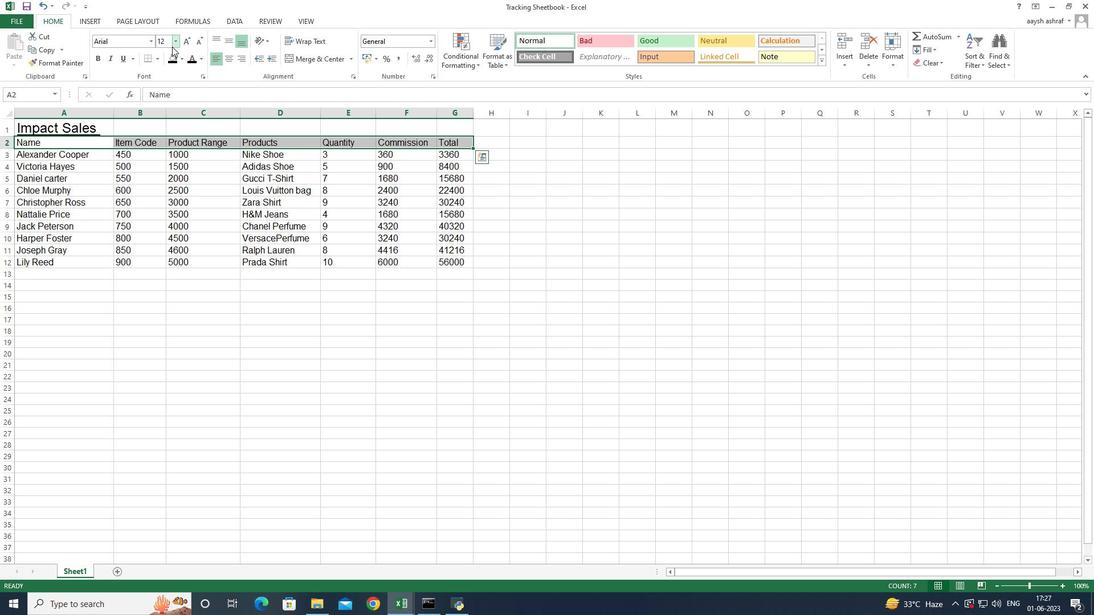 
Action: Mouse pressed left at (177, 42)
Screenshot: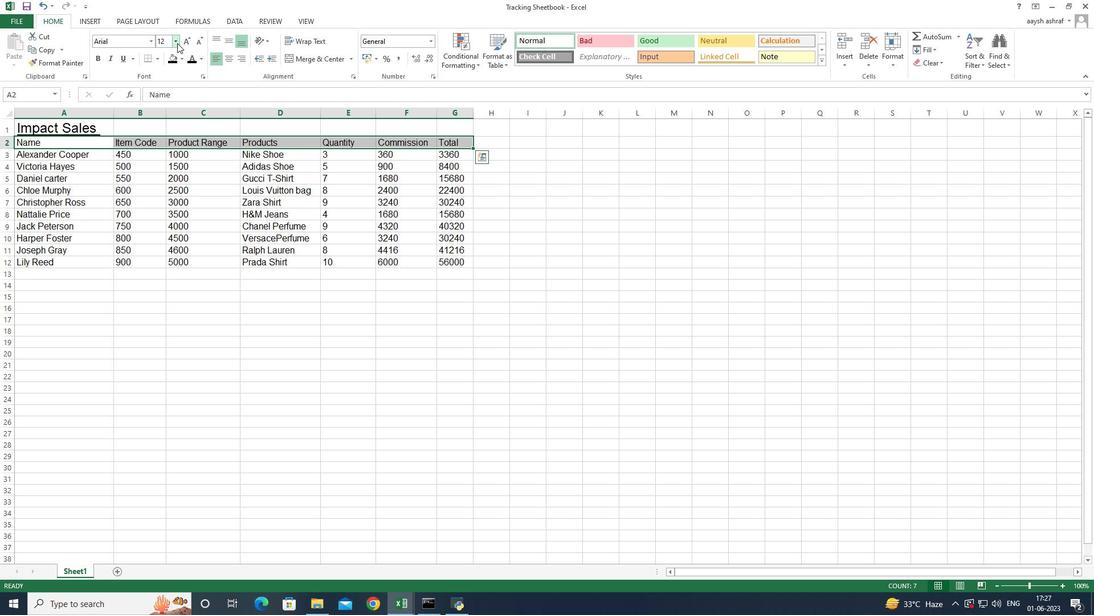
Action: Mouse moved to (165, 129)
Screenshot: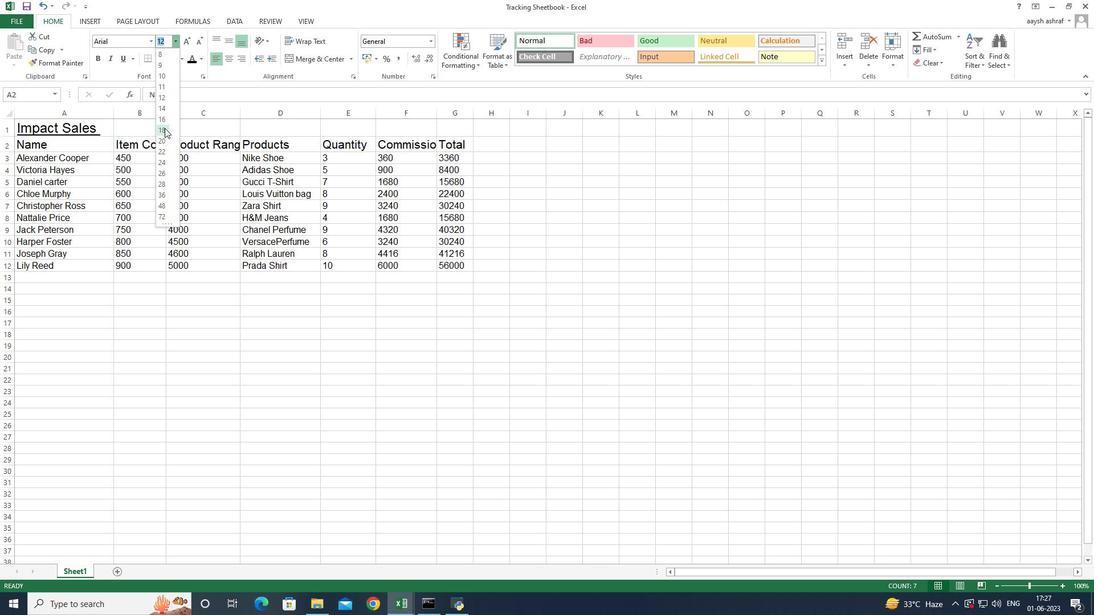 
Action: Mouse pressed left at (165, 129)
Screenshot: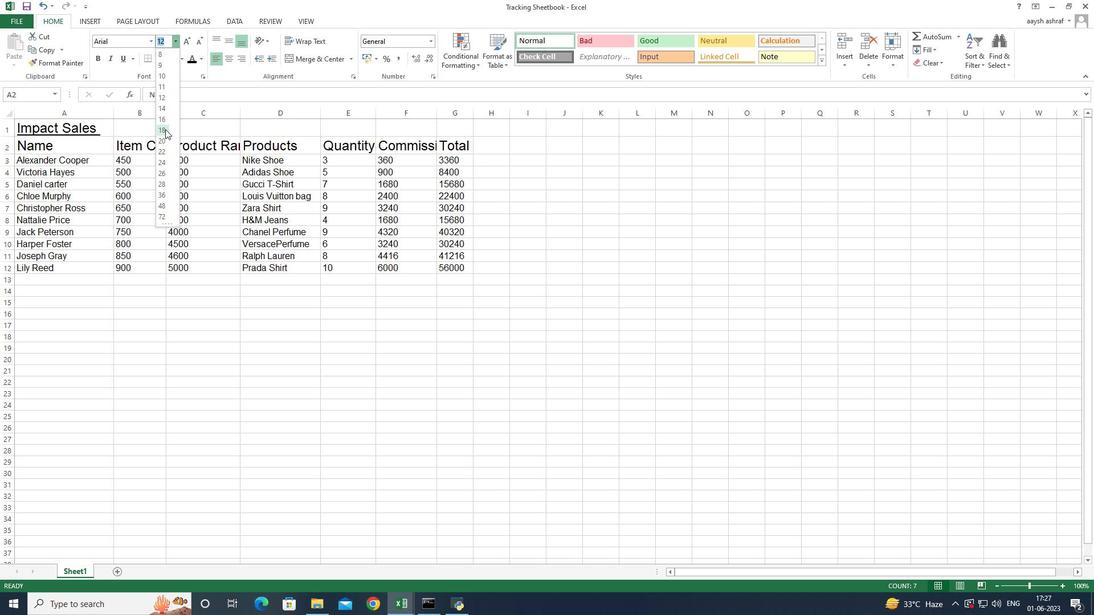 
Action: Mouse moved to (151, 217)
Screenshot: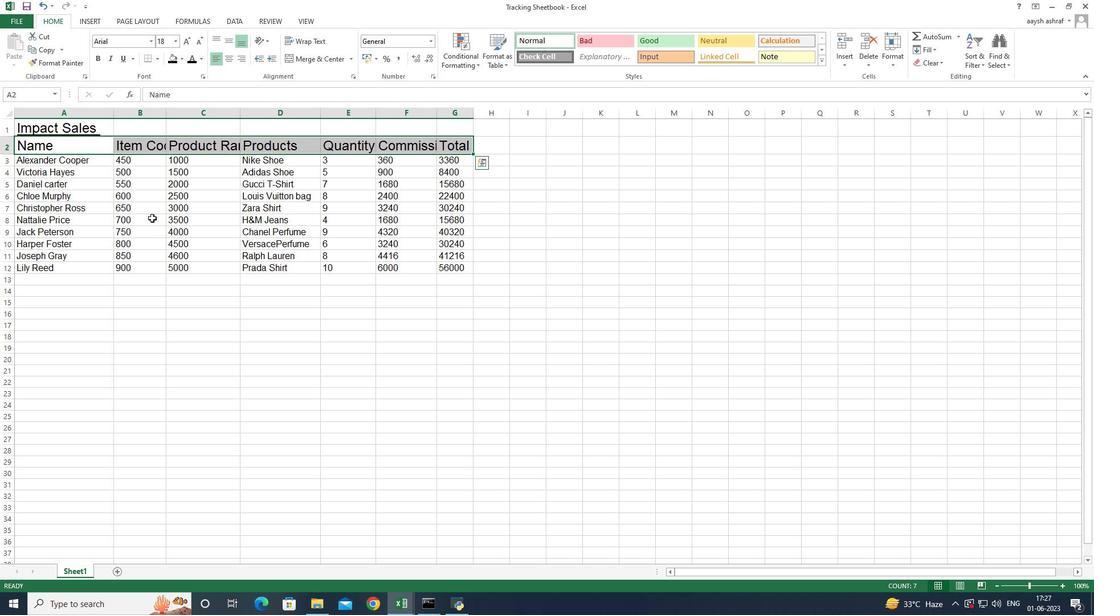
Action: Key pressed ctrl+Z
Screenshot: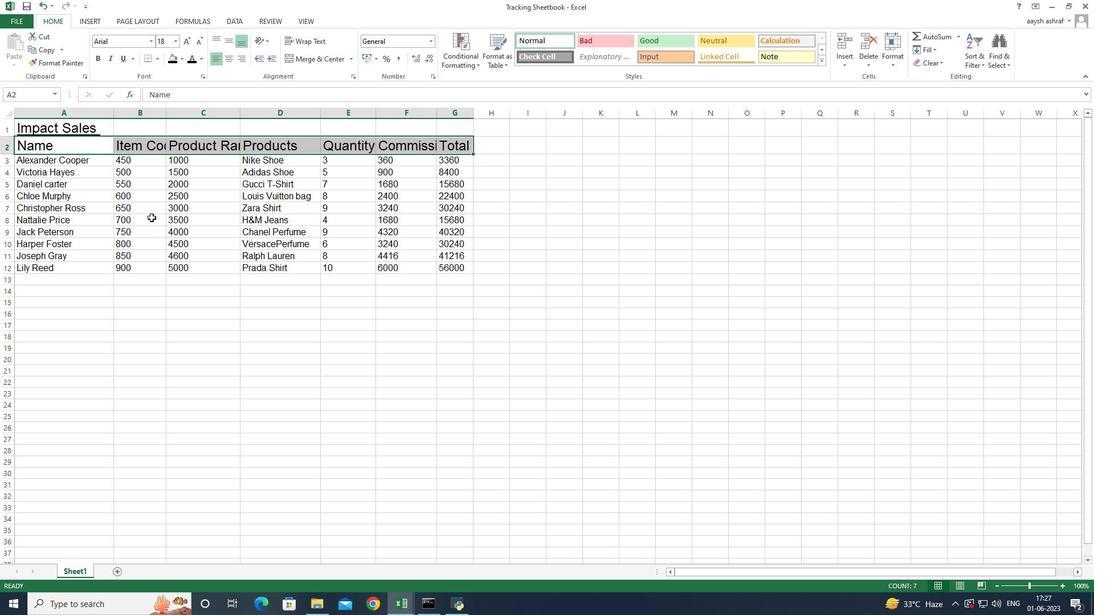 
Action: Mouse moved to (37, 157)
Screenshot: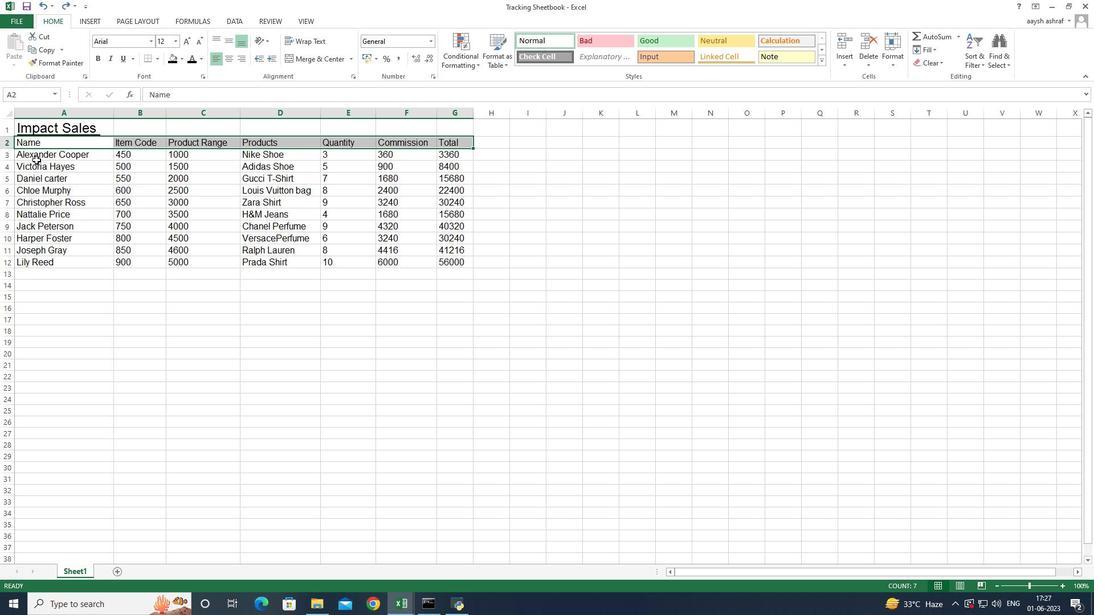 
Action: Mouse pressed left at (37, 157)
Screenshot: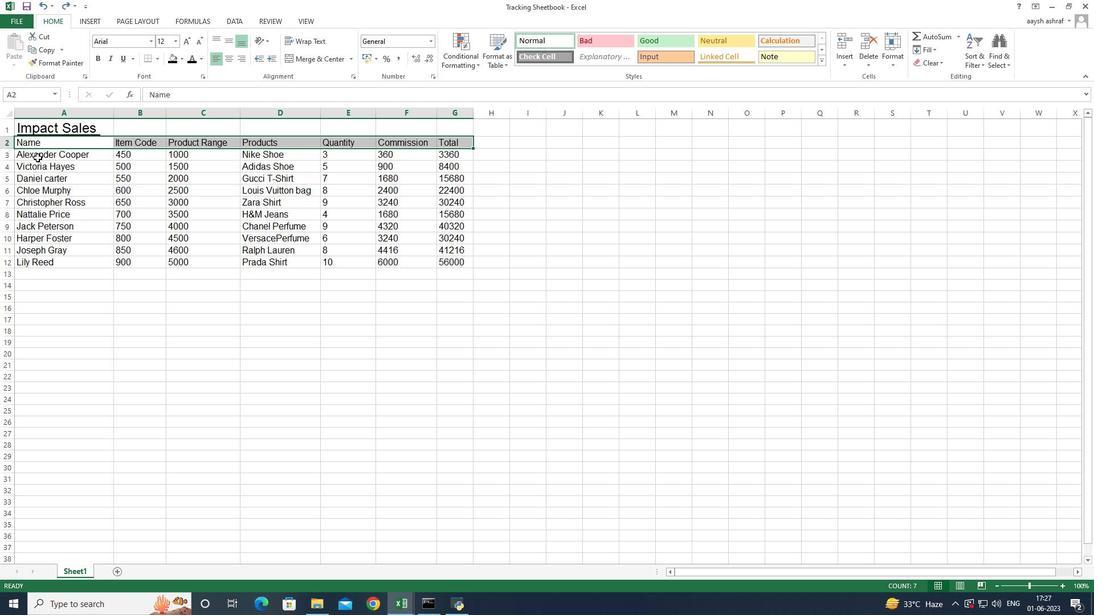 
Action: Mouse moved to (146, 300)
Screenshot: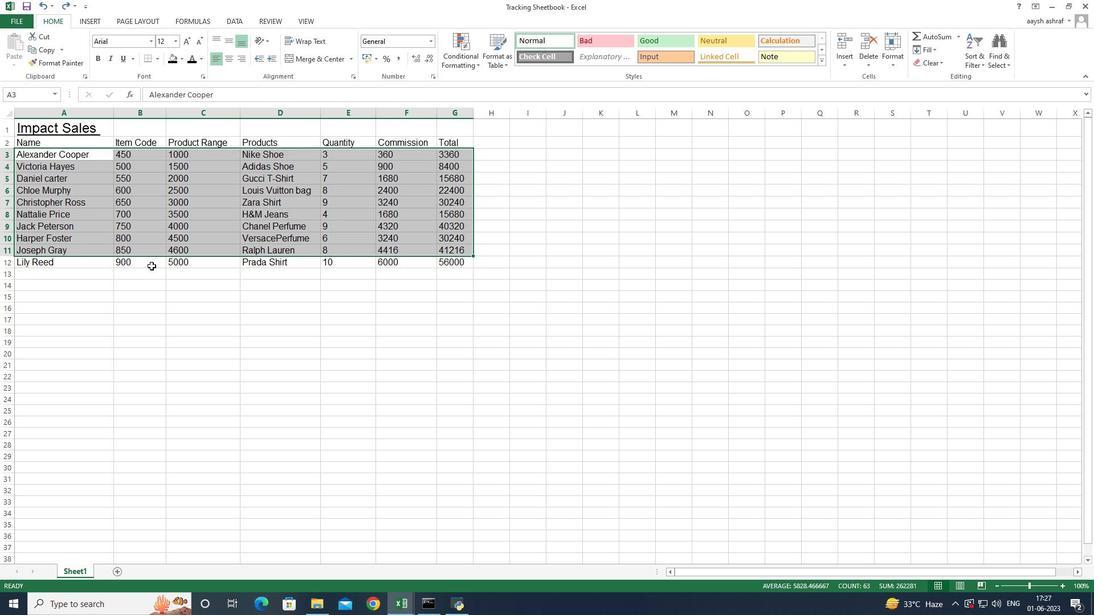
Action: Mouse pressed left at (146, 300)
Screenshot: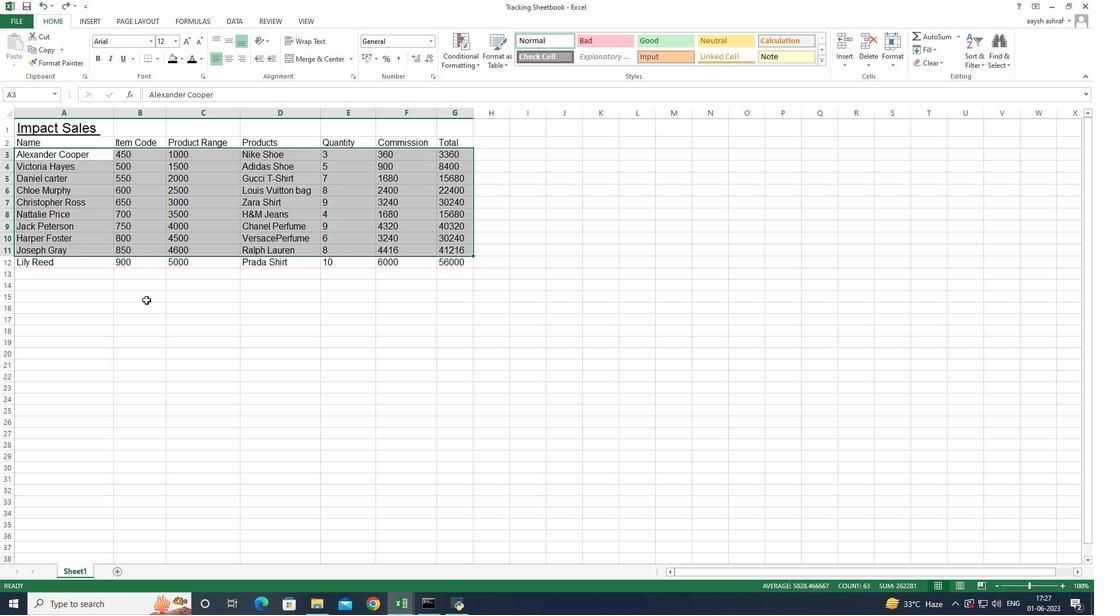 
Action: Mouse moved to (20, 143)
Screenshot: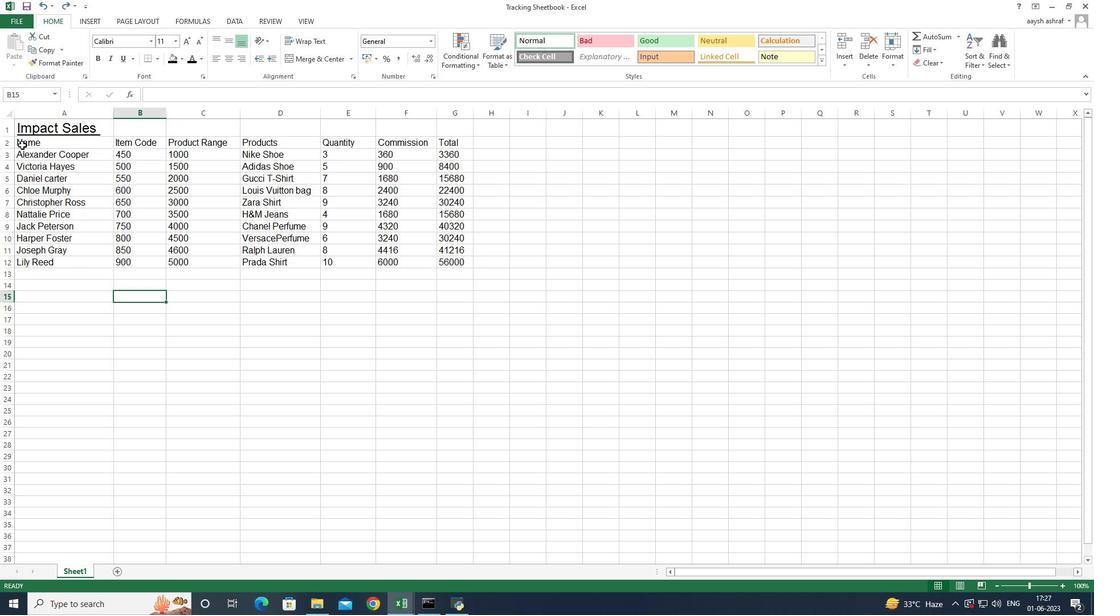 
Action: Mouse pressed left at (20, 143)
Screenshot: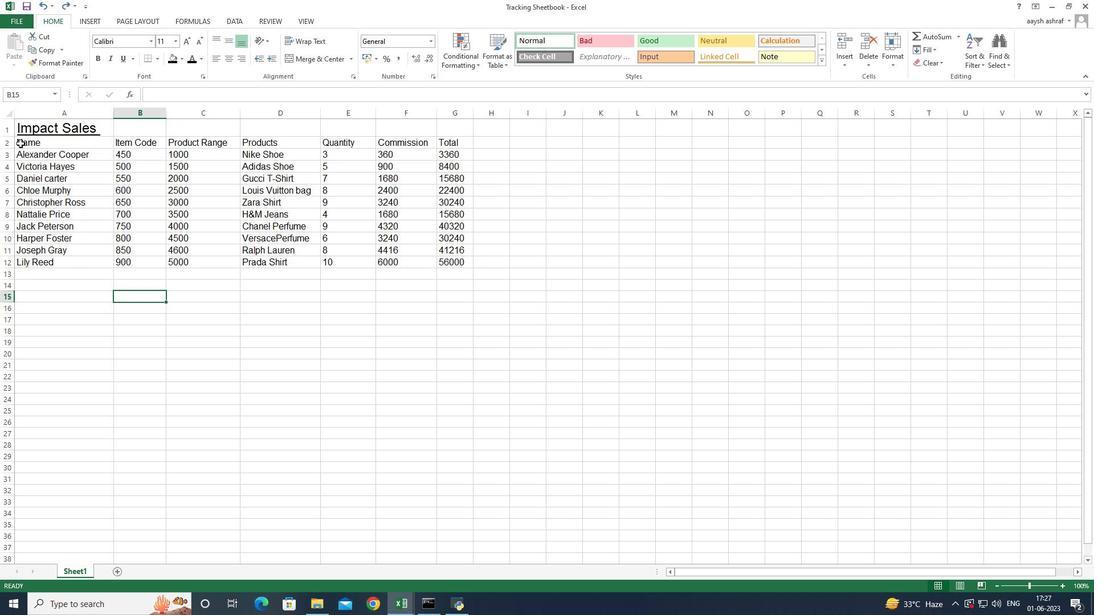 
Action: Mouse moved to (147, 37)
Screenshot: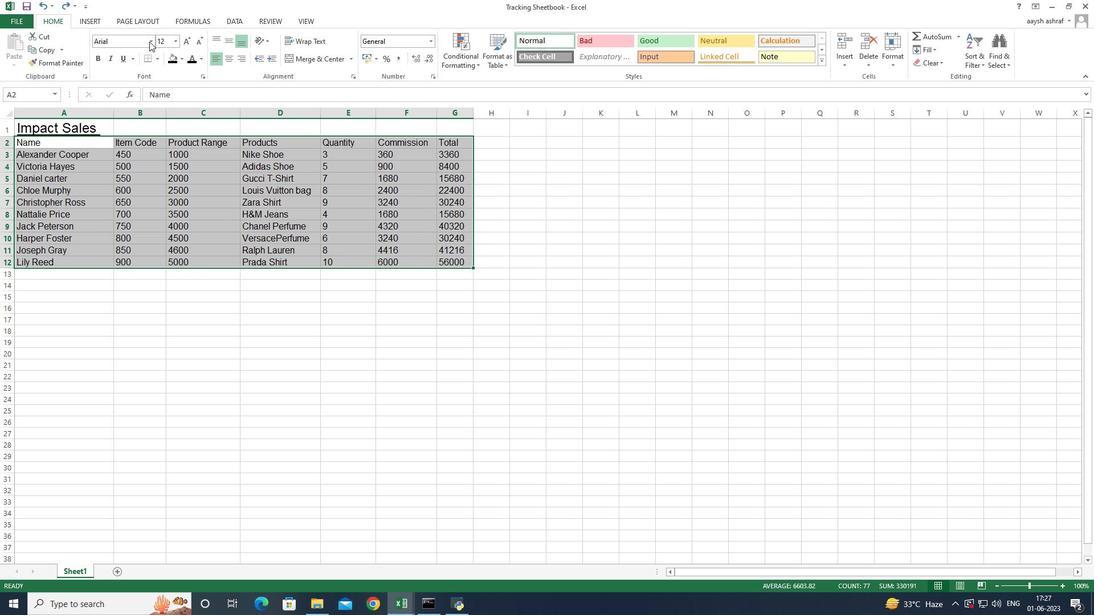 
Action: Mouse pressed left at (147, 37)
Screenshot: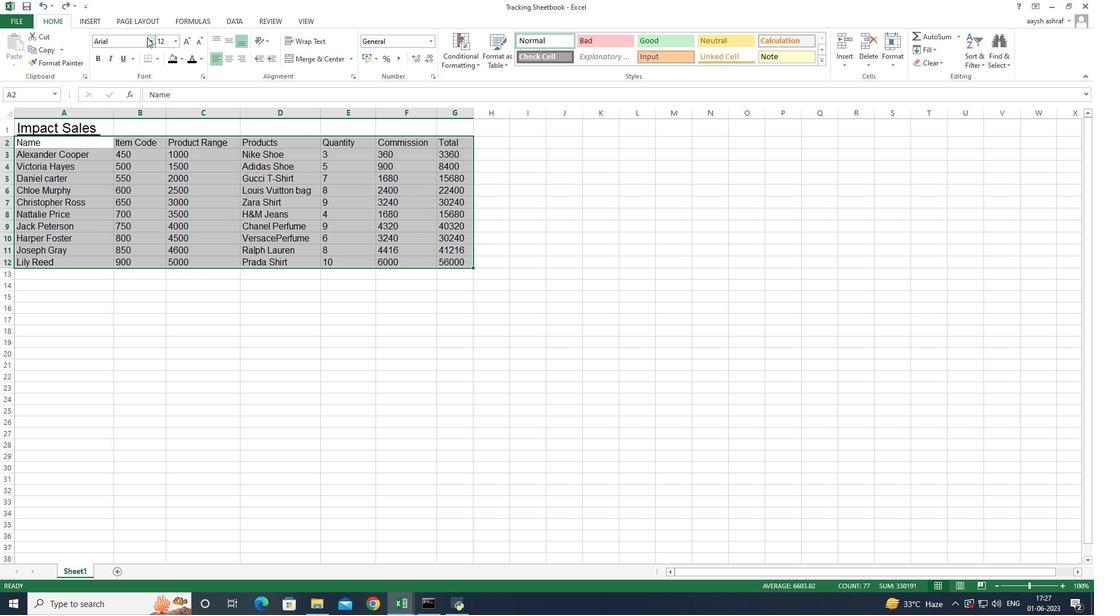 
Action: Mouse moved to (150, 42)
Screenshot: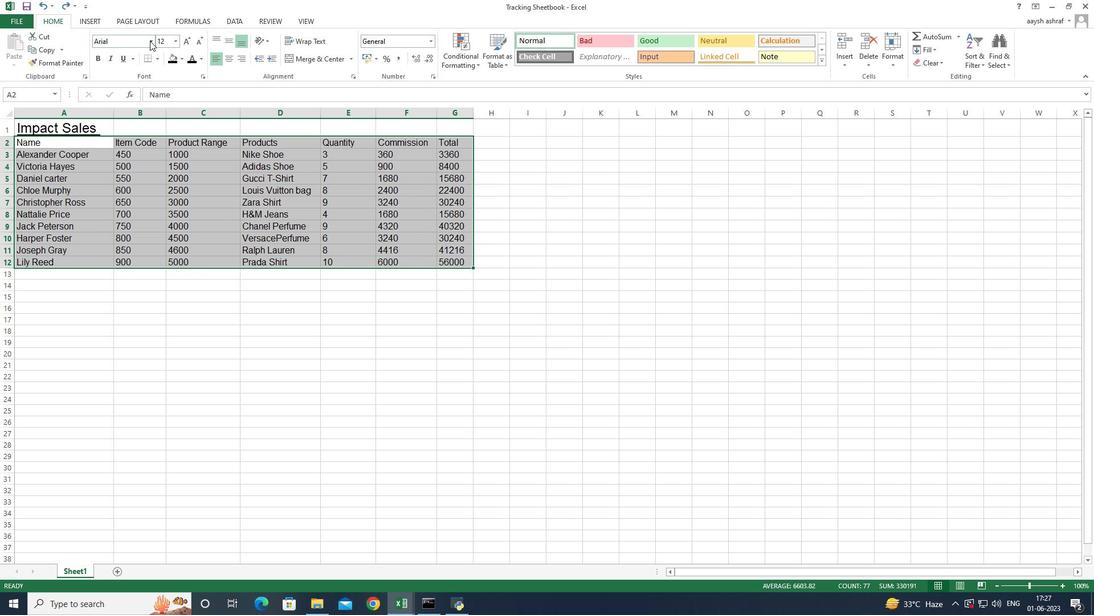 
Action: Mouse pressed left at (150, 42)
Screenshot: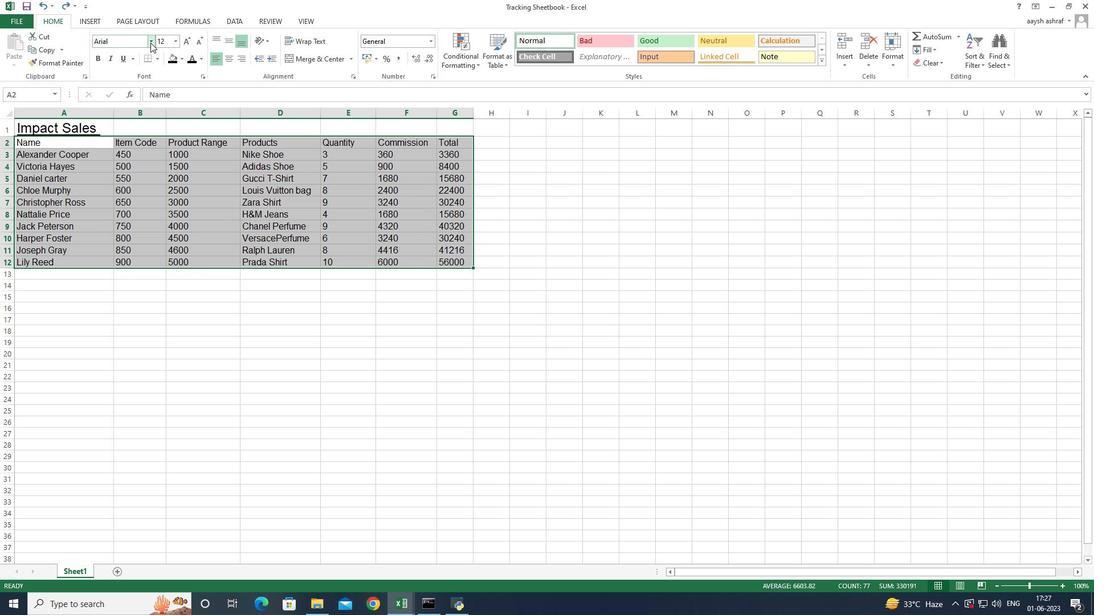 
Action: Mouse moved to (143, 139)
Screenshot: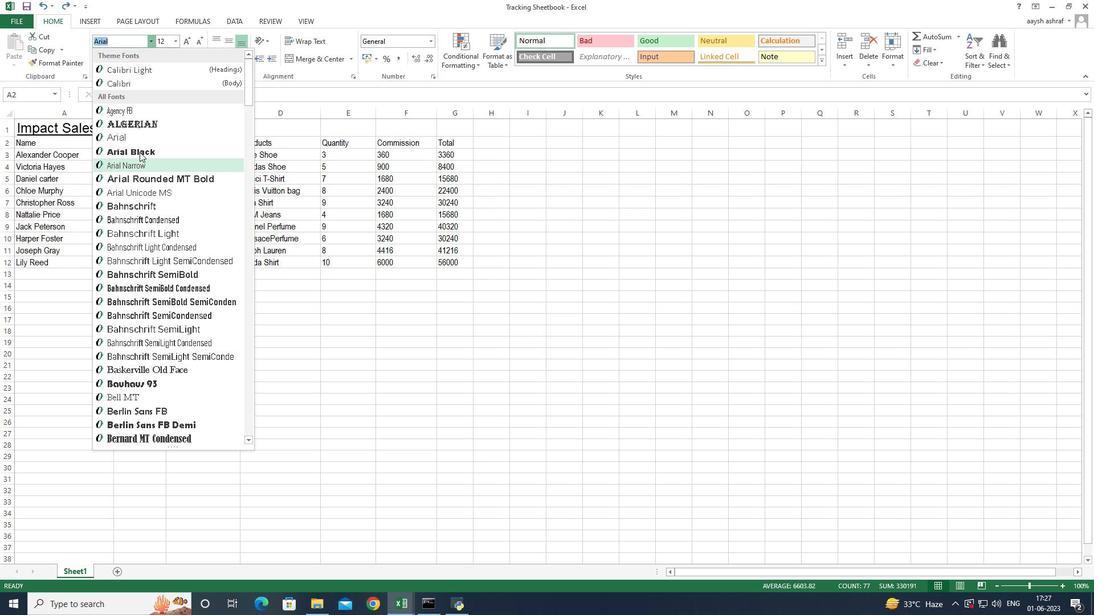 
Action: Mouse scrolled (143, 139) with delta (0, 0)
Screenshot: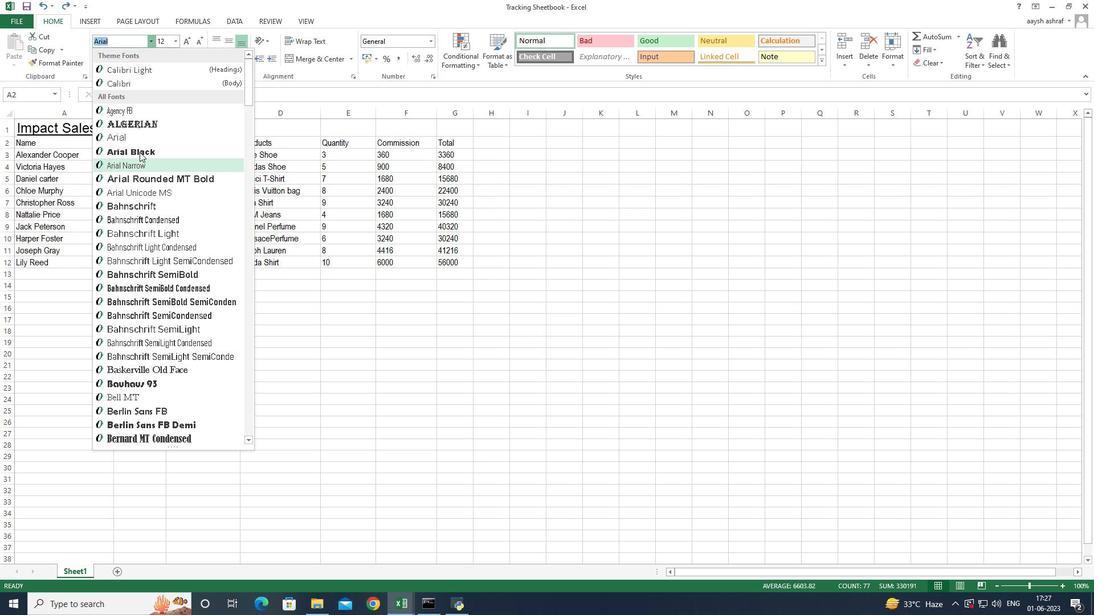
Action: Mouse moved to (143, 139)
Screenshot: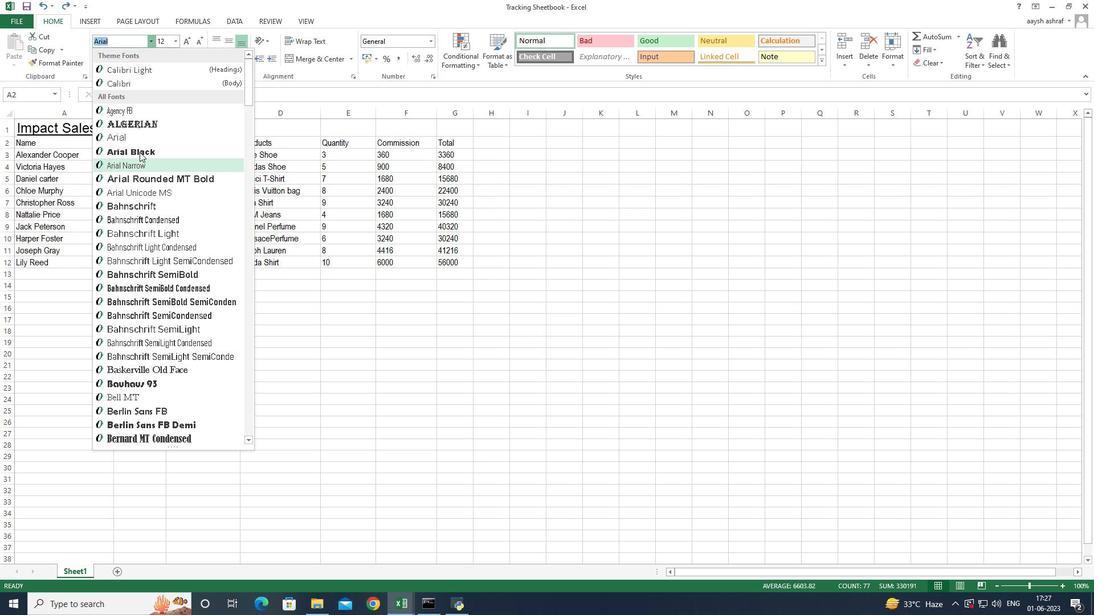 
Action: Mouse scrolled (143, 139) with delta (0, 0)
Screenshot: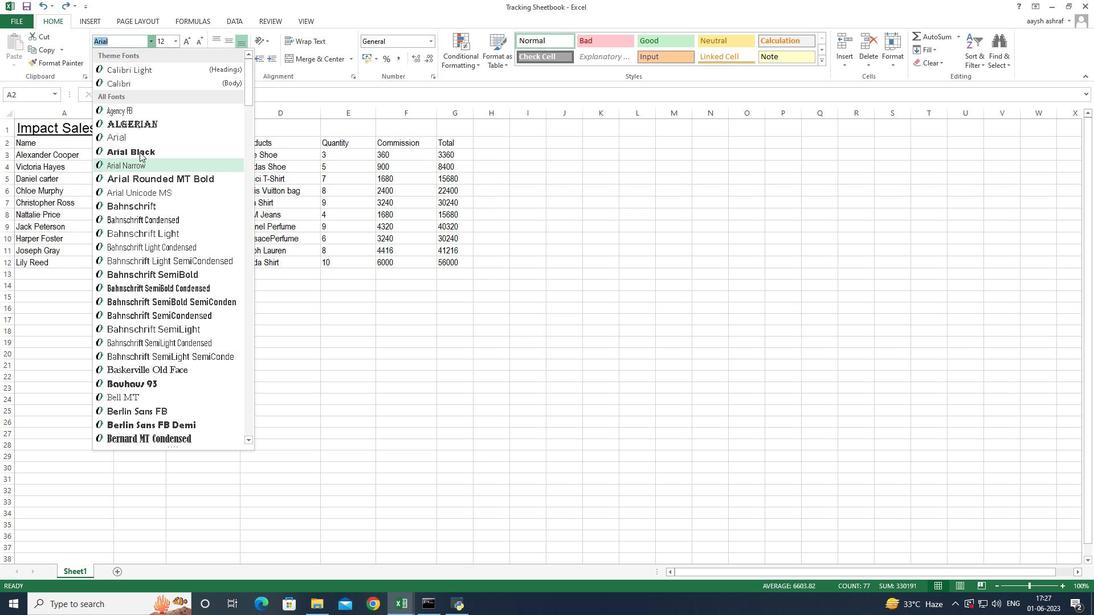 
Action: Mouse scrolled (143, 139) with delta (0, 0)
Screenshot: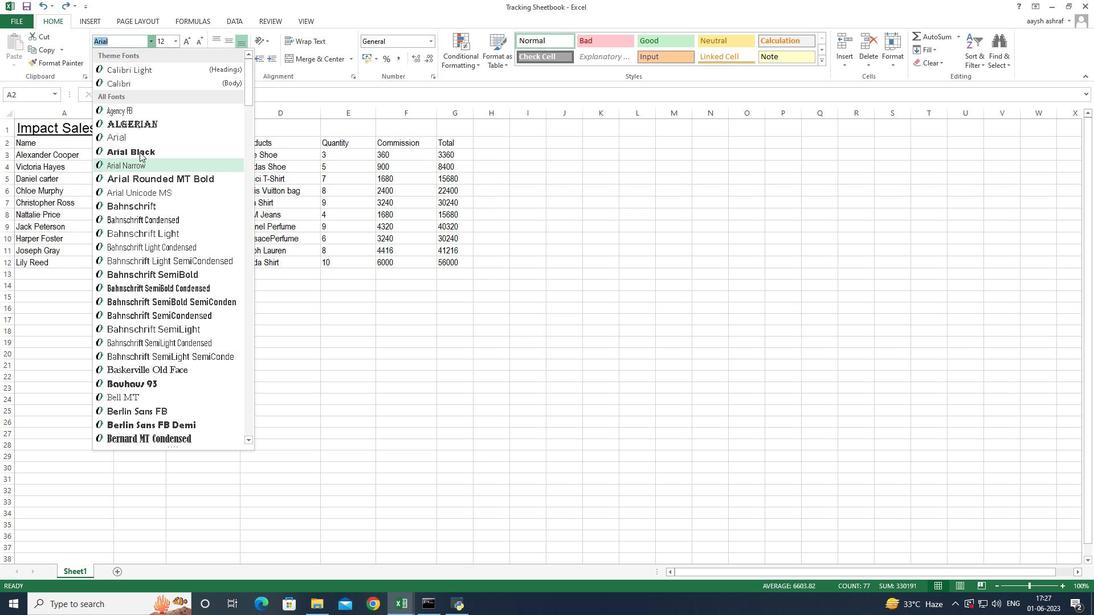 
Action: Mouse moved to (143, 138)
Screenshot: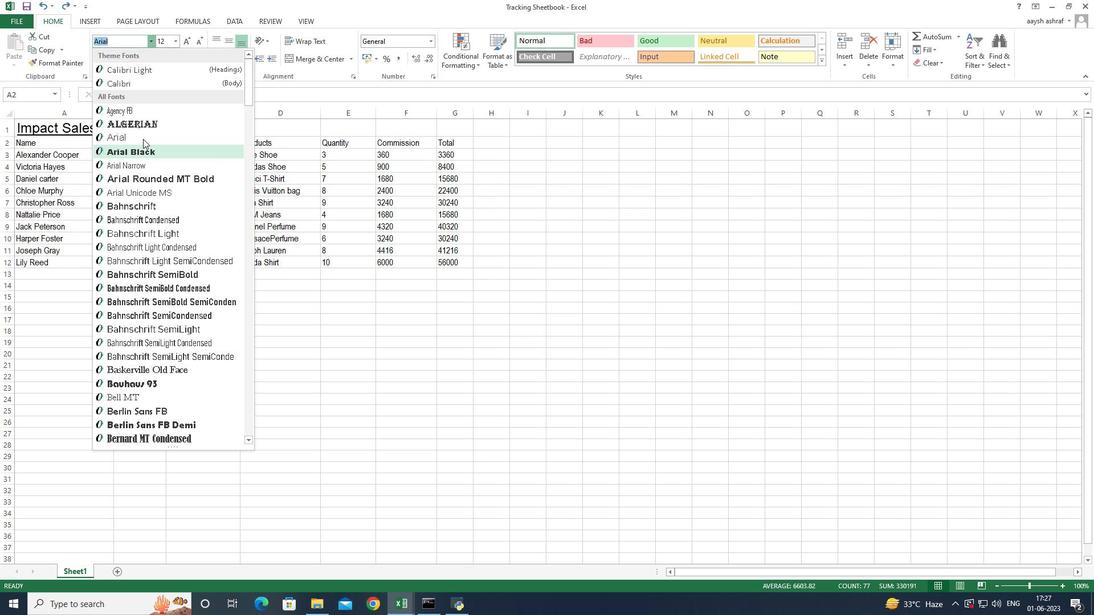 
Action: Mouse scrolled (143, 139) with delta (0, 0)
Screenshot: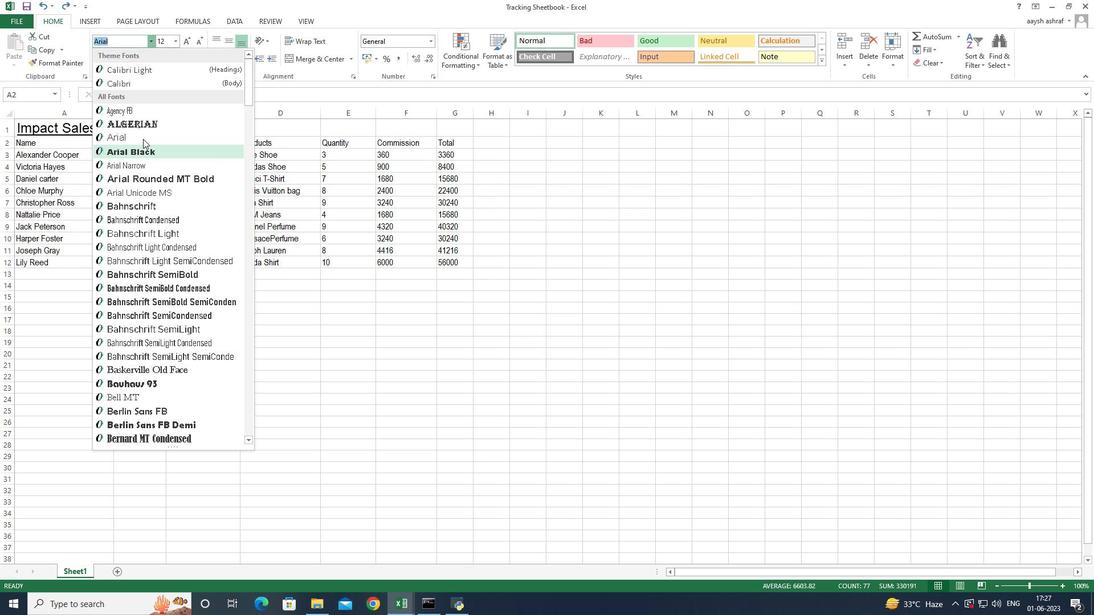
Action: Mouse moved to (176, 38)
Screenshot: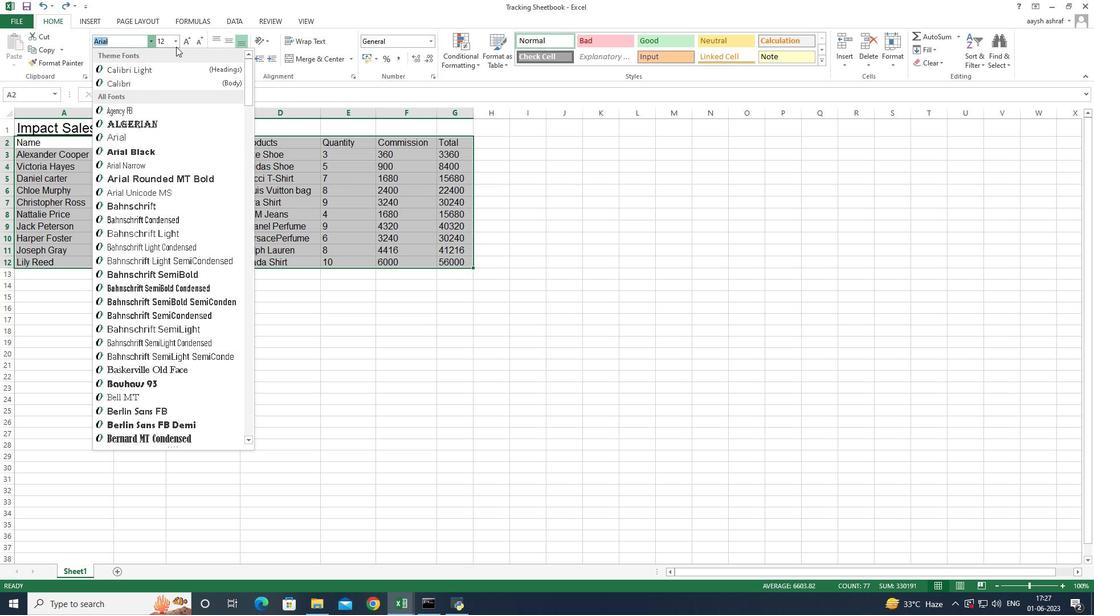 
Action: Mouse pressed left at (176, 38)
Screenshot: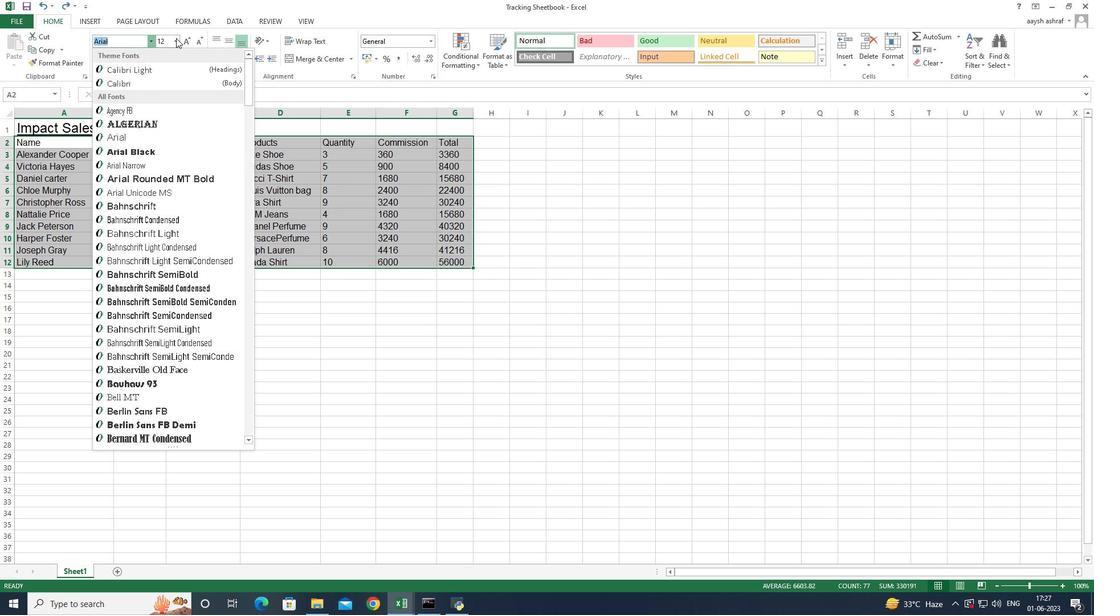 
Action: Mouse moved to (167, 67)
Screenshot: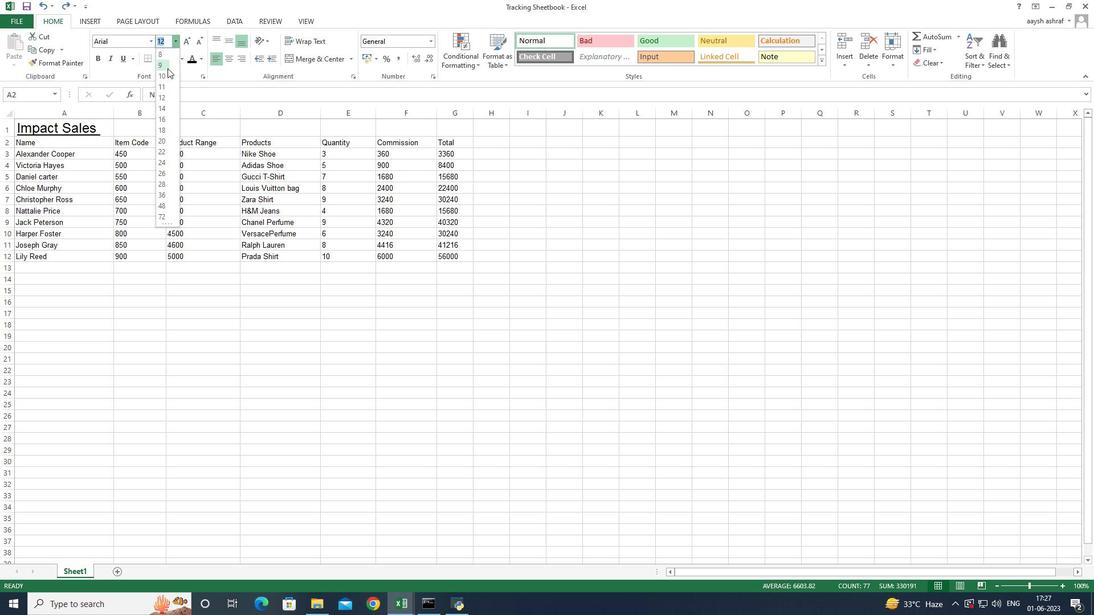 
Action: Mouse pressed left at (167, 67)
Screenshot: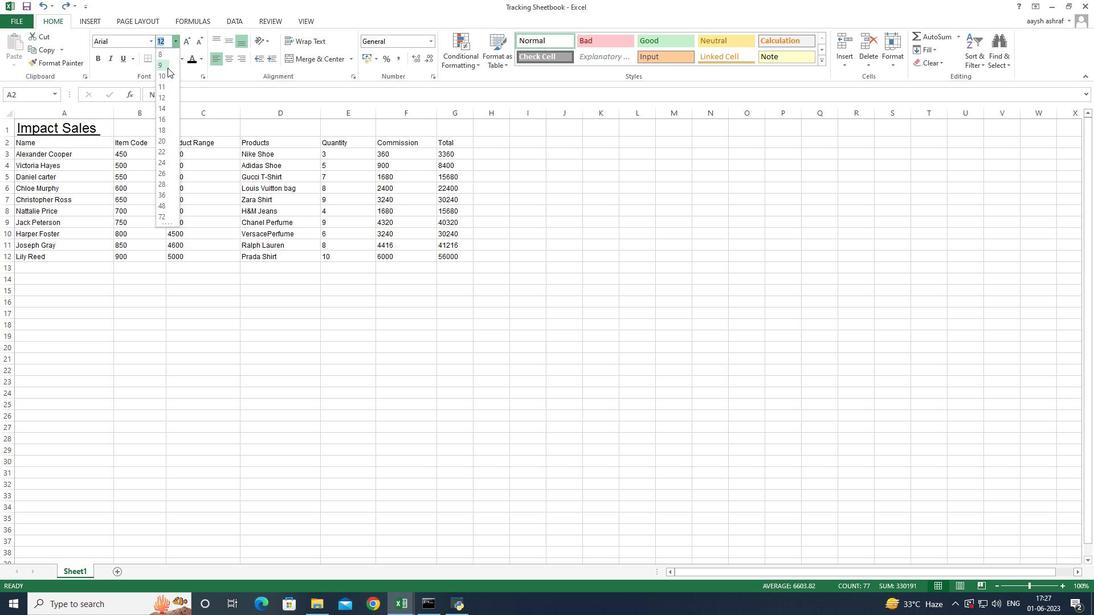 
Action: Mouse moved to (54, 130)
Screenshot: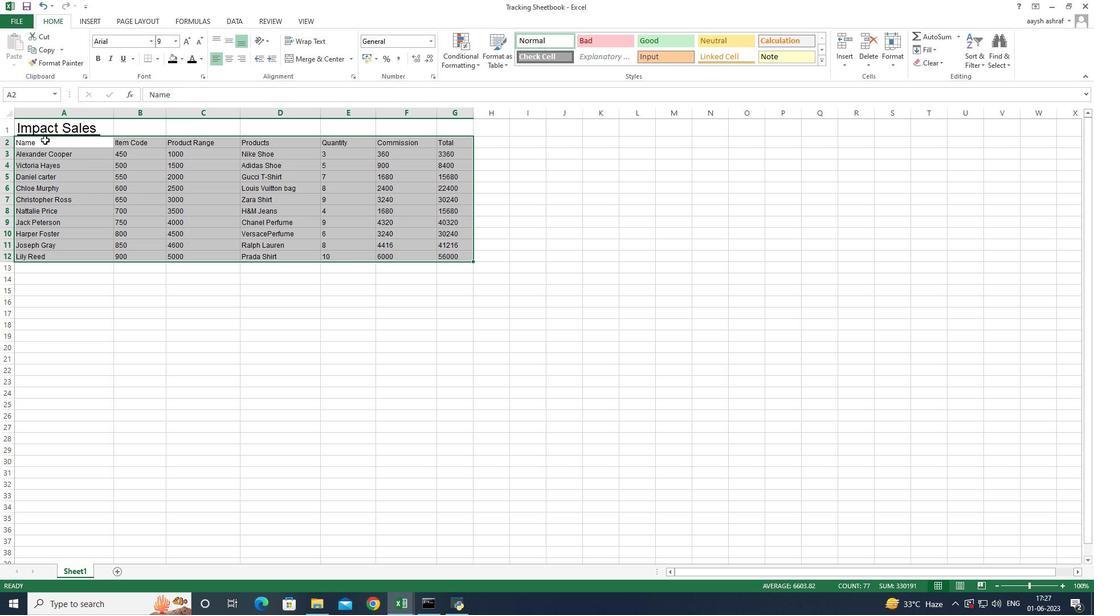 
Action: Mouse pressed left at (54, 130)
Screenshot: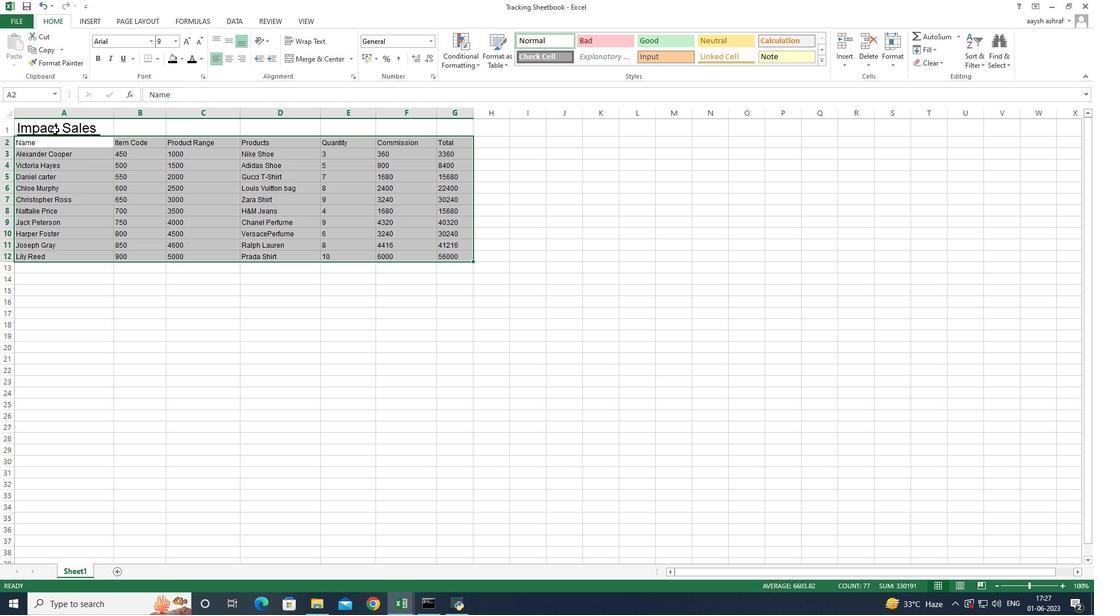 
Action: Mouse moved to (54, 130)
Screenshot: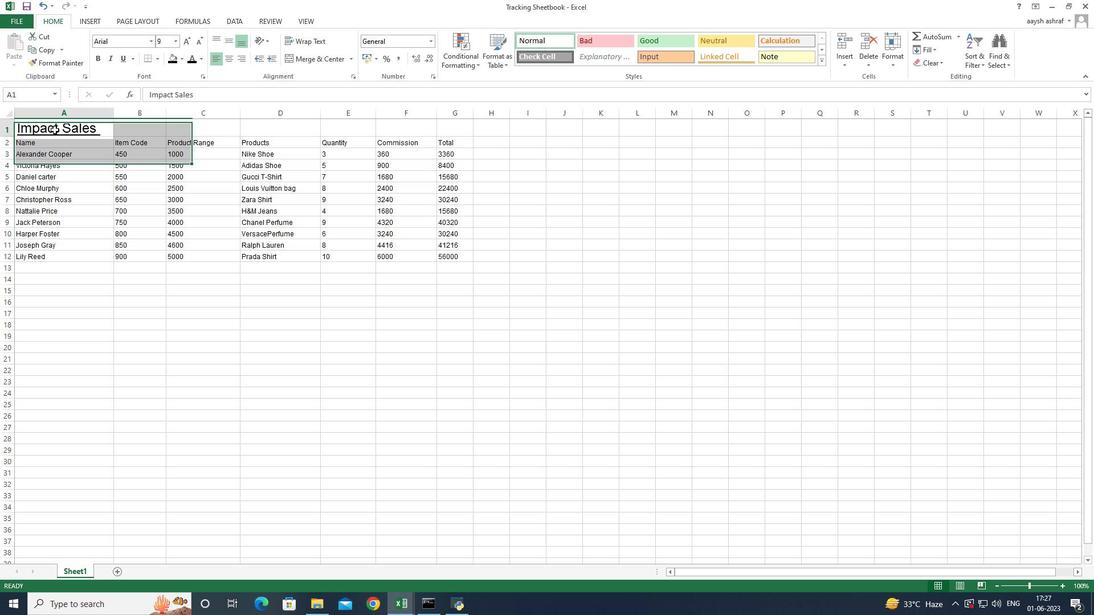 
Action: Mouse pressed left at (54, 130)
Screenshot: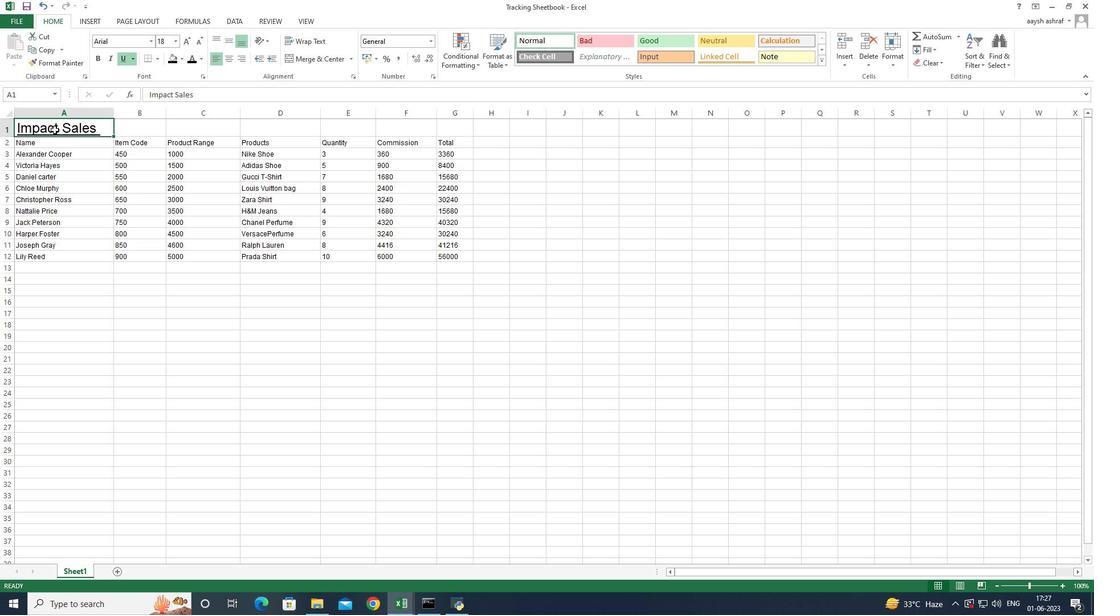 
Action: Mouse moved to (85, 185)
Screenshot: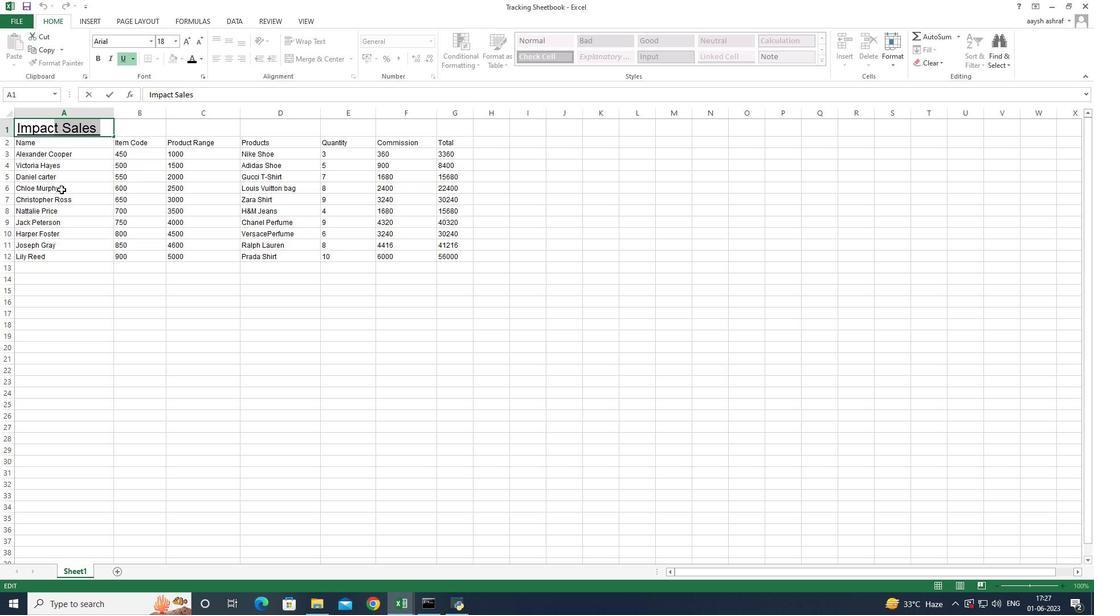 
Action: Mouse pressed left at (85, 185)
Screenshot: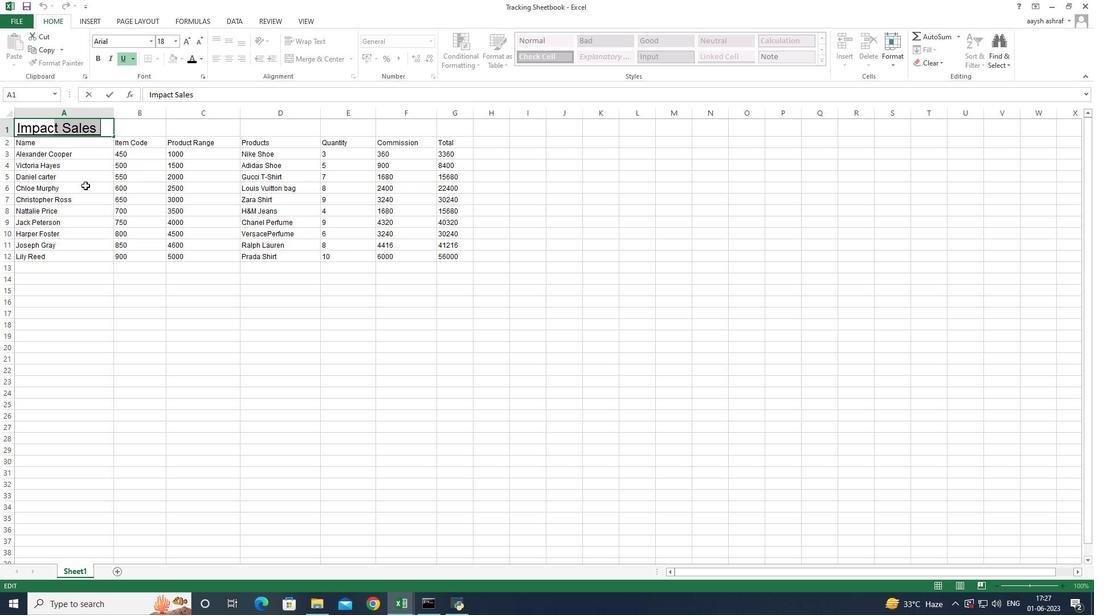 
Action: Mouse moved to (29, 130)
Screenshot: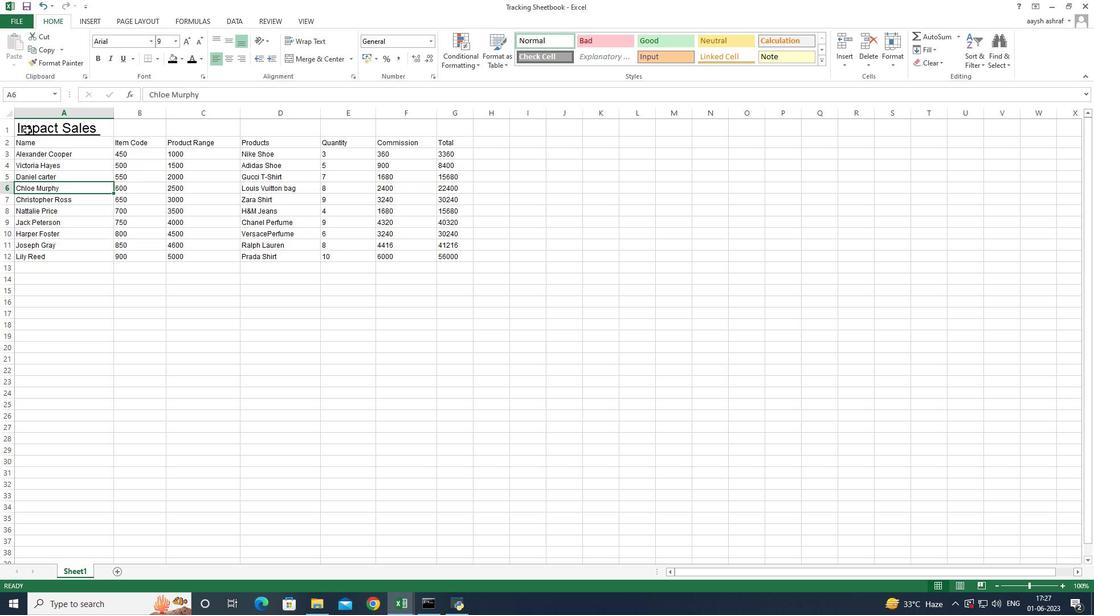 
Action: Mouse pressed left at (29, 130)
Screenshot: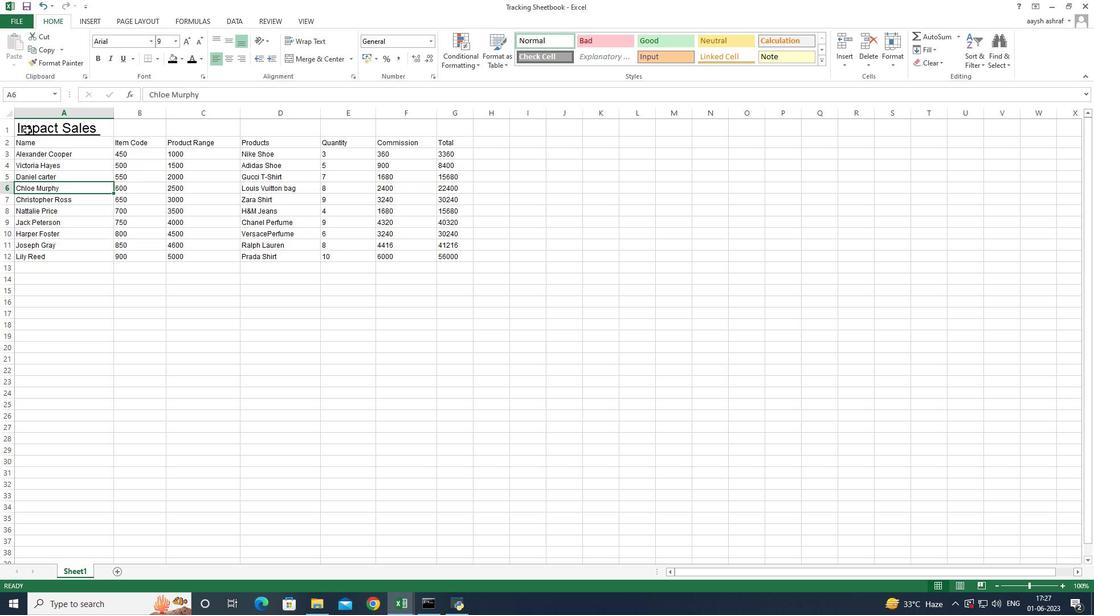 
Action: Mouse moved to (391, 273)
Screenshot: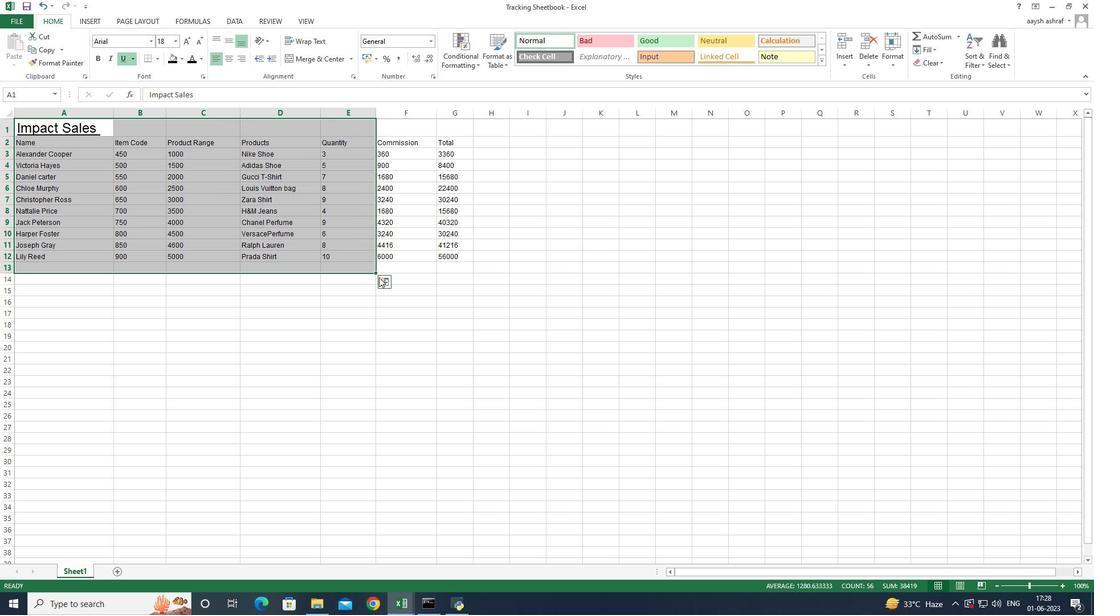 
Action: Mouse pressed left at (391, 273)
Screenshot: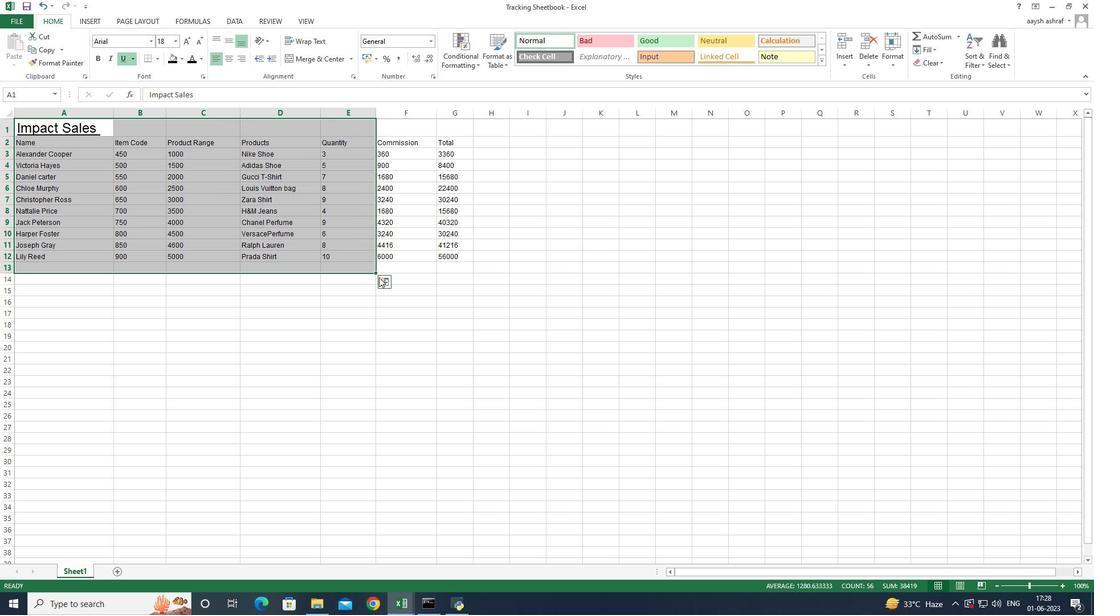 
Action: Mouse moved to (54, 130)
Screenshot: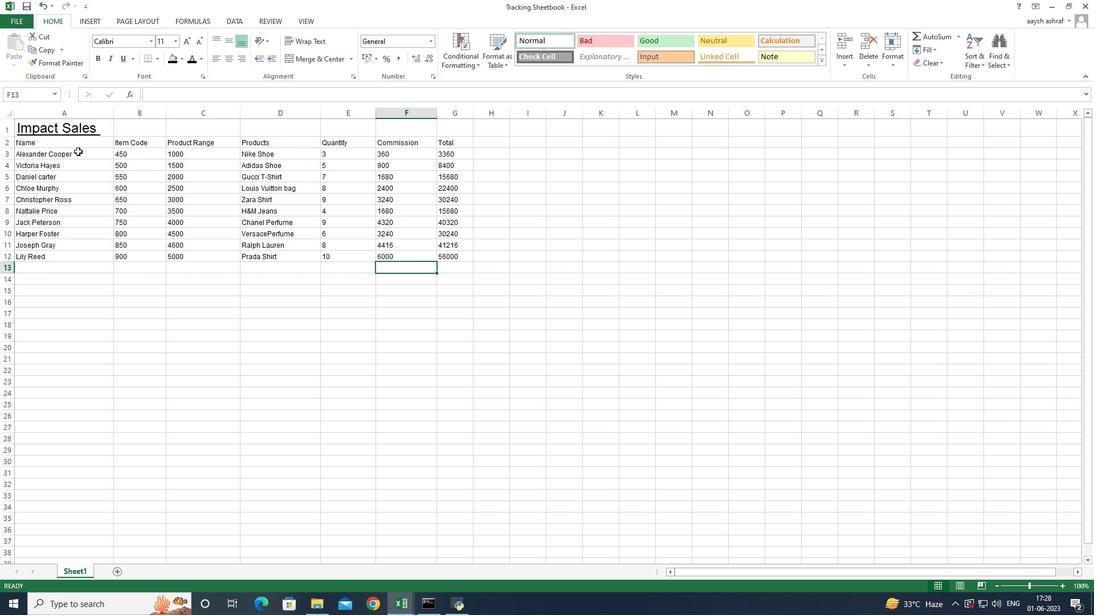 
Action: Mouse pressed left at (54, 130)
Screenshot: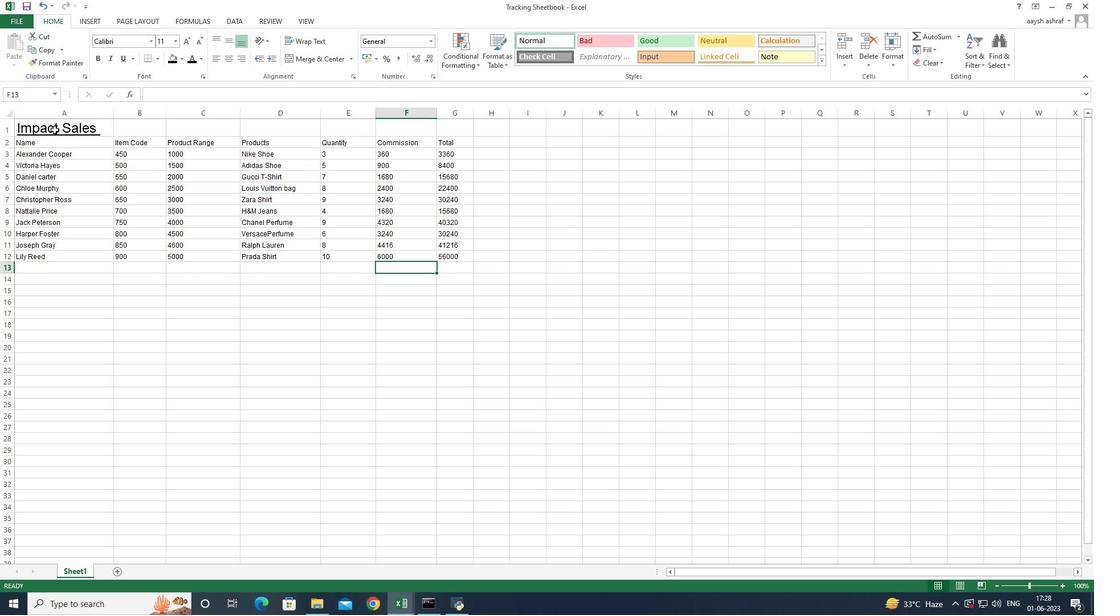 
Action: Mouse moved to (232, 58)
Screenshot: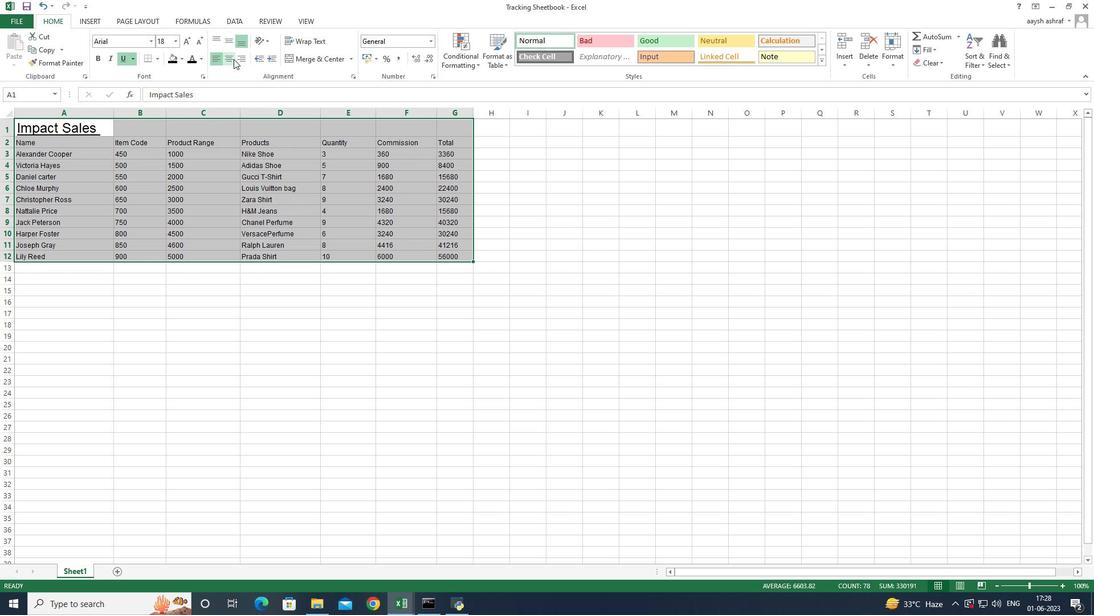 
Action: Mouse pressed left at (232, 58)
Screenshot: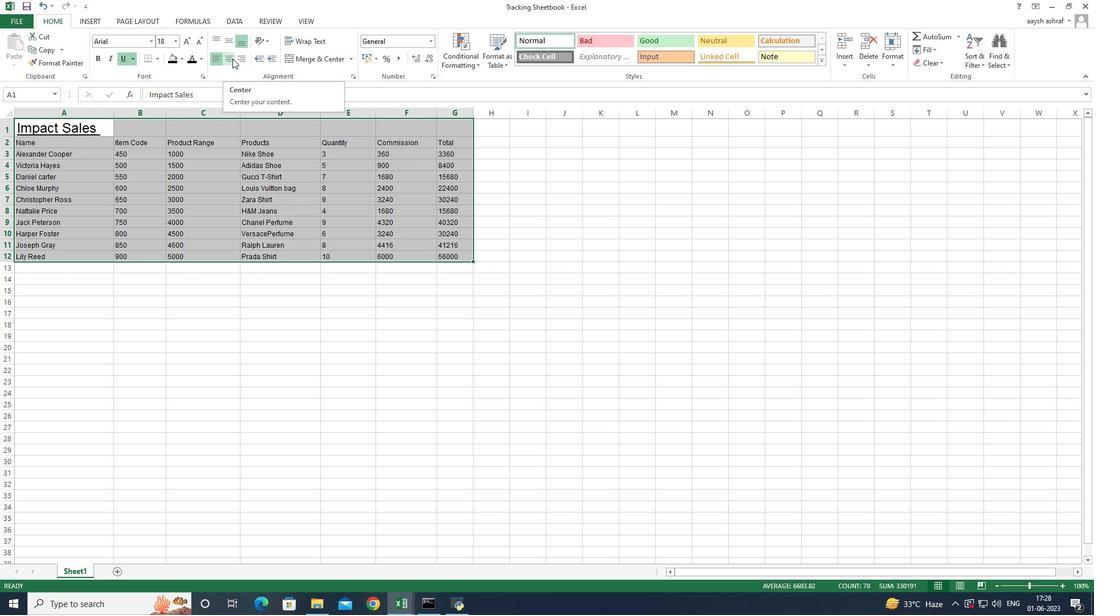 
Action: Mouse moved to (148, 176)
Screenshot: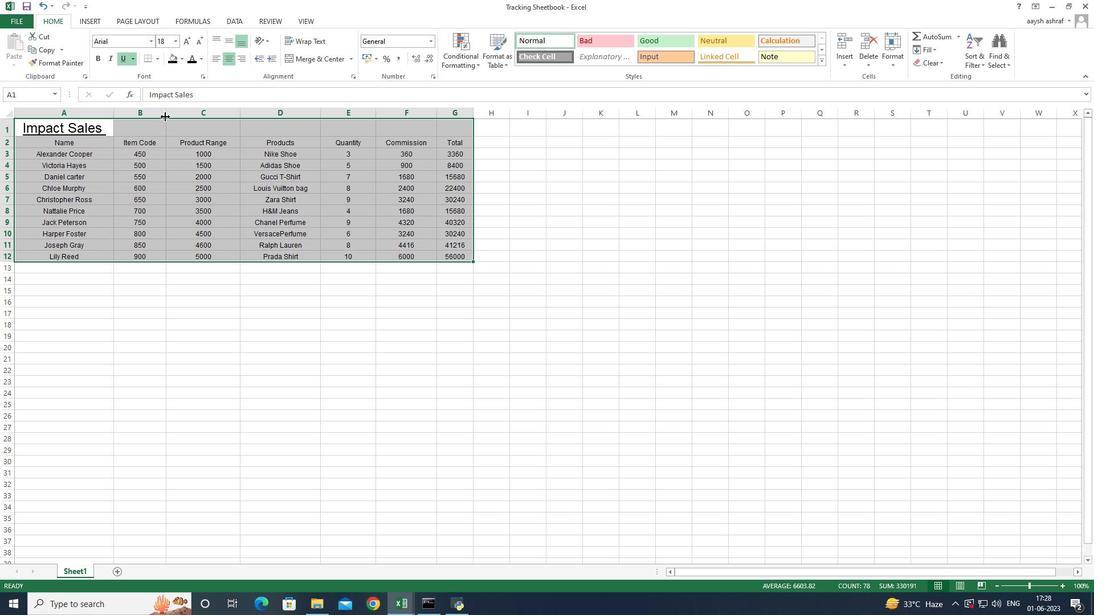 
Action: Mouse pressed left at (148, 176)
Screenshot: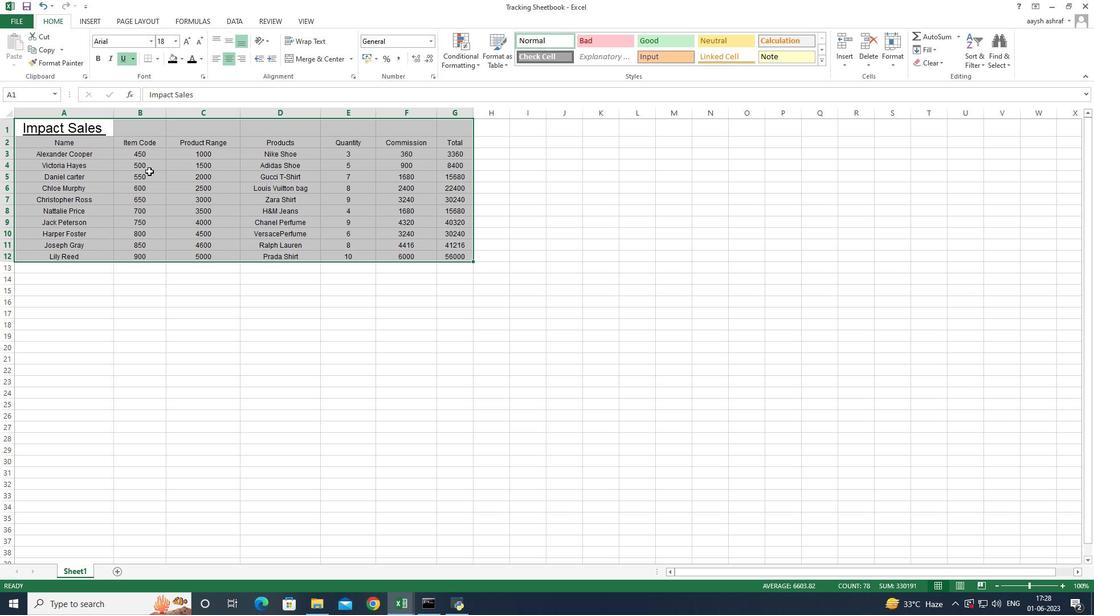 
Action: Mouse moved to (144, 171)
Screenshot: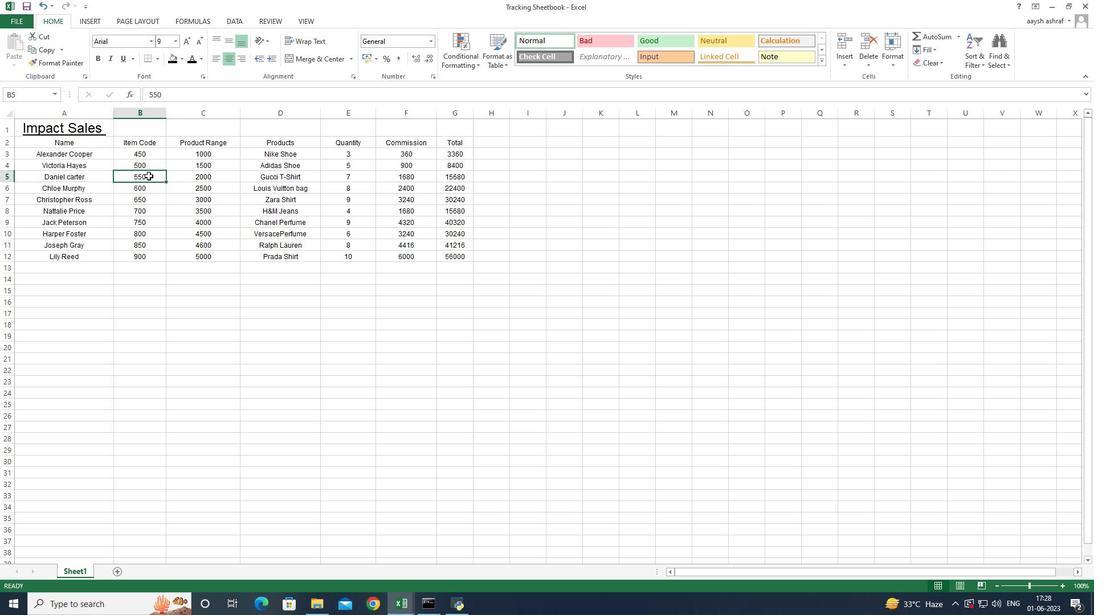 
Action: Mouse scrolled (144, 171) with delta (0, 0)
Screenshot: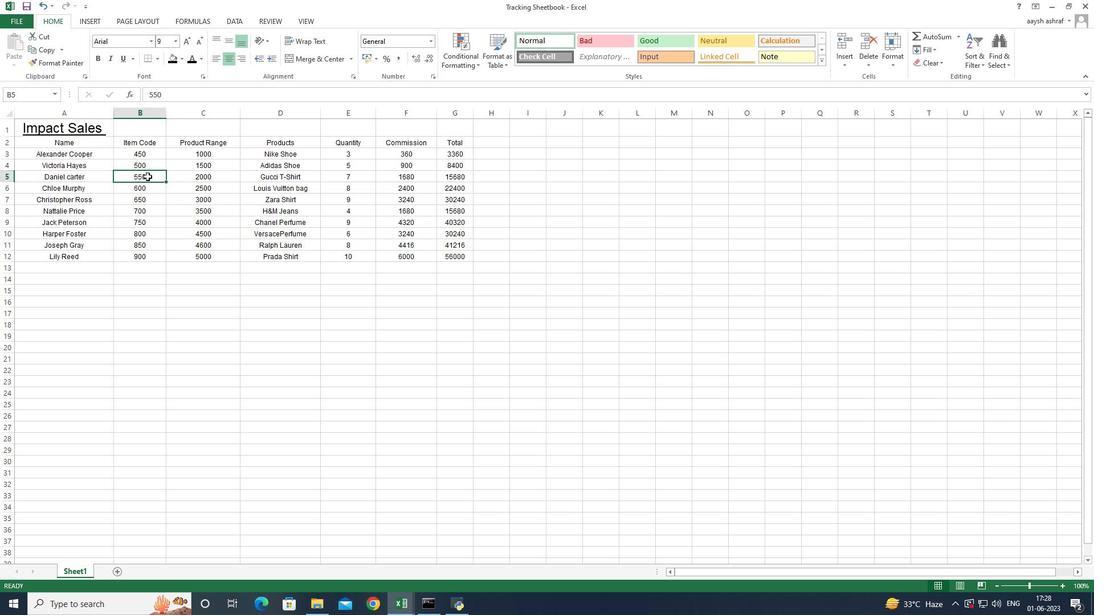
Action: Mouse scrolled (144, 171) with delta (0, 0)
Screenshot: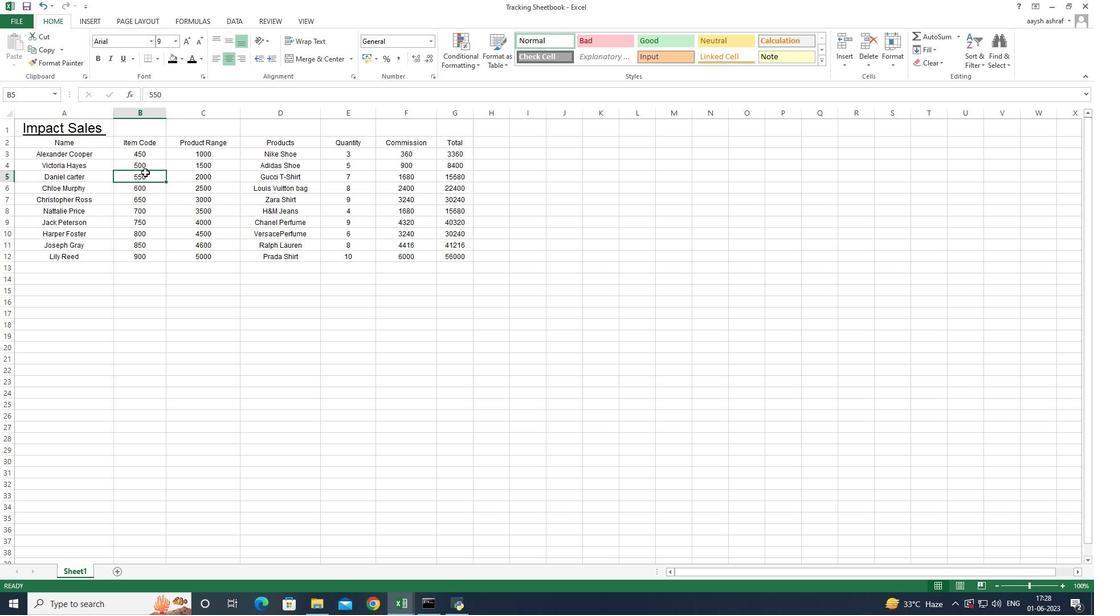 
Action: Mouse scrolled (144, 171) with delta (0, 0)
Screenshot: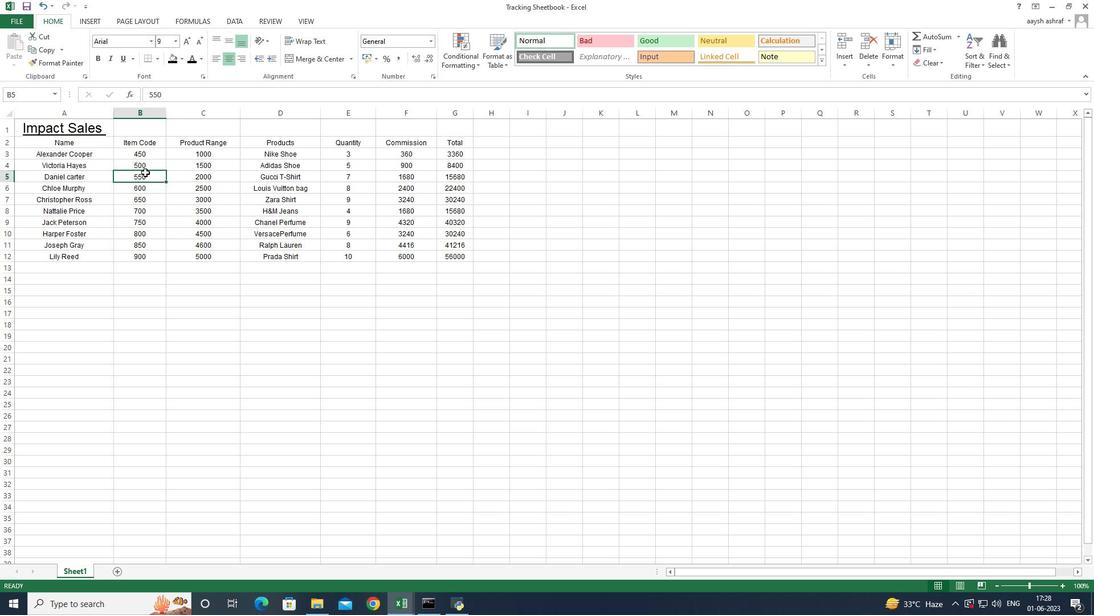 
Action: Mouse scrolled (144, 171) with delta (0, 0)
Screenshot: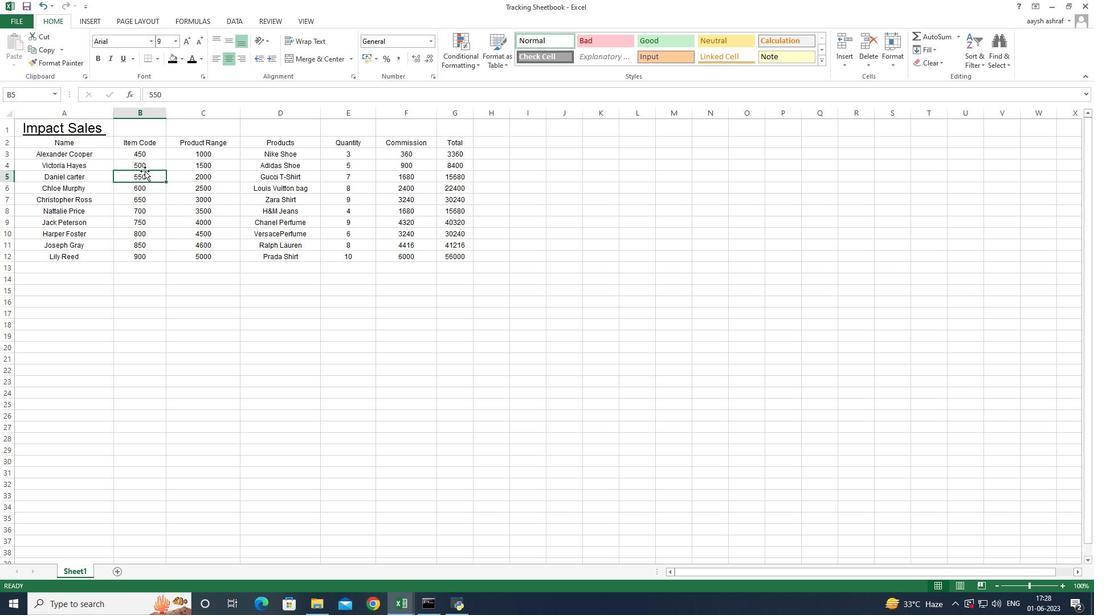 
Action: Mouse moved to (88, 130)
Screenshot: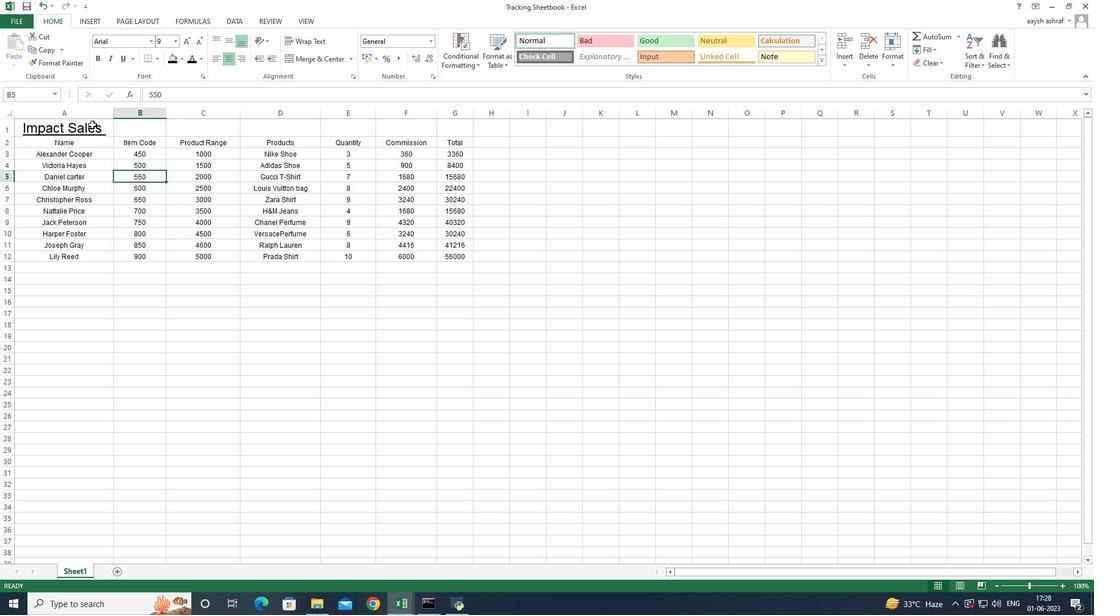 
Action: Mouse pressed left at (88, 130)
Screenshot: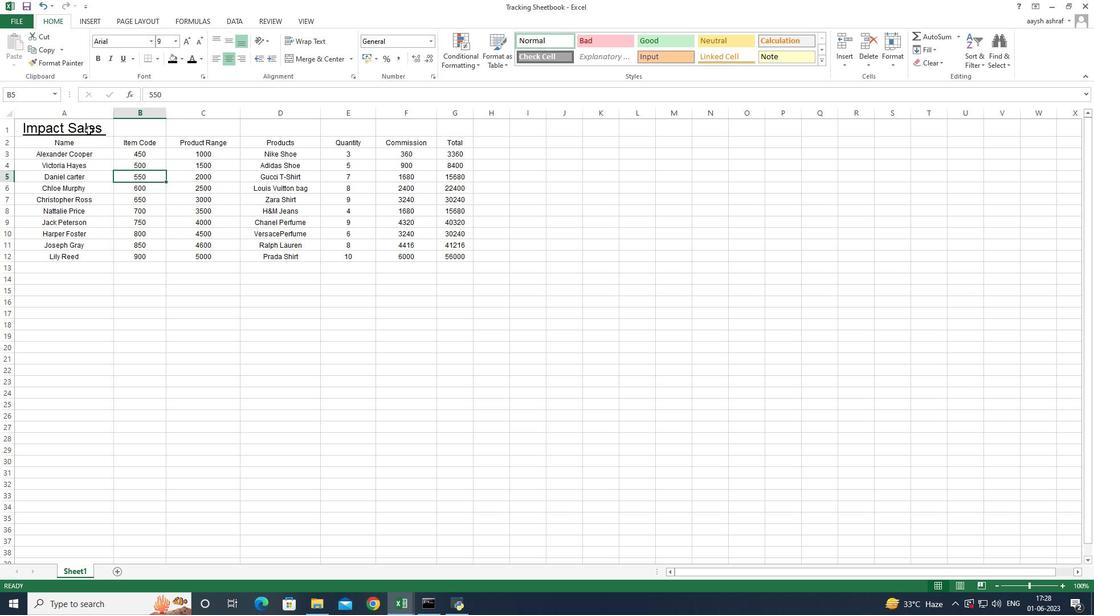 
Action: Mouse moved to (184, 59)
Screenshot: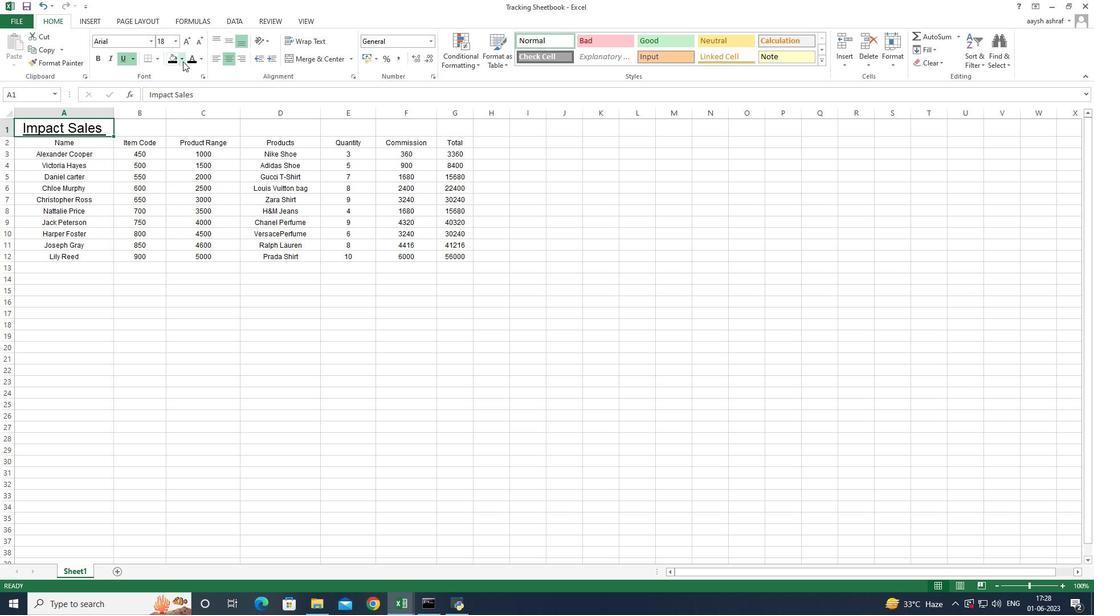 
Action: Mouse pressed left at (184, 59)
Screenshot: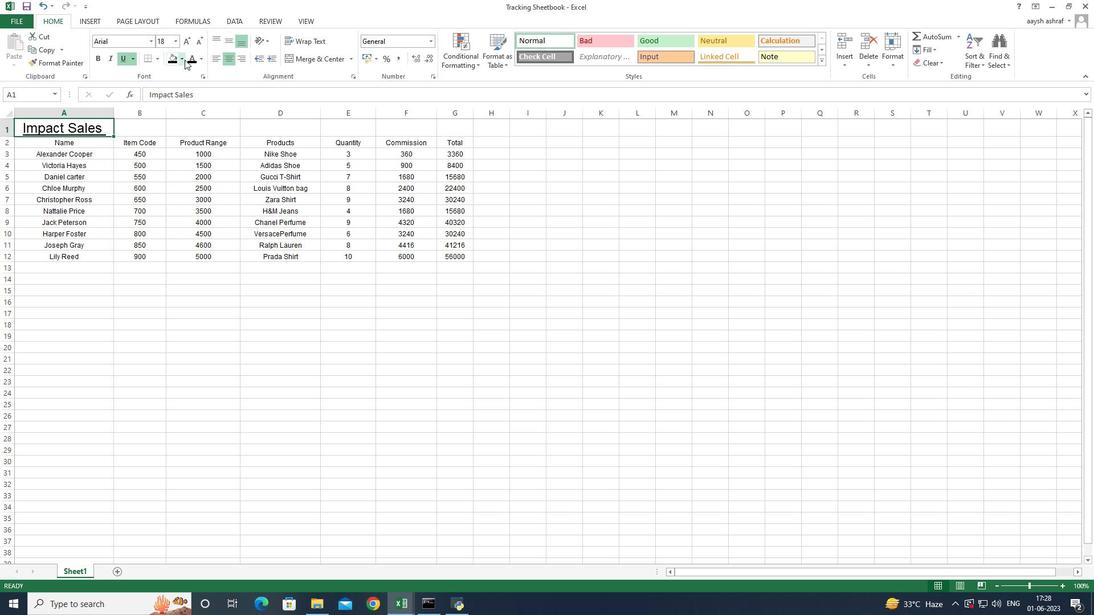 
Action: Mouse moved to (171, 147)
Screenshot: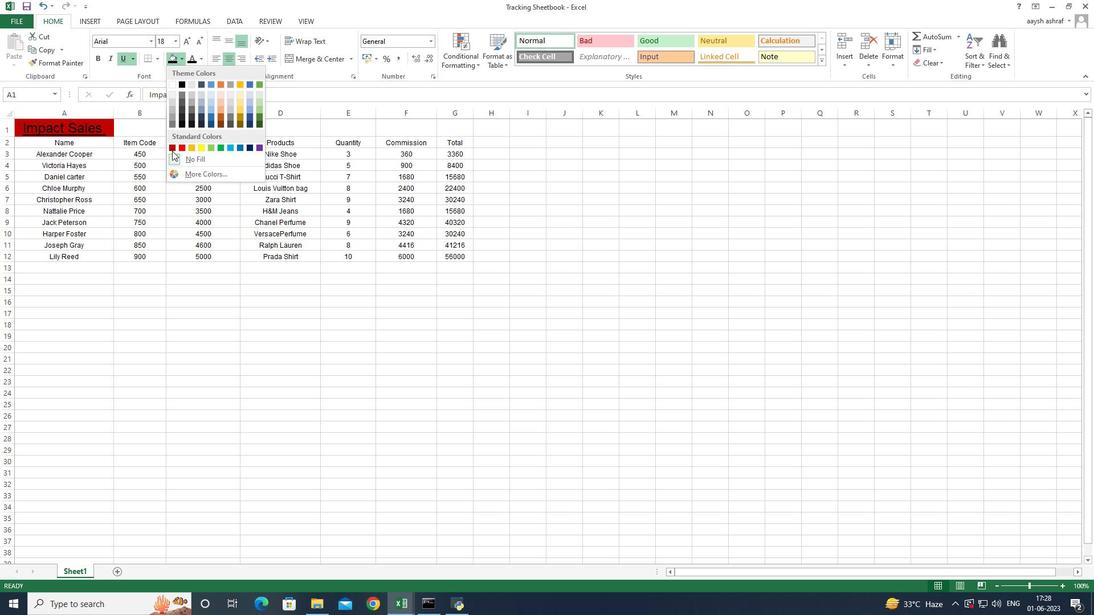 
Action: Mouse pressed left at (171, 147)
Screenshot: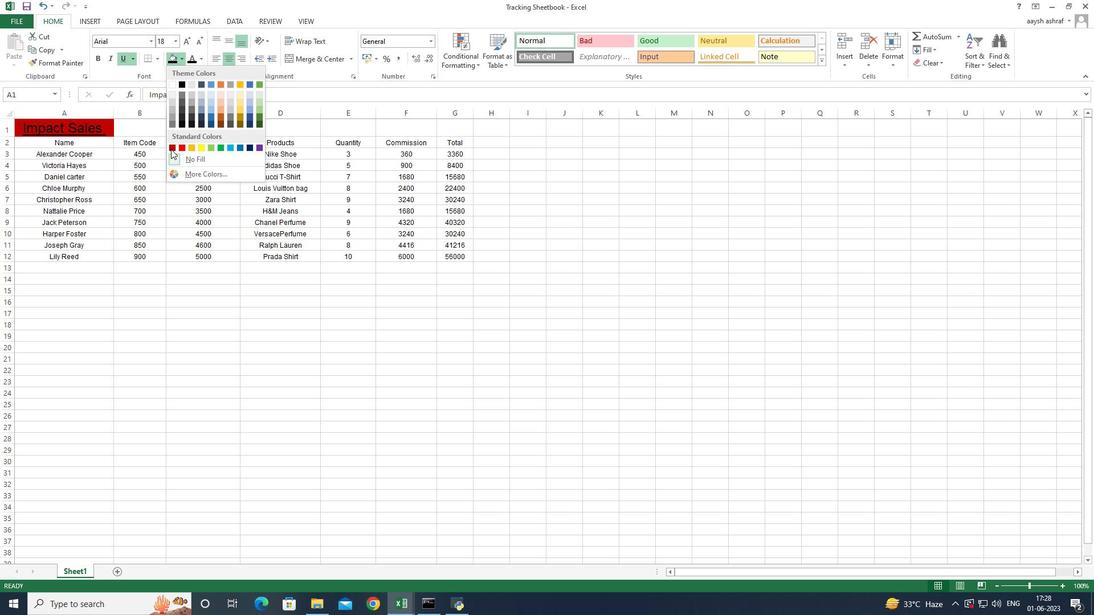 
Action: Mouse moved to (124, 191)
Screenshot: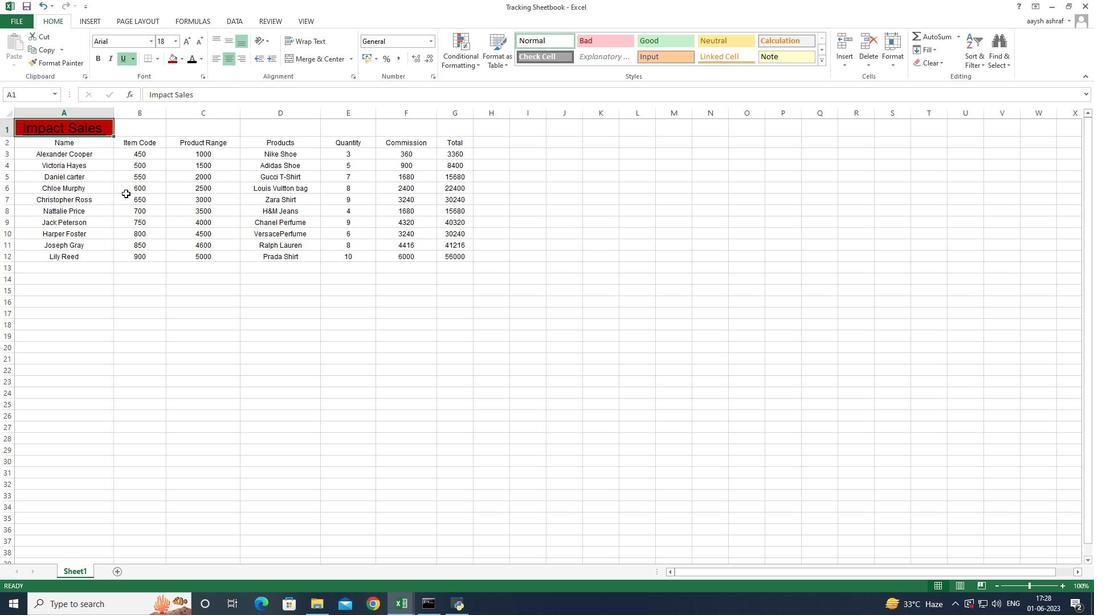 
Action: Mouse pressed left at (124, 191)
Screenshot: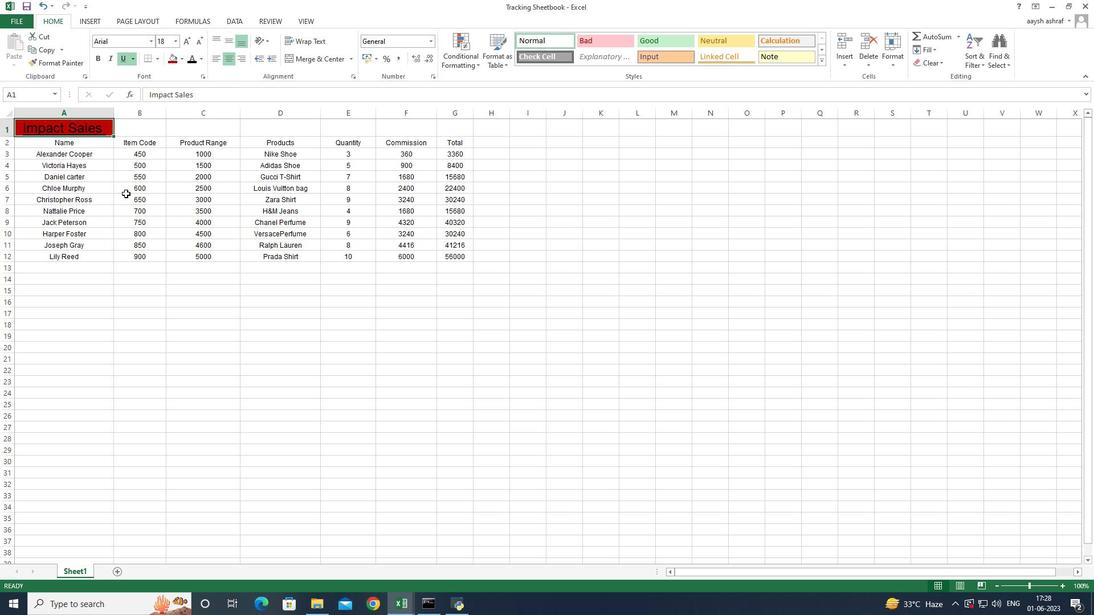
Action: Mouse moved to (66, 144)
Screenshot: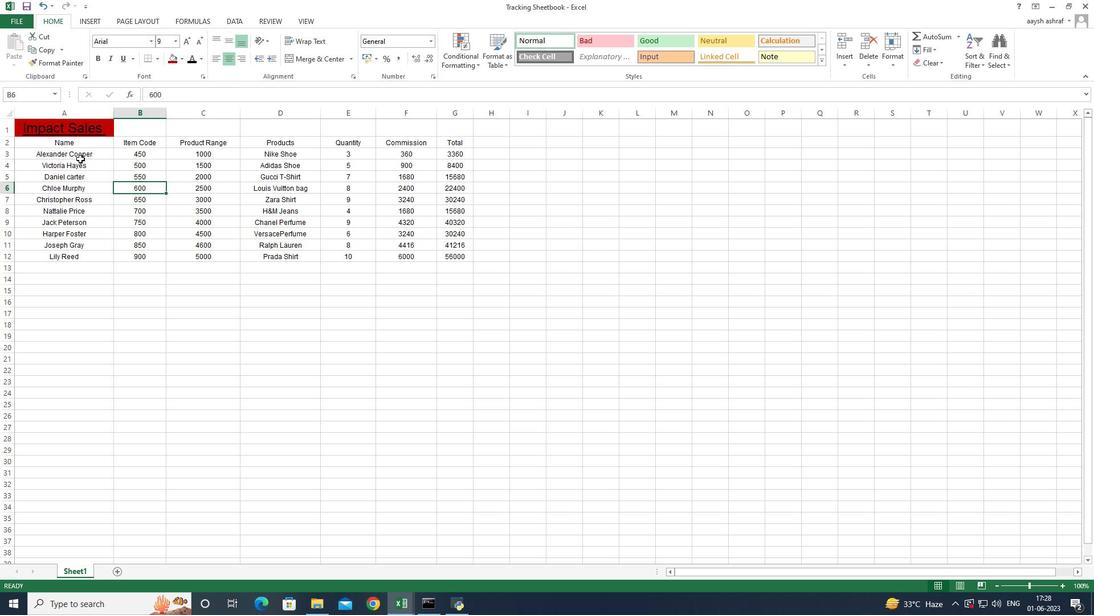
Action: Mouse pressed left at (66, 144)
Screenshot: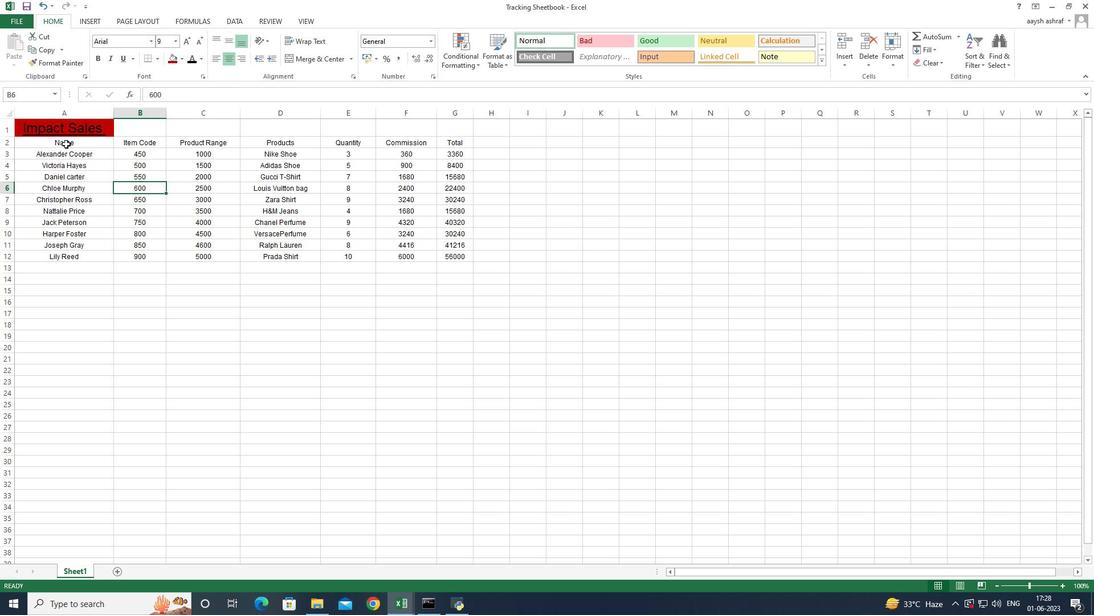 
Action: Mouse moved to (184, 62)
Screenshot: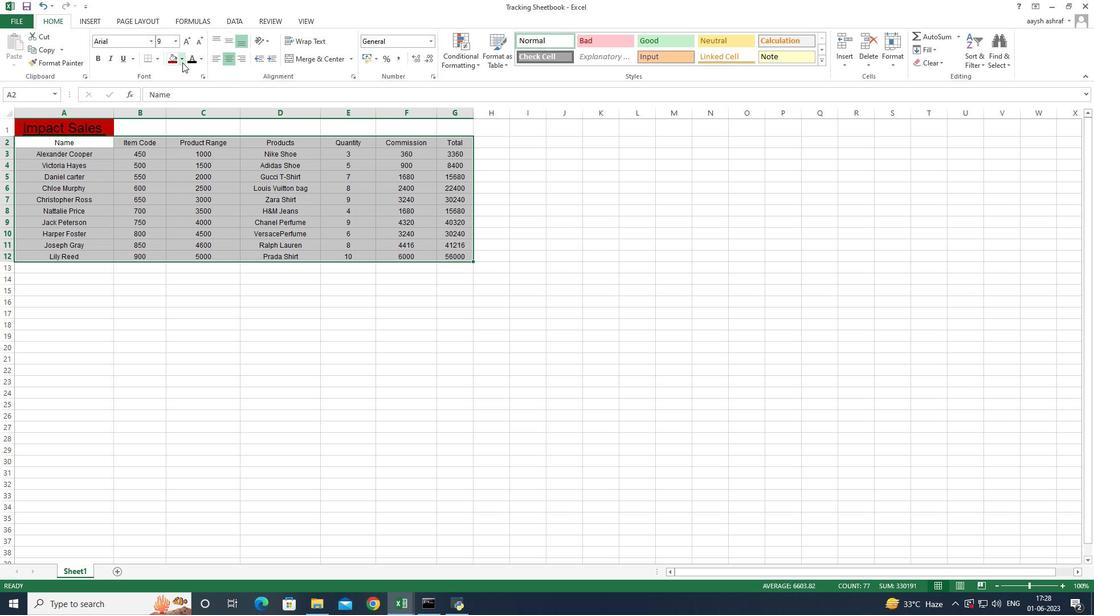 
Action: Mouse pressed left at (184, 62)
Screenshot: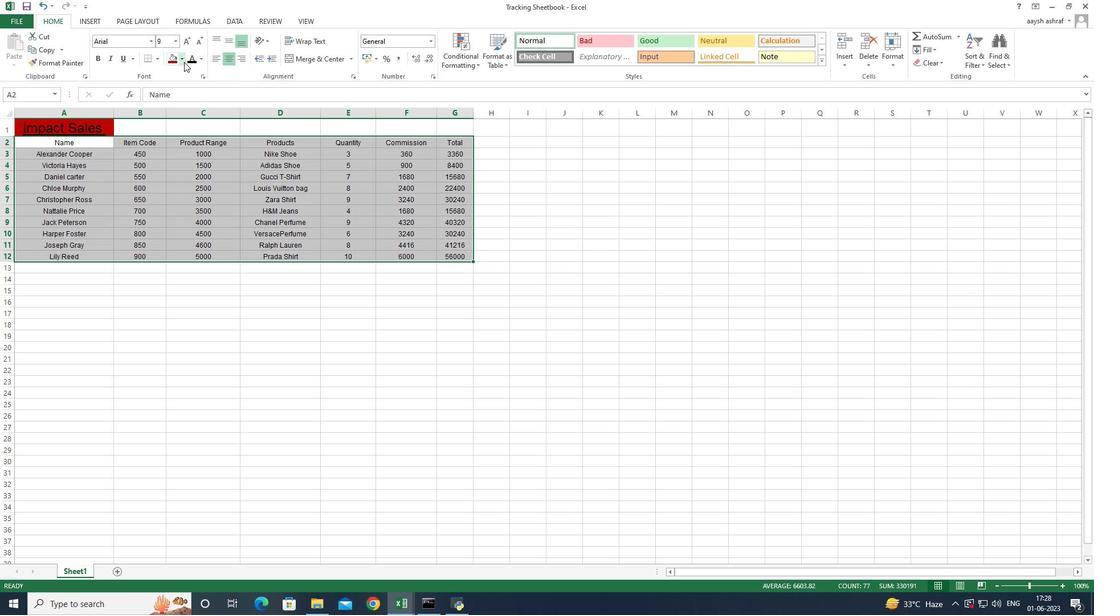 
Action: Mouse moved to (433, 157)
Screenshot: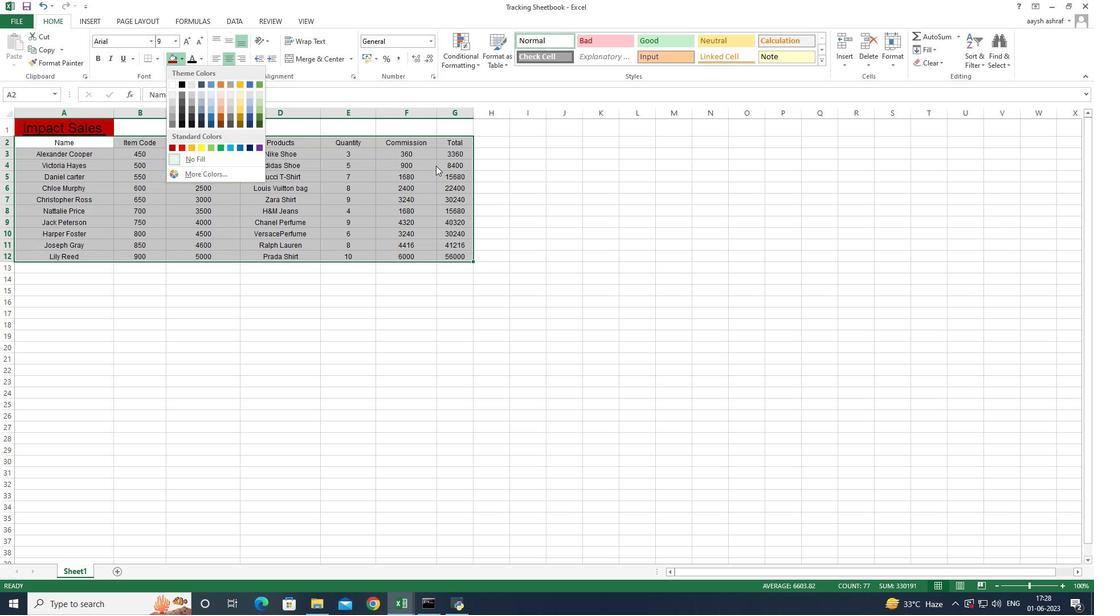 
Action: Mouse pressed left at (433, 157)
Screenshot: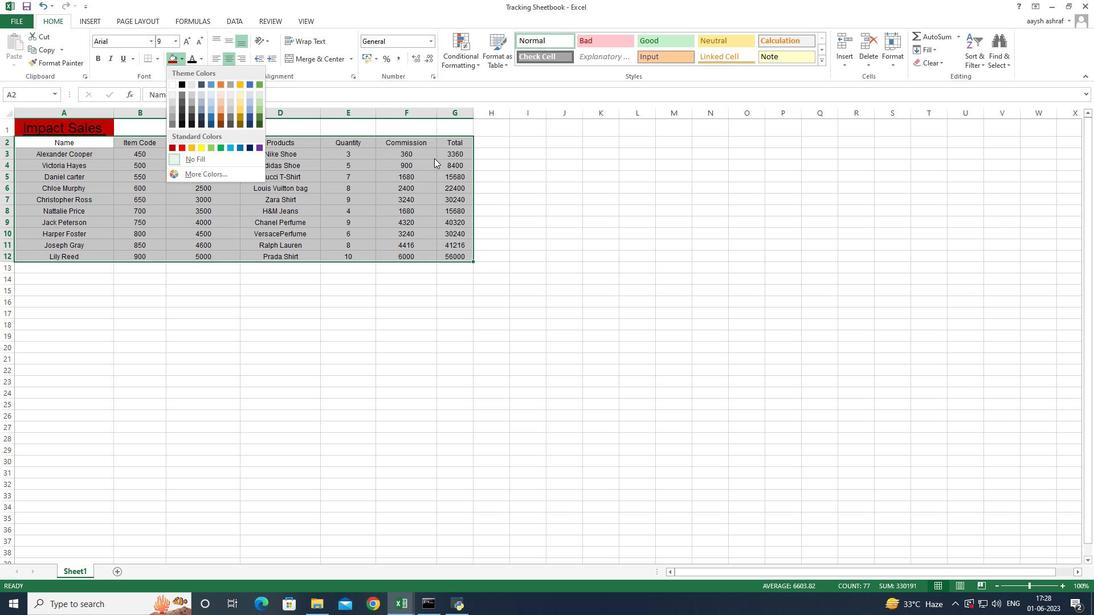 
Action: Mouse moved to (200, 59)
Screenshot: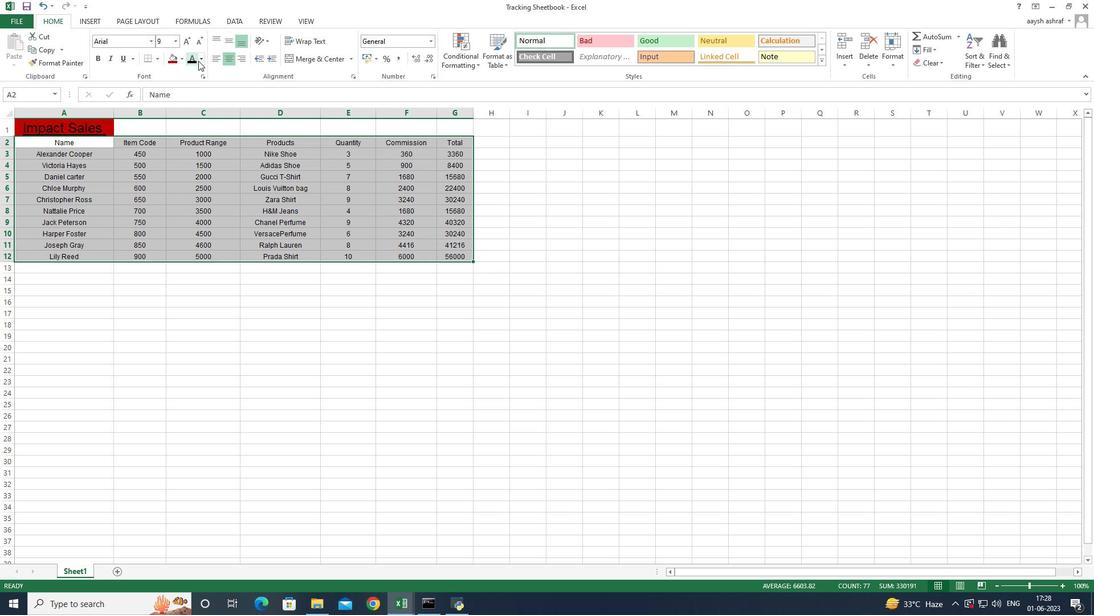 
Action: Mouse pressed left at (200, 59)
Screenshot: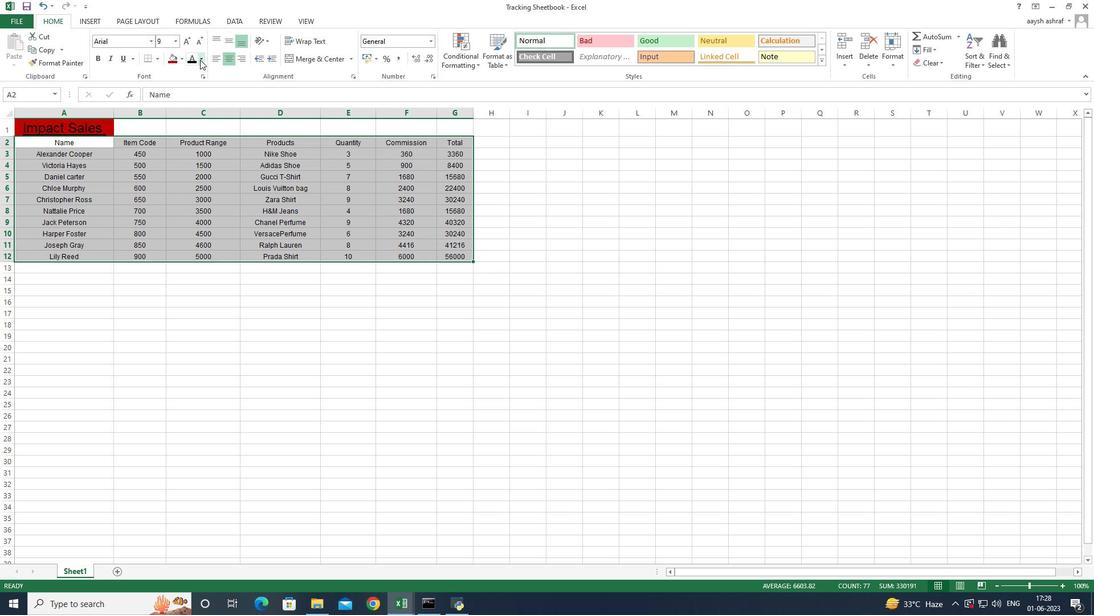 
Action: Mouse moved to (194, 67)
Screenshot: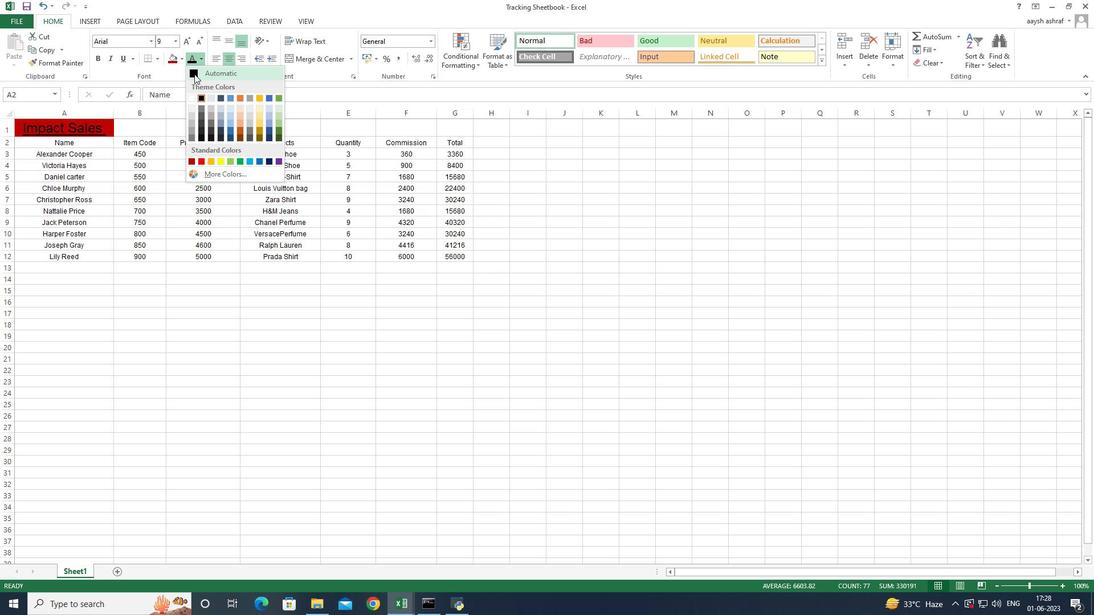 
Action: Mouse pressed left at (194, 67)
Screenshot: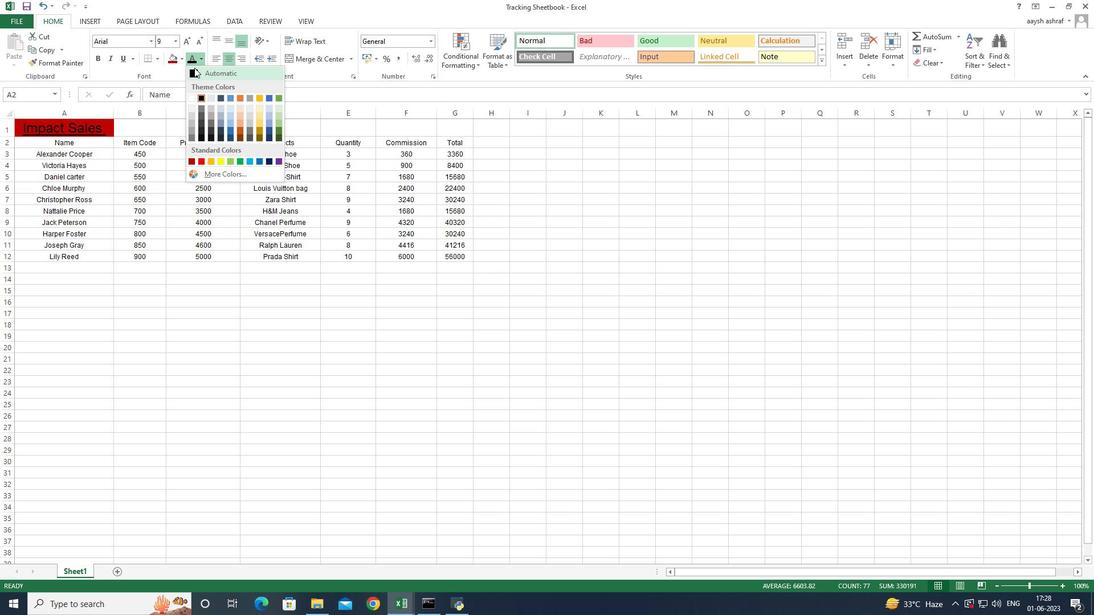 
Action: Mouse moved to (117, 302)
Screenshot: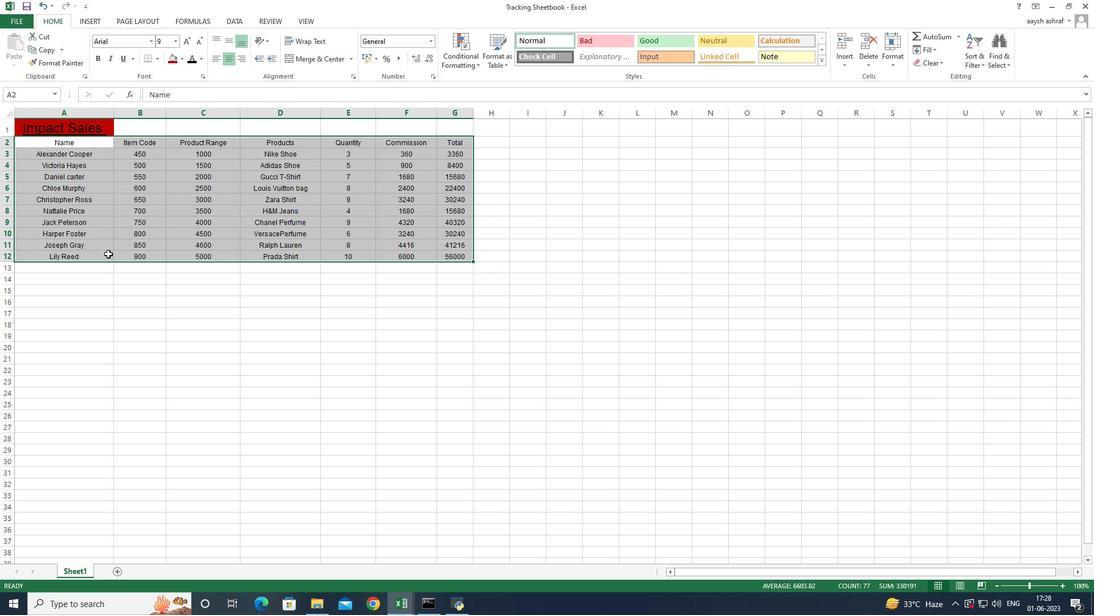 
Action: Mouse pressed left at (117, 302)
Screenshot: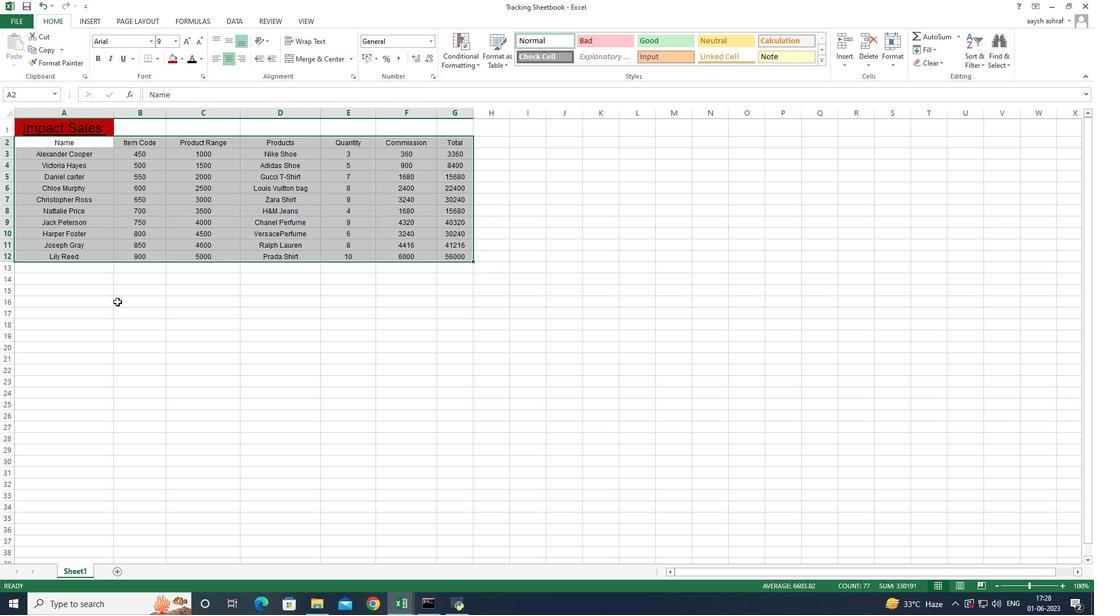 
Action: Mouse moved to (153, 58)
Screenshot: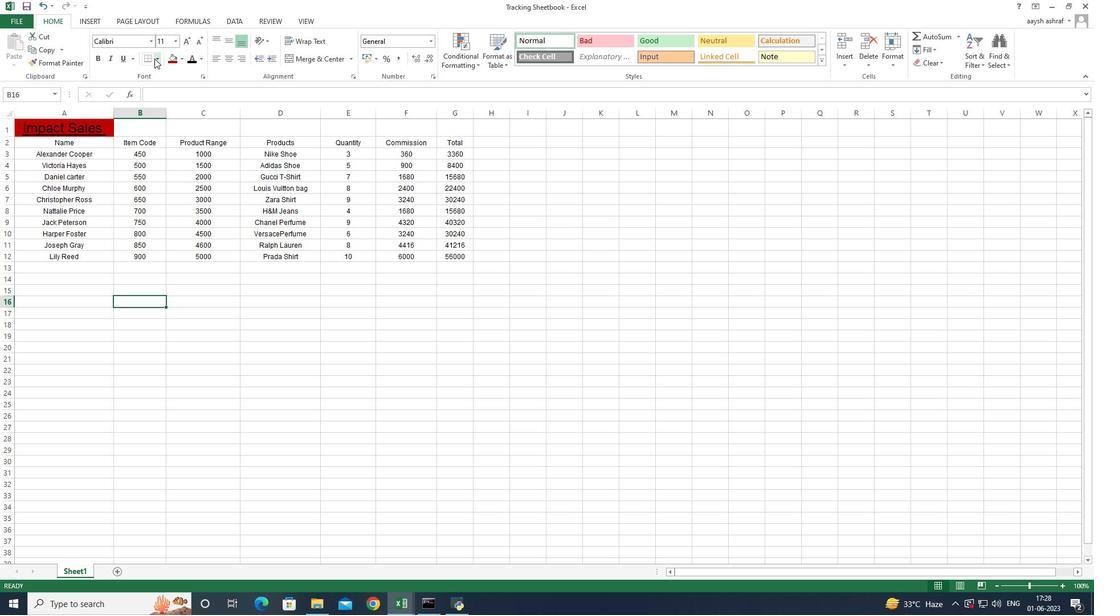 
Action: Mouse pressed left at (153, 58)
Screenshot: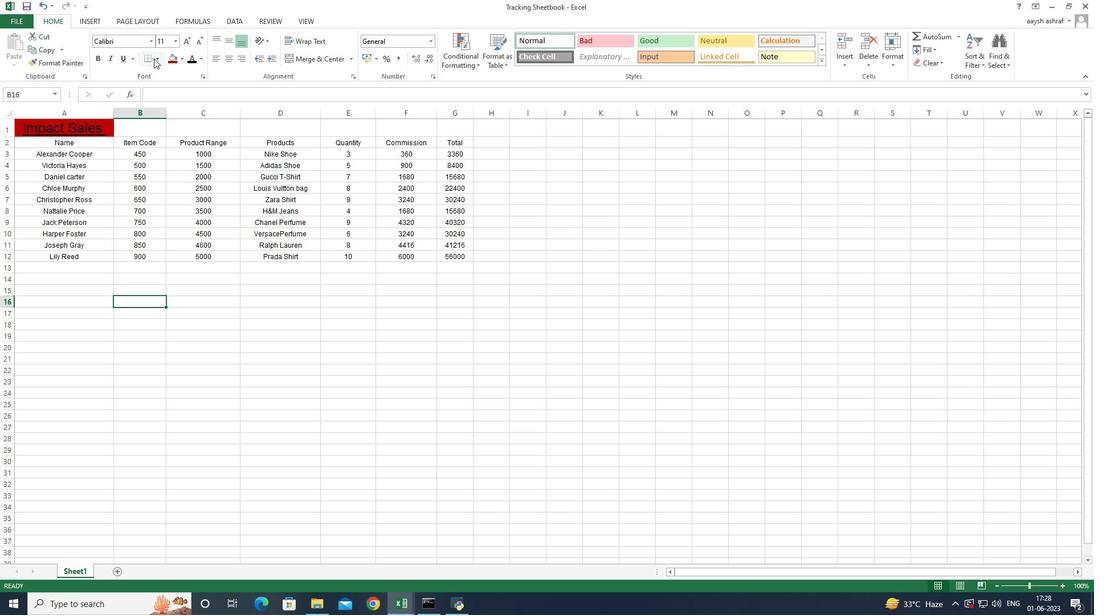 
Action: Mouse moved to (81, 200)
Screenshot: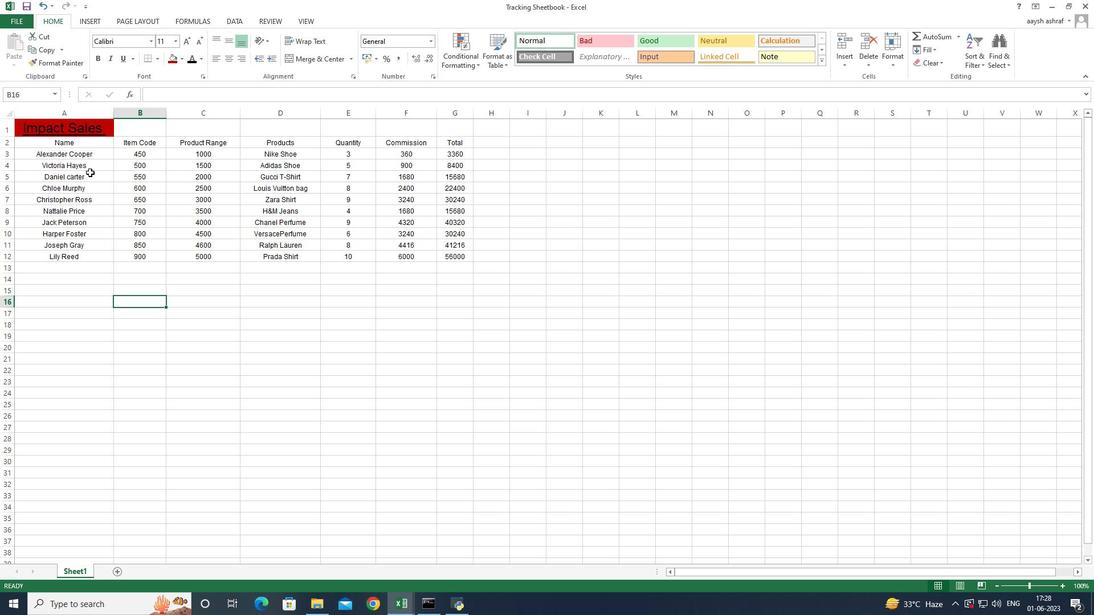 
Action: Mouse pressed left at (81, 200)
Screenshot: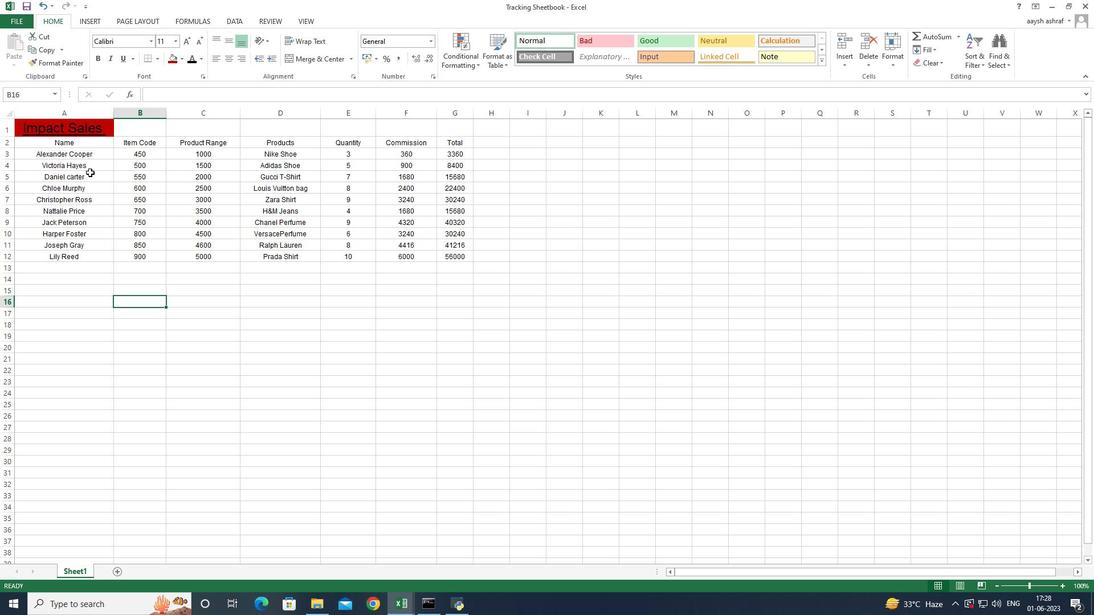 
Action: Mouse moved to (38, 140)
Screenshot: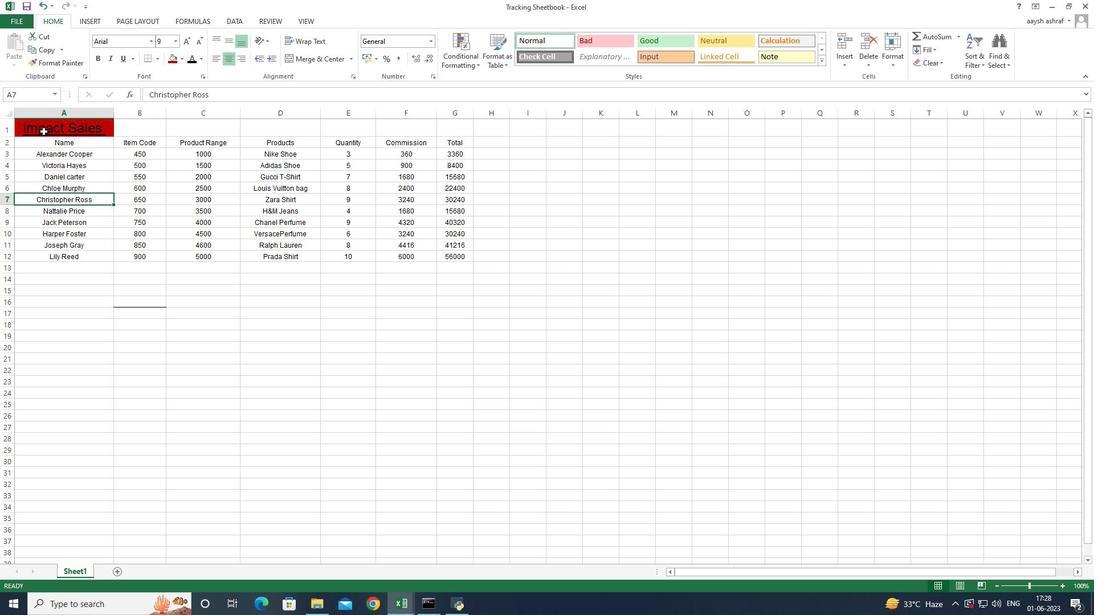 
Action: Mouse pressed left at (38, 140)
Screenshot: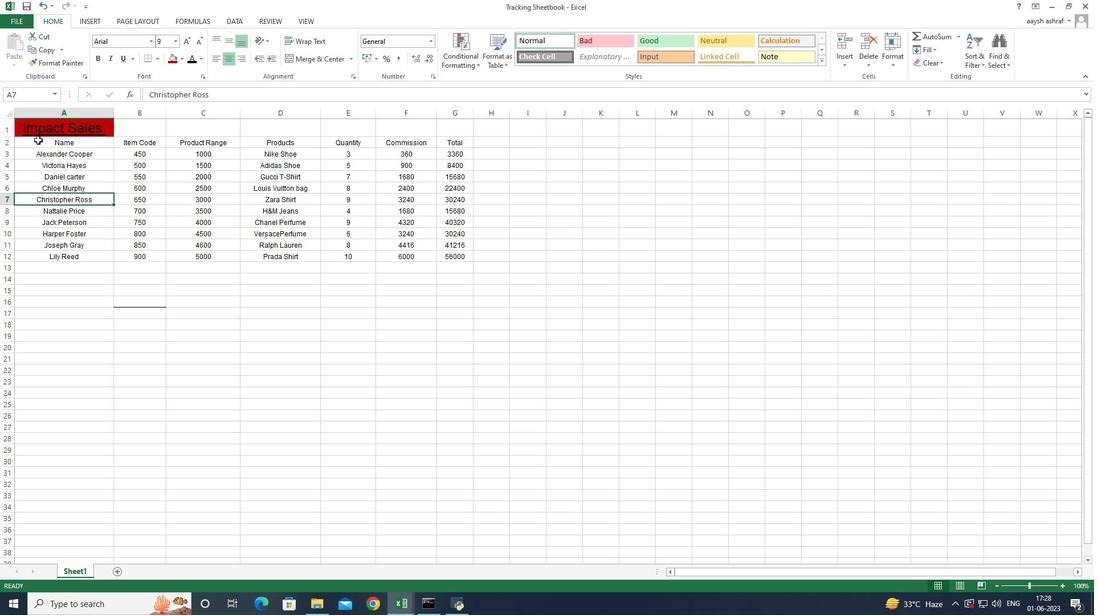 
Action: Mouse moved to (147, 62)
Screenshot: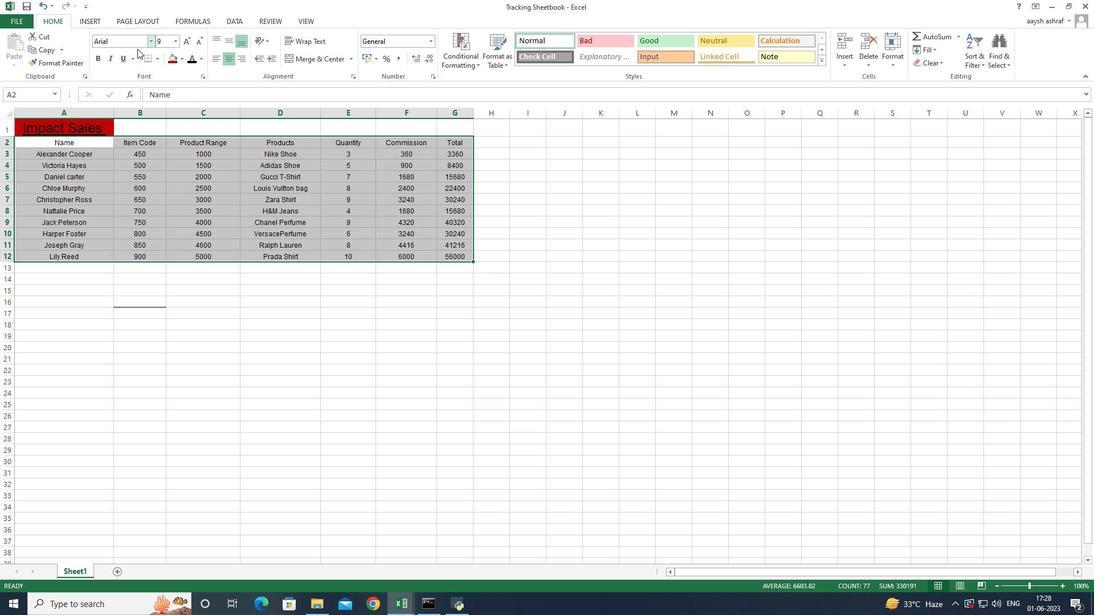 
Action: Mouse pressed left at (147, 62)
Screenshot: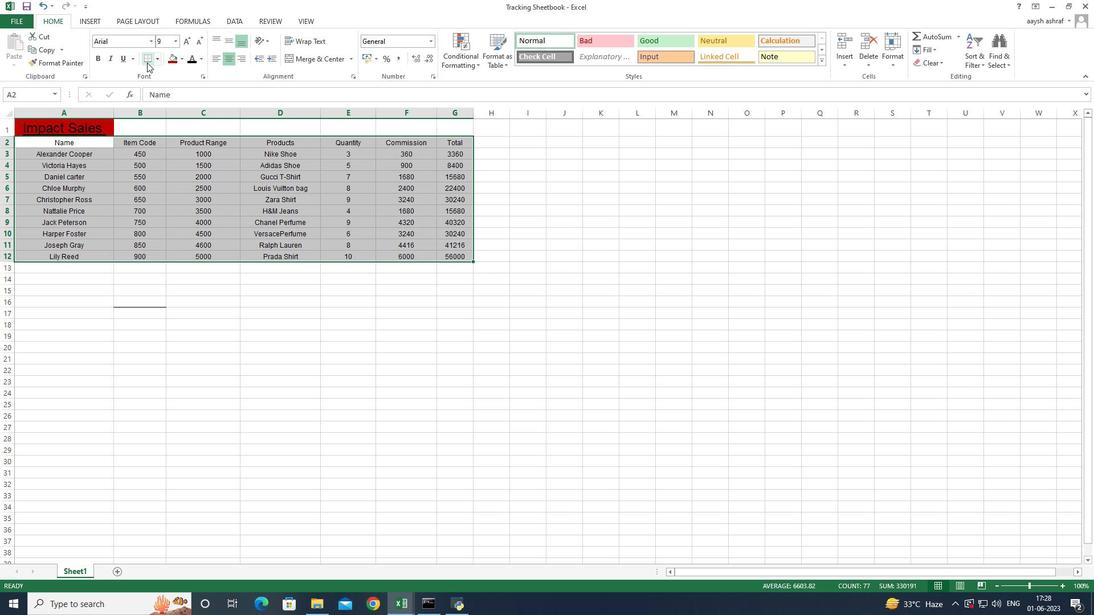 
Action: Mouse moved to (152, 57)
Screenshot: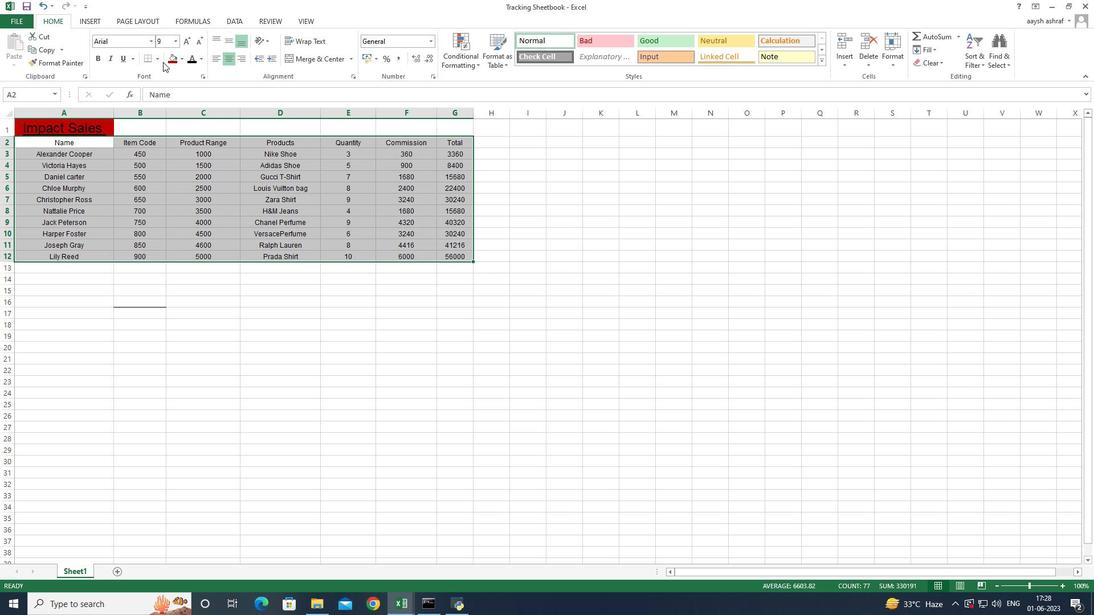 
Action: Mouse pressed left at (152, 57)
Screenshot: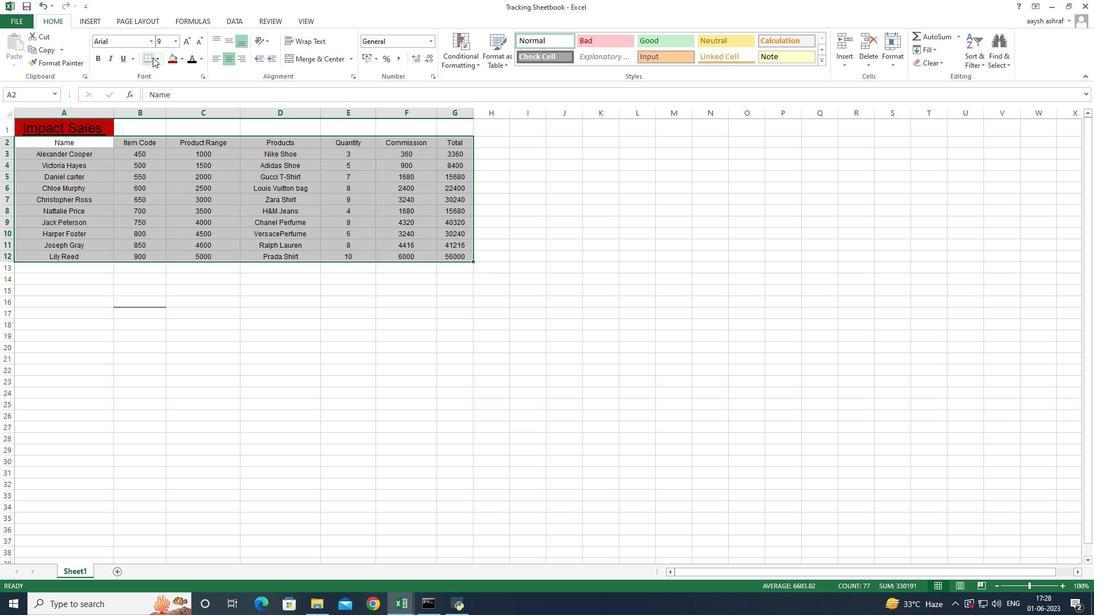
Action: Mouse moved to (156, 58)
Screenshot: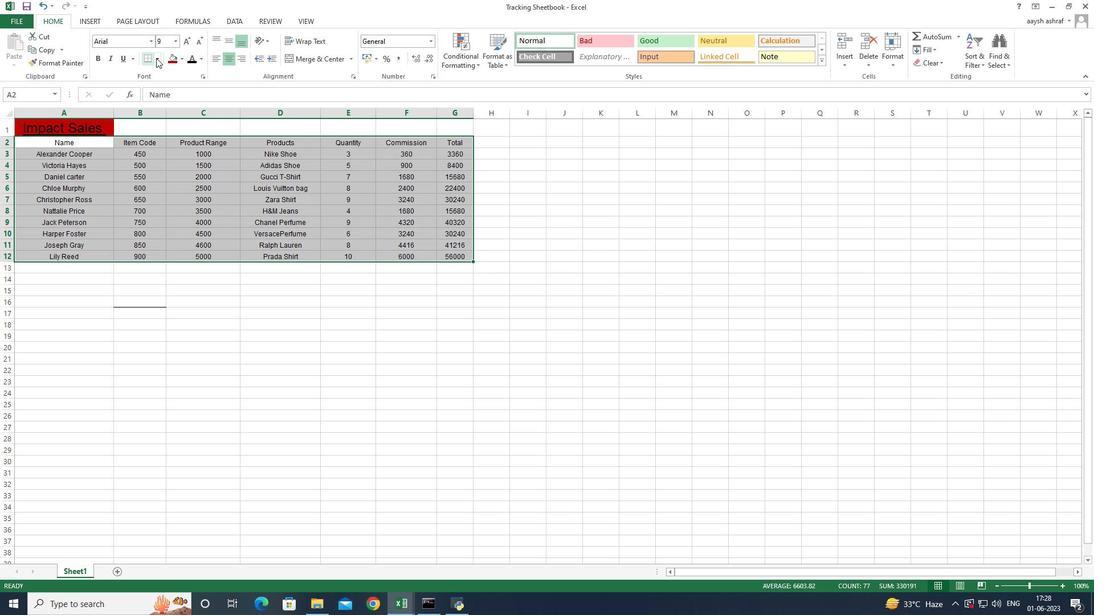 
Action: Mouse pressed left at (156, 58)
Screenshot: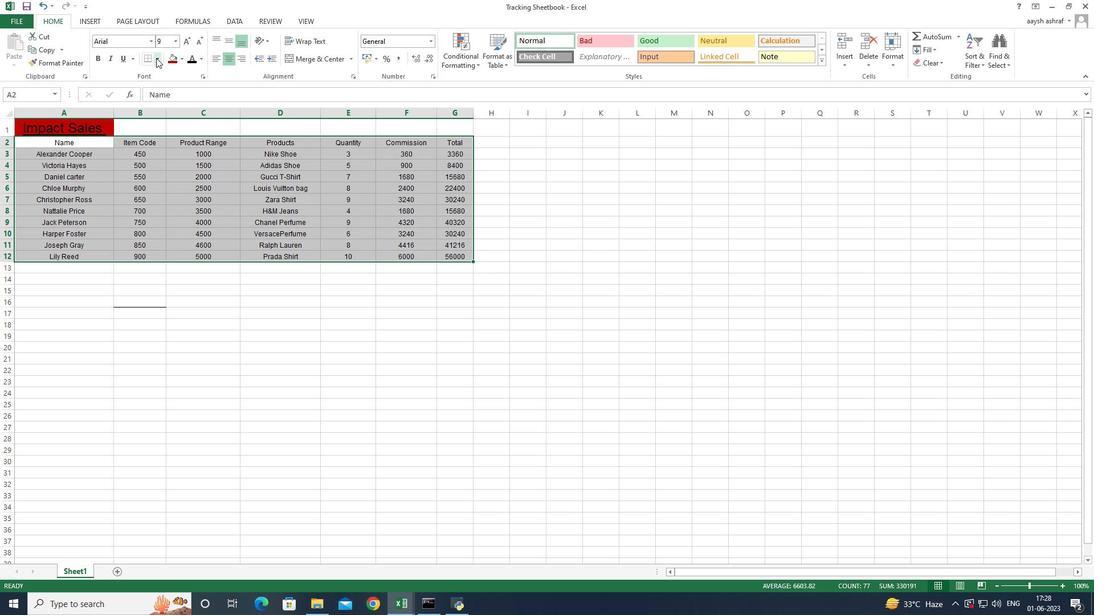 
Action: Mouse moved to (187, 145)
Screenshot: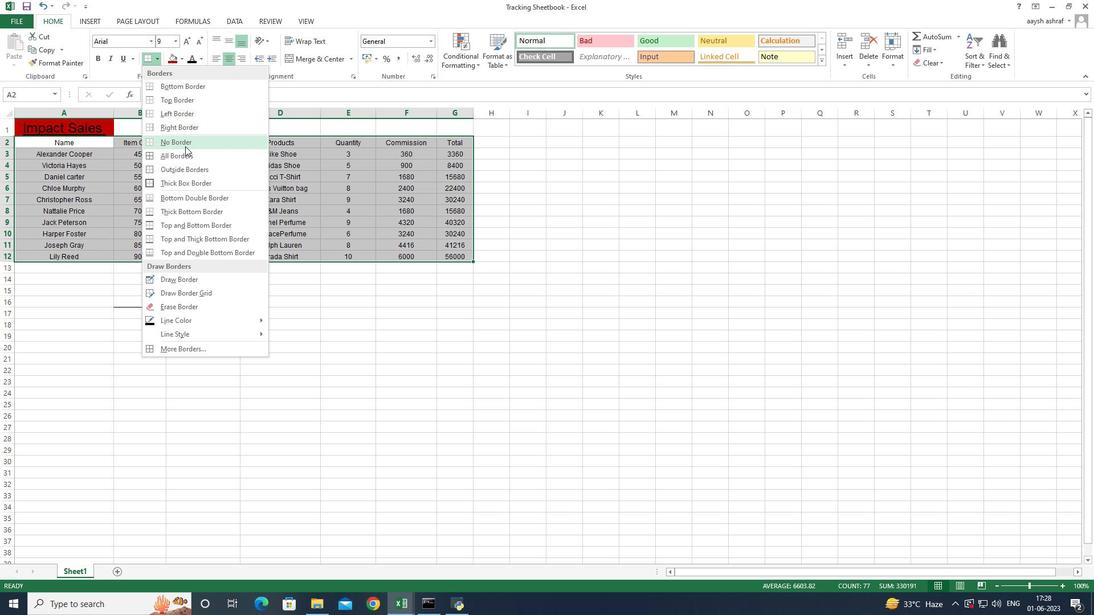 
Action: Mouse pressed left at (187, 145)
Screenshot: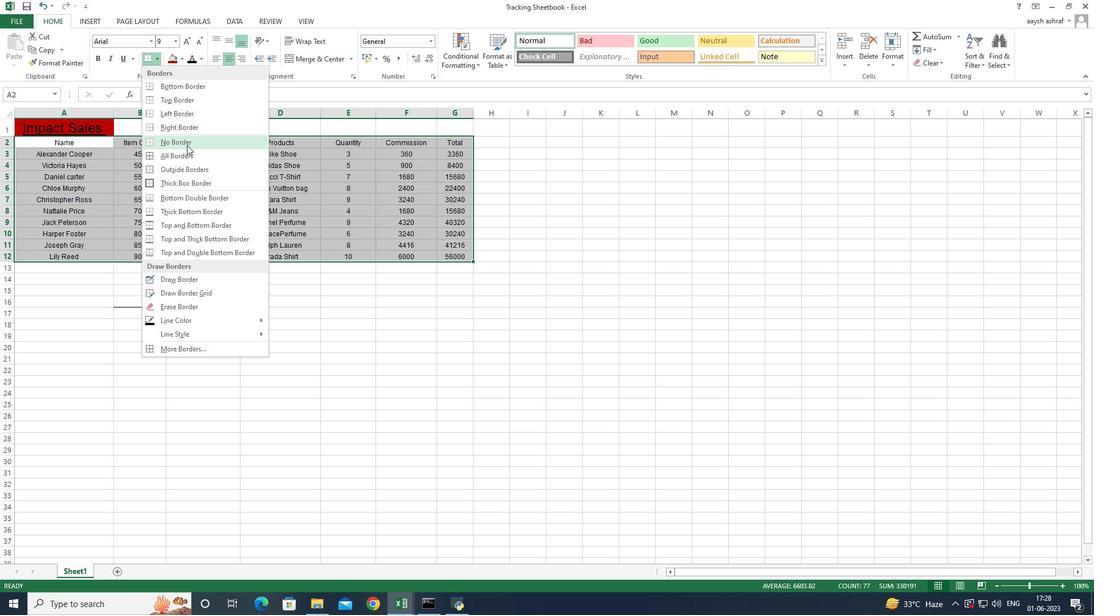 
Action: Mouse moved to (159, 291)
Screenshot: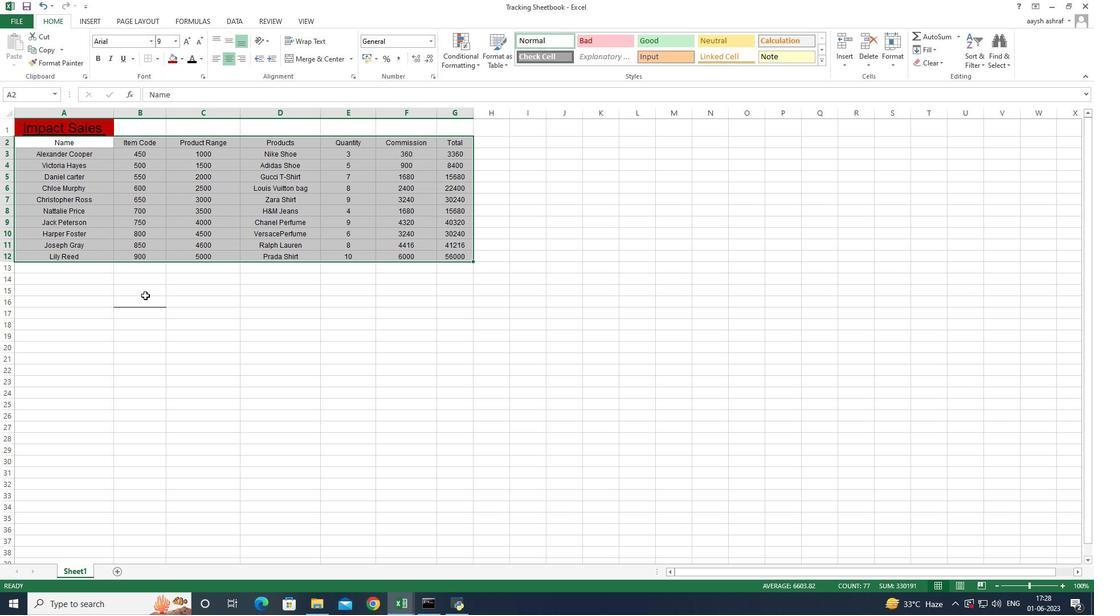 
Action: Mouse pressed left at (159, 291)
Screenshot: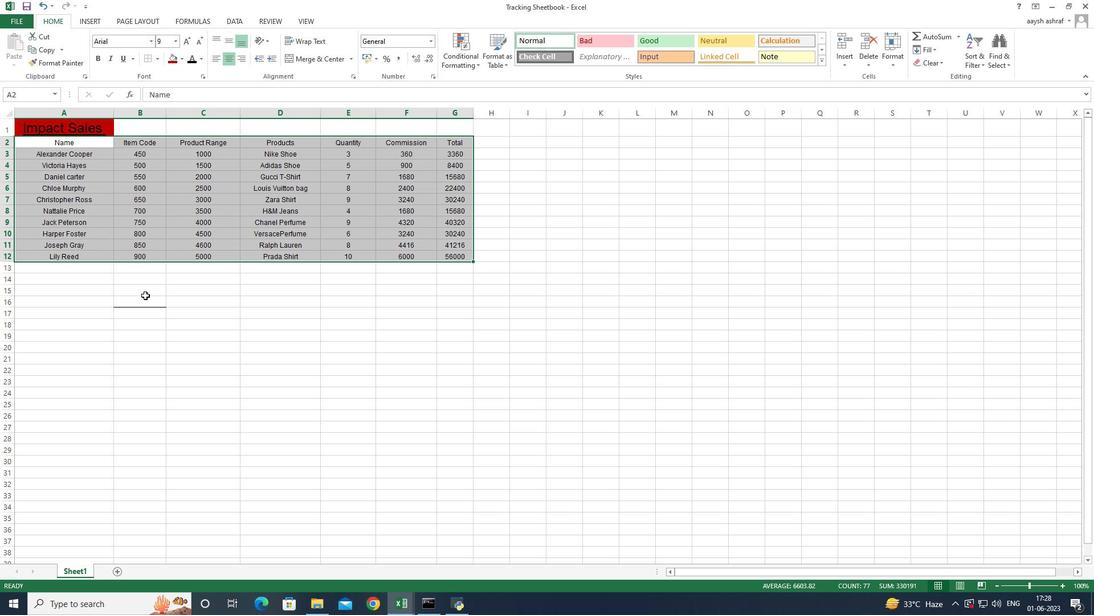 
Action: Mouse moved to (188, 238)
Screenshot: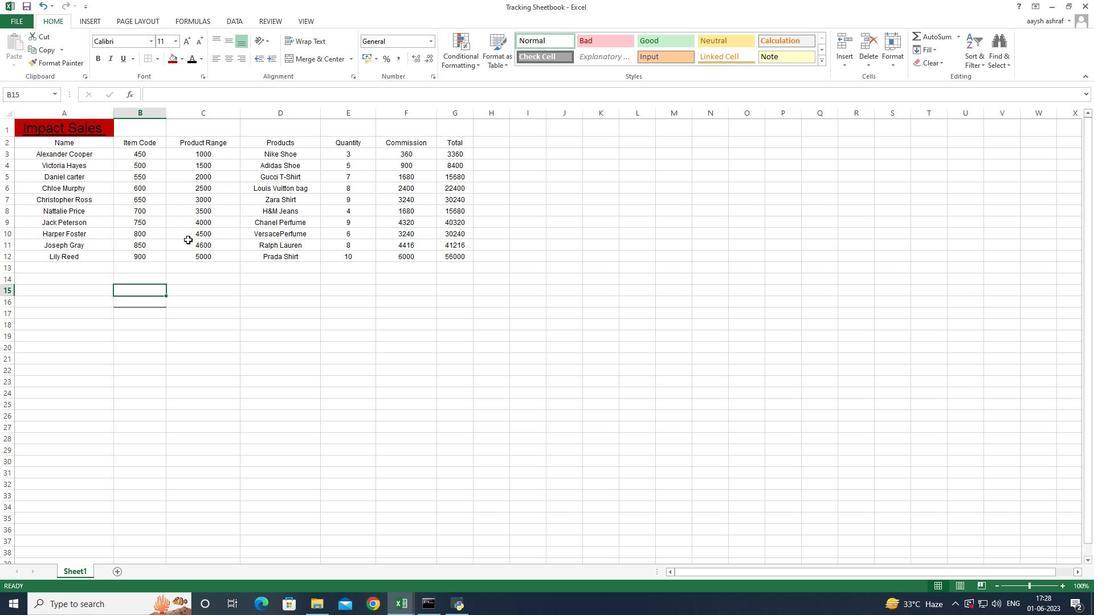 
Action: Mouse scrolled (188, 239) with delta (0, 0)
Screenshot: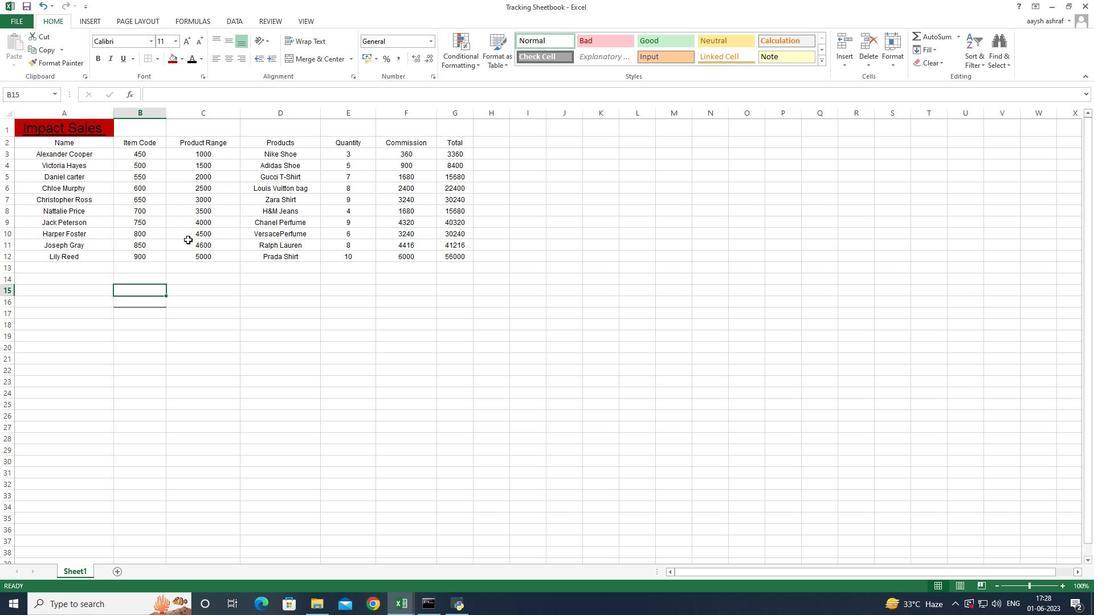 
Action: Mouse scrolled (188, 239) with delta (0, 0)
Screenshot: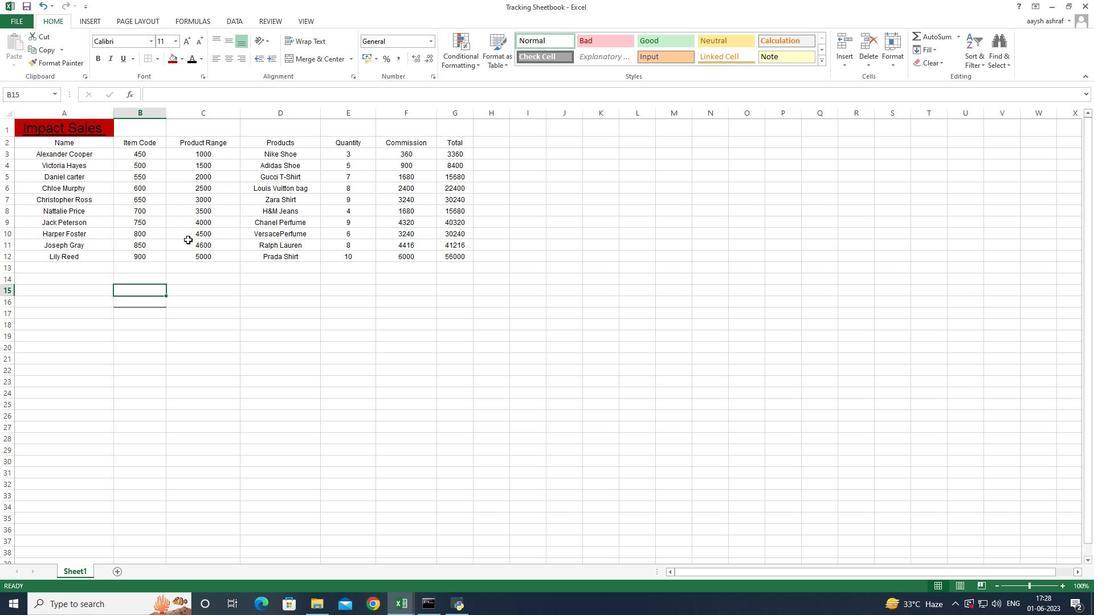 
Action: Mouse scrolled (188, 239) with delta (0, 0)
Screenshot: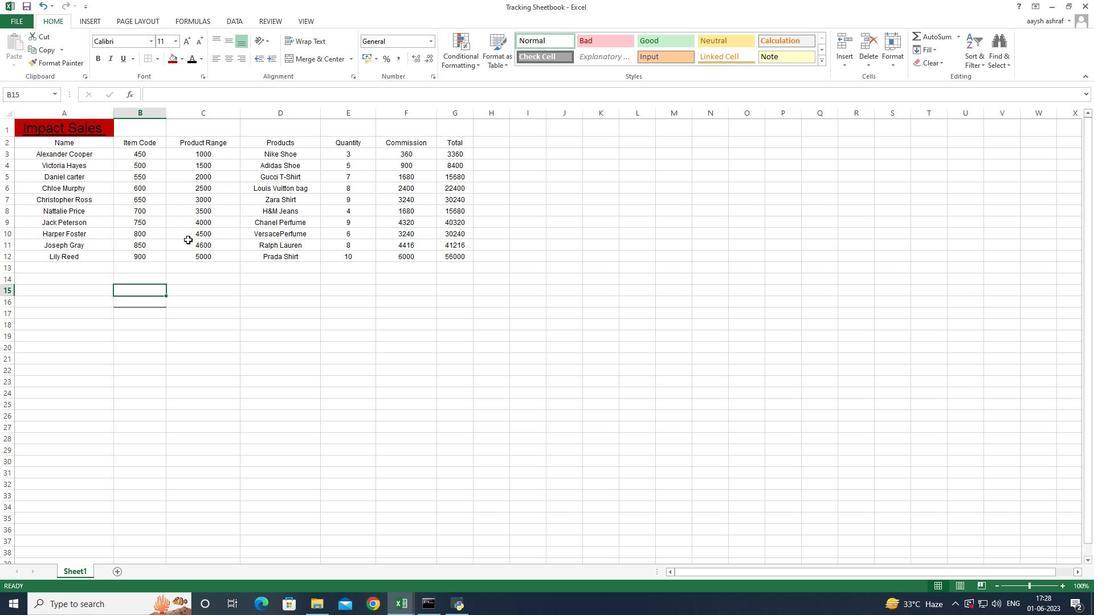 
Action: Mouse scrolled (188, 239) with delta (0, 0)
Screenshot: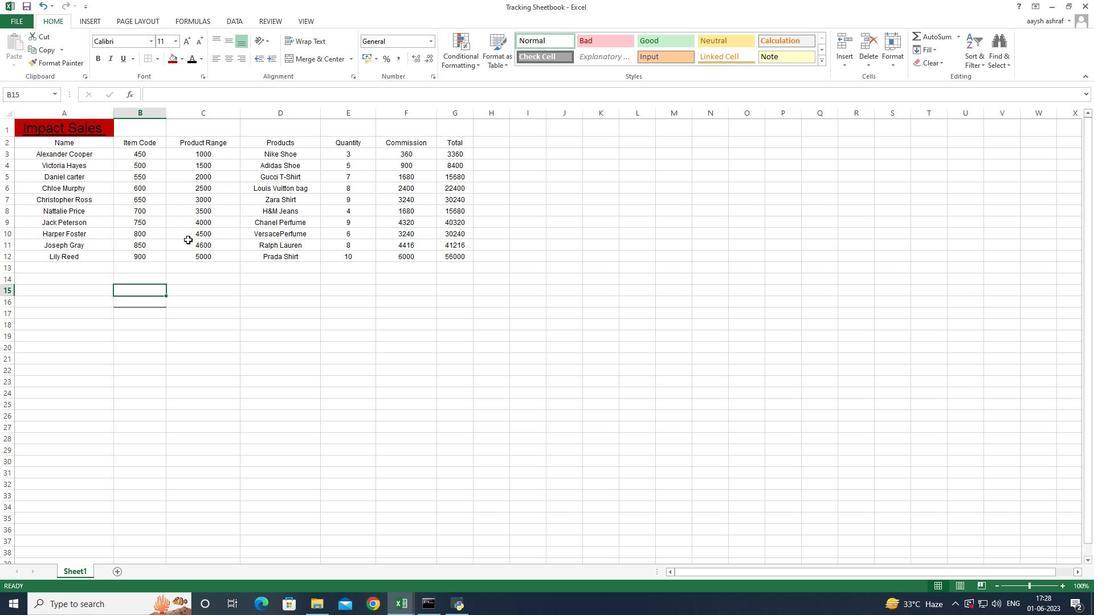 
Action: Mouse scrolled (188, 239) with delta (0, 0)
Screenshot: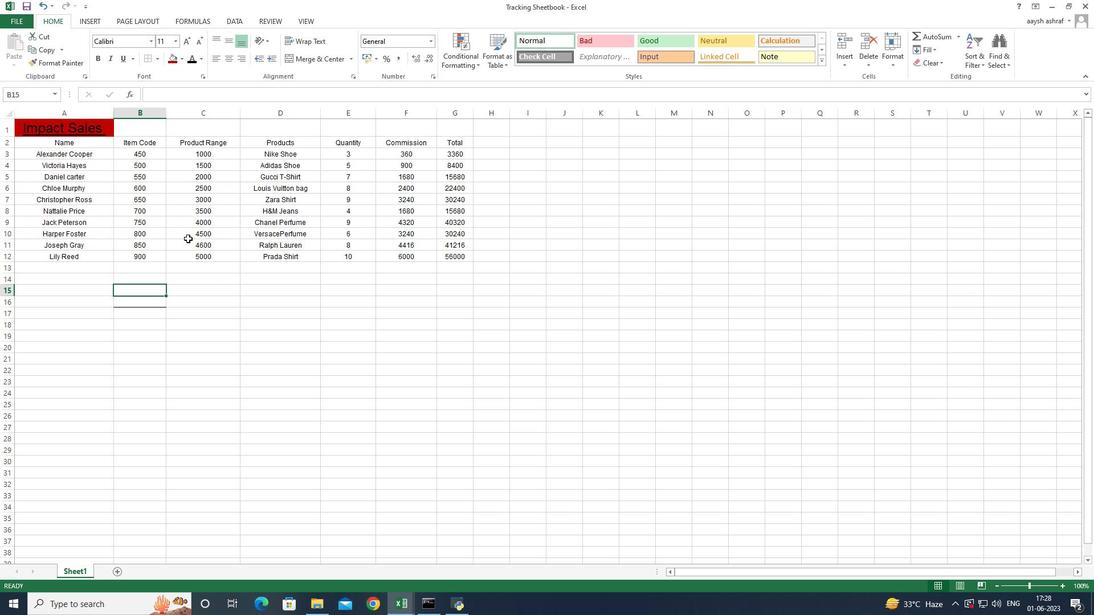 
Action: Mouse moved to (164, 218)
Screenshot: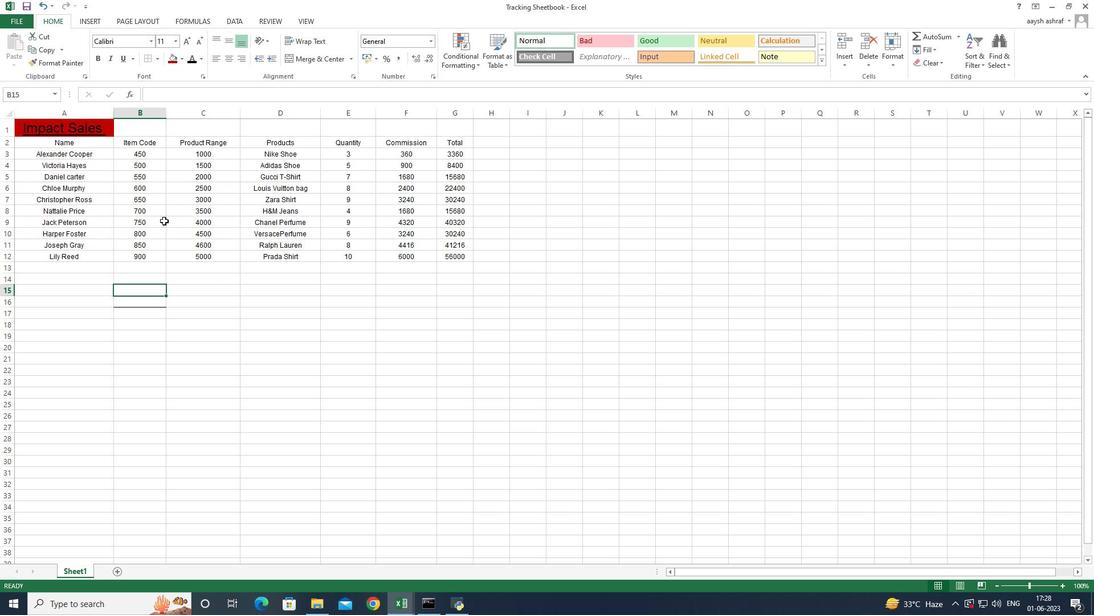 
Action: Mouse pressed left at (164, 218)
Screenshot: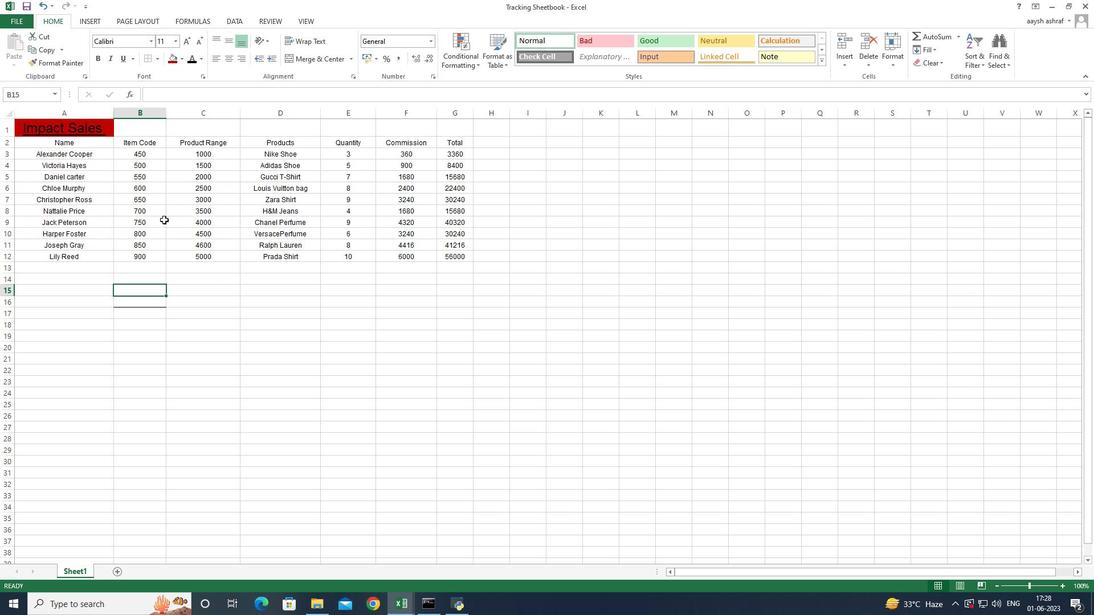 
